 Task: Send an email with the signature Joanna Wilson with the subject Request for feedback and the message Could you provide me with the detailed project schedule? from softage.8@softage.net to softage.1@softage.net and move the email from Sent Items to the folder Donations
Action: Mouse moved to (75, 149)
Screenshot: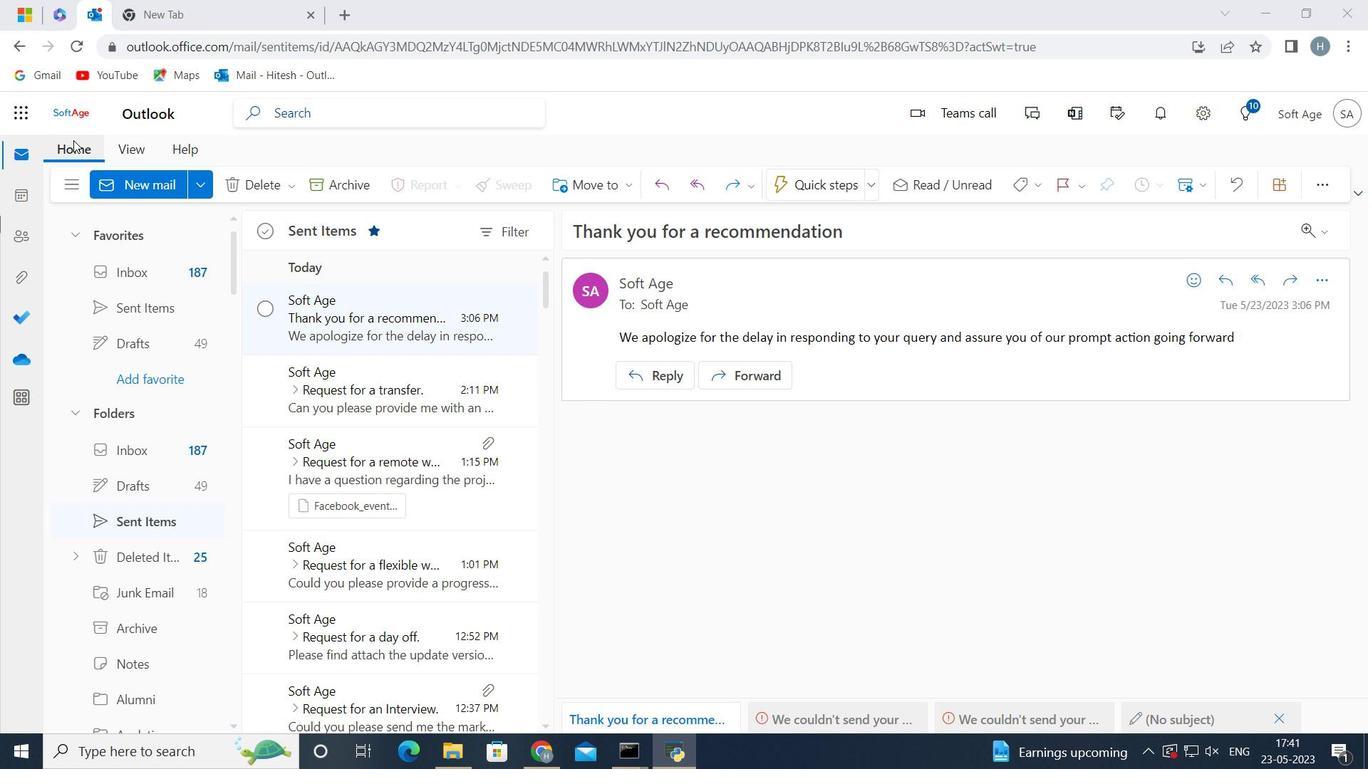 
Action: Mouse pressed left at (75, 149)
Screenshot: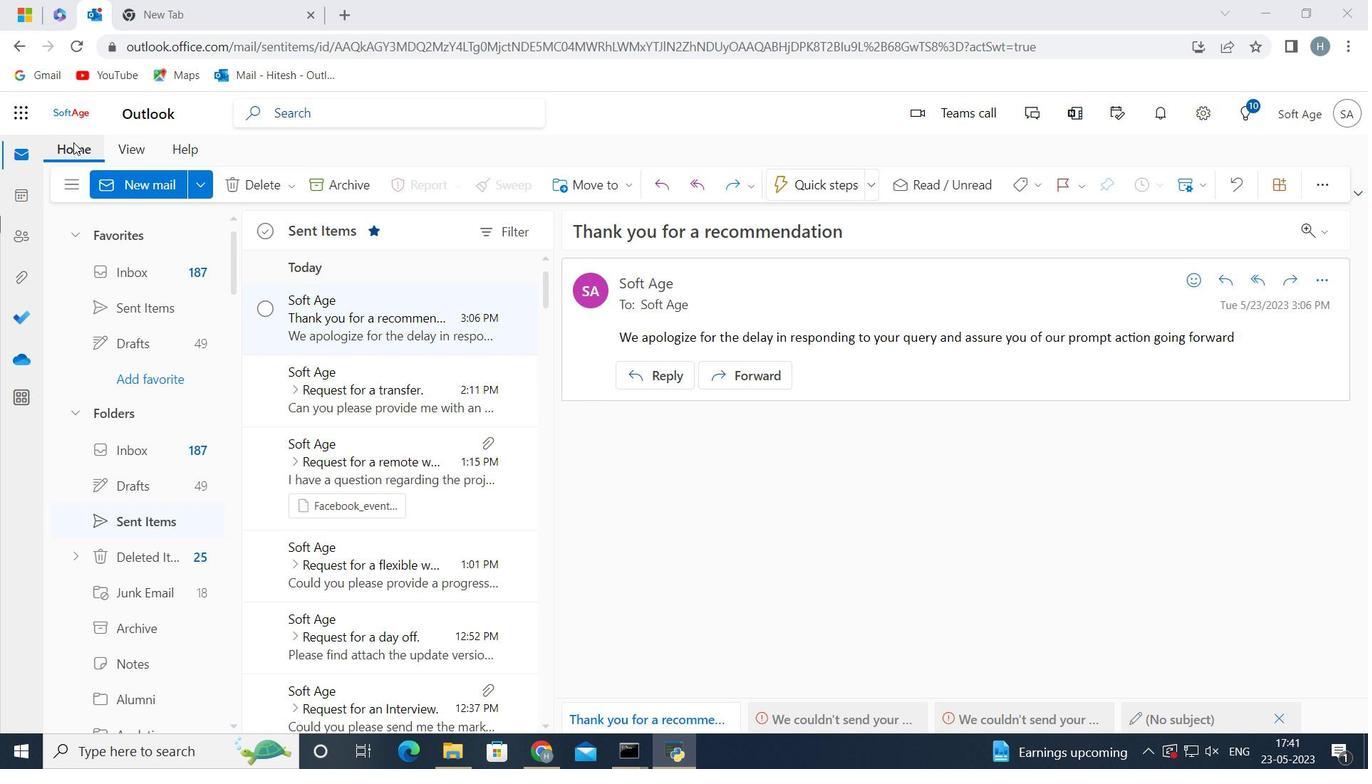 
Action: Mouse moved to (151, 183)
Screenshot: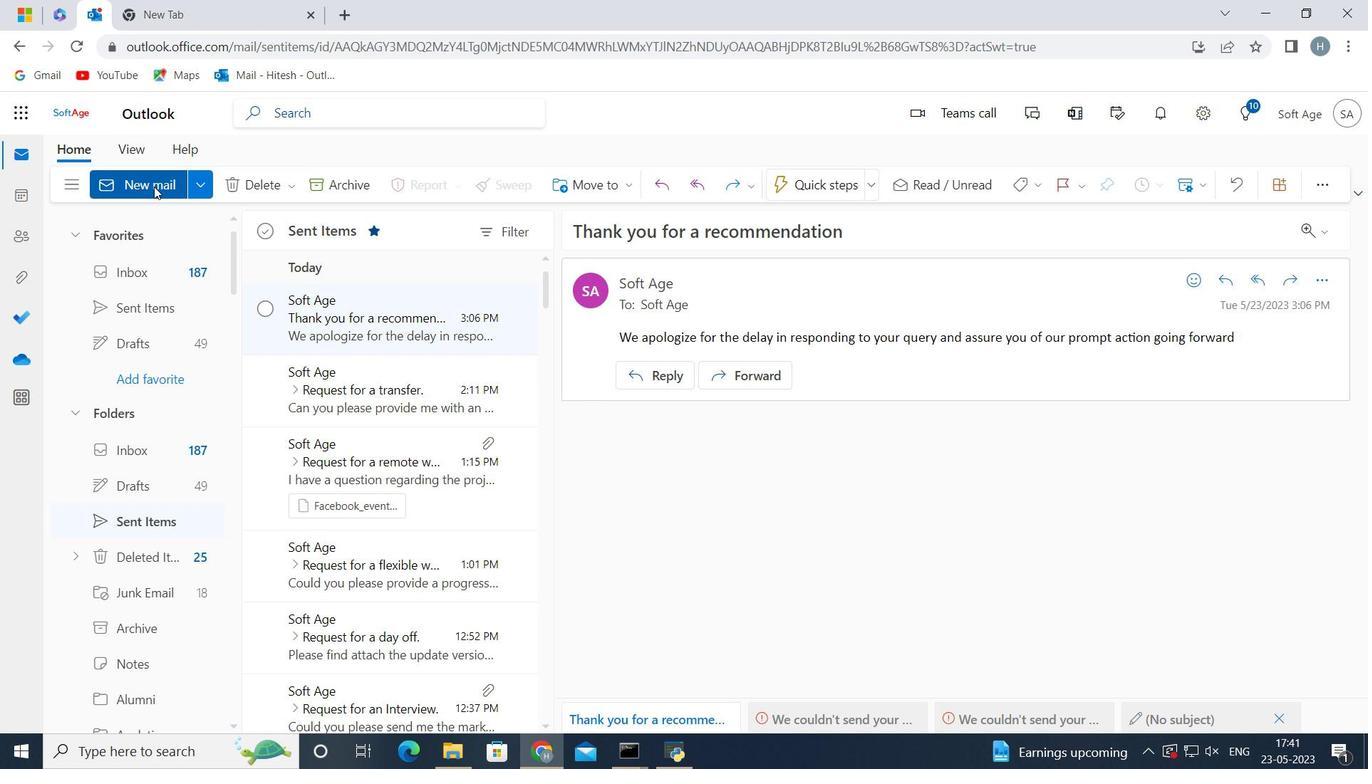 
Action: Mouse pressed left at (151, 183)
Screenshot: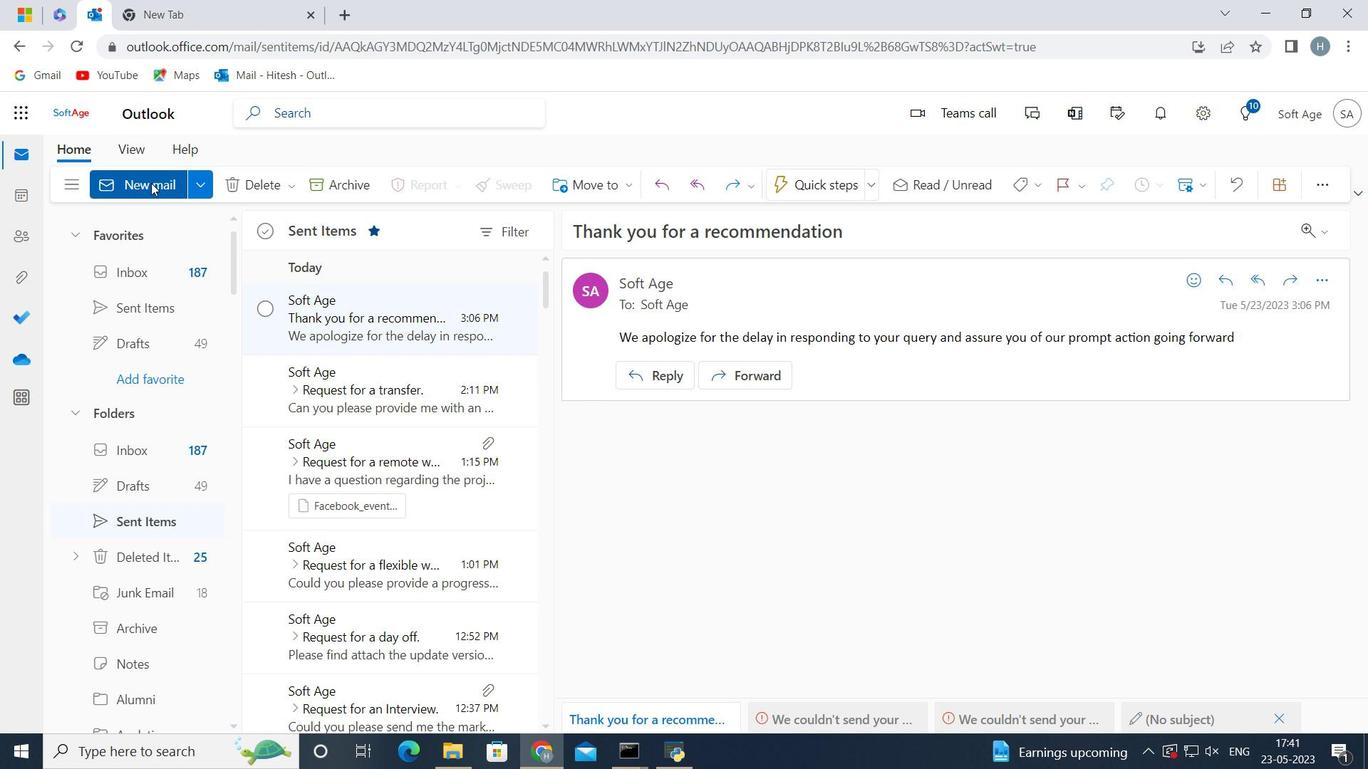 
Action: Mouse moved to (1114, 179)
Screenshot: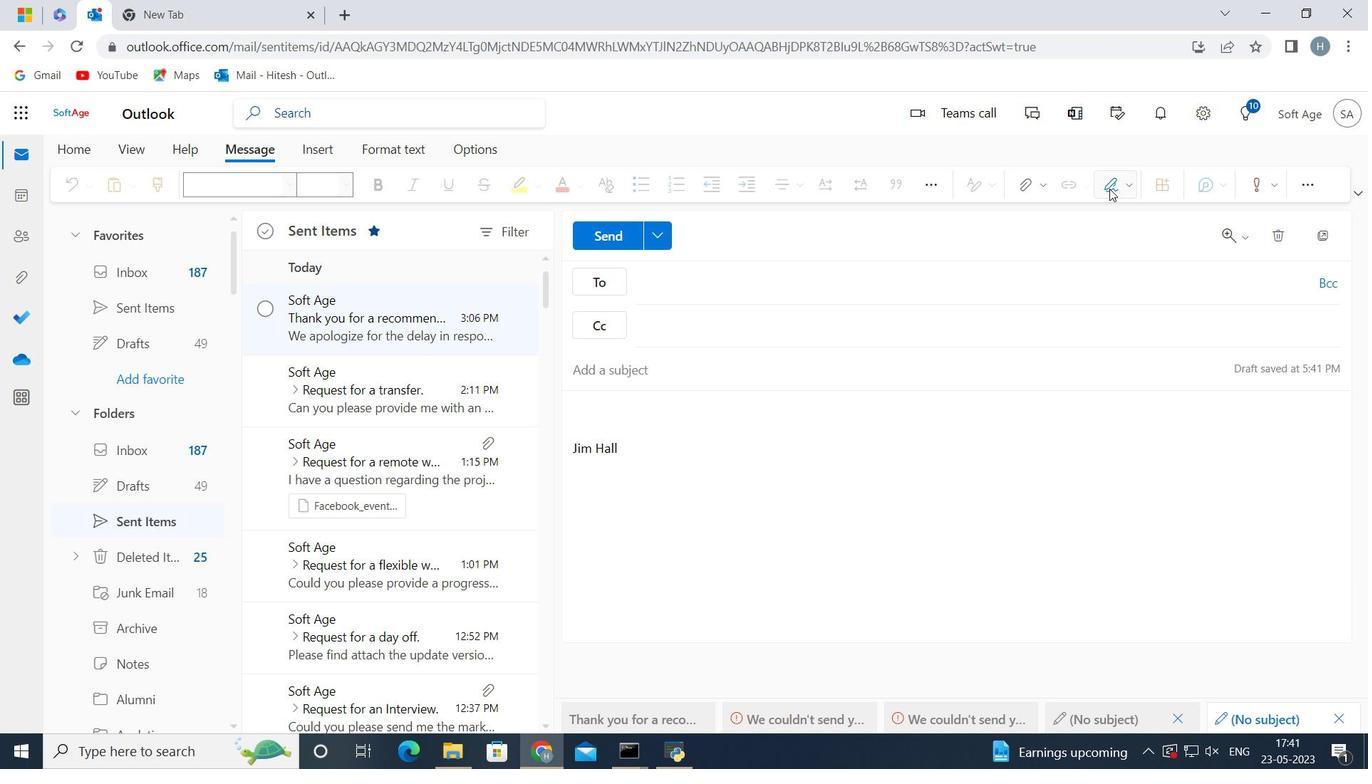 
Action: Mouse pressed left at (1114, 179)
Screenshot: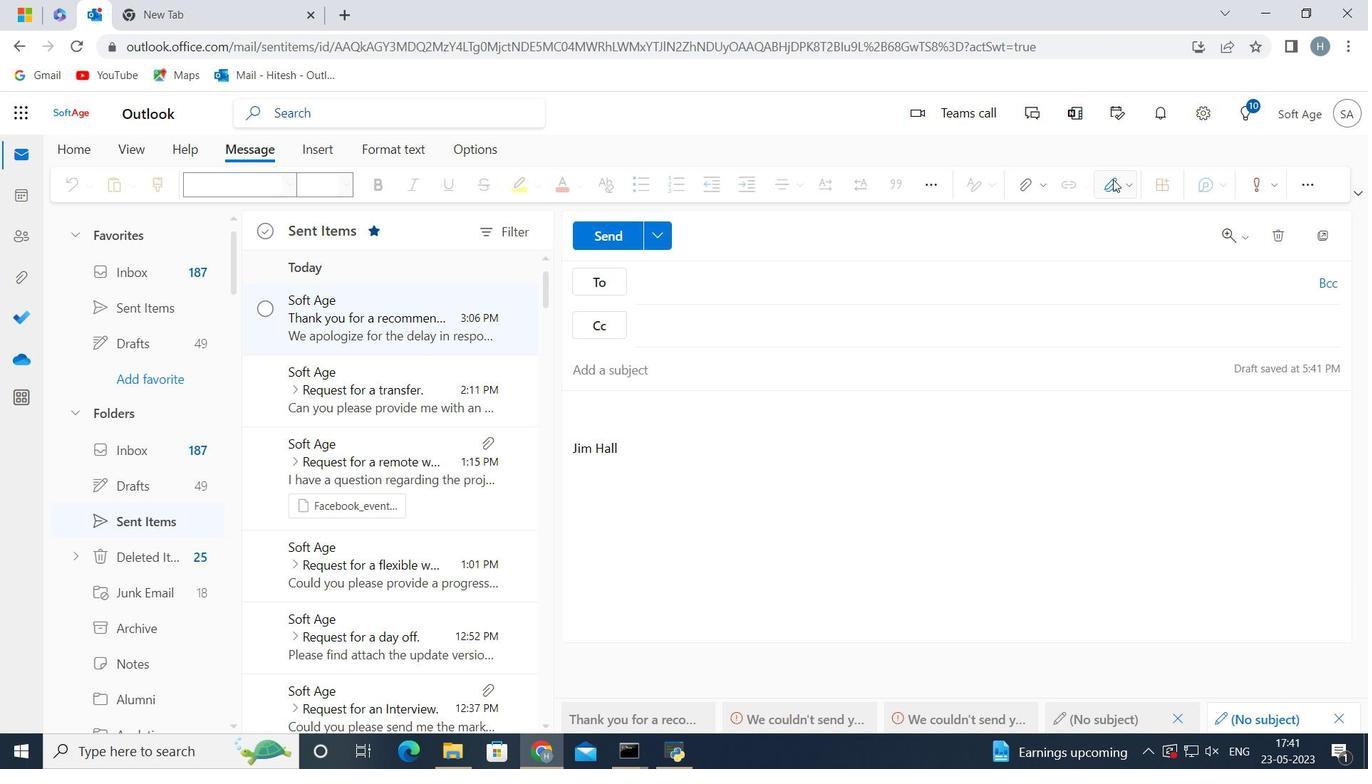 
Action: Mouse moved to (1088, 260)
Screenshot: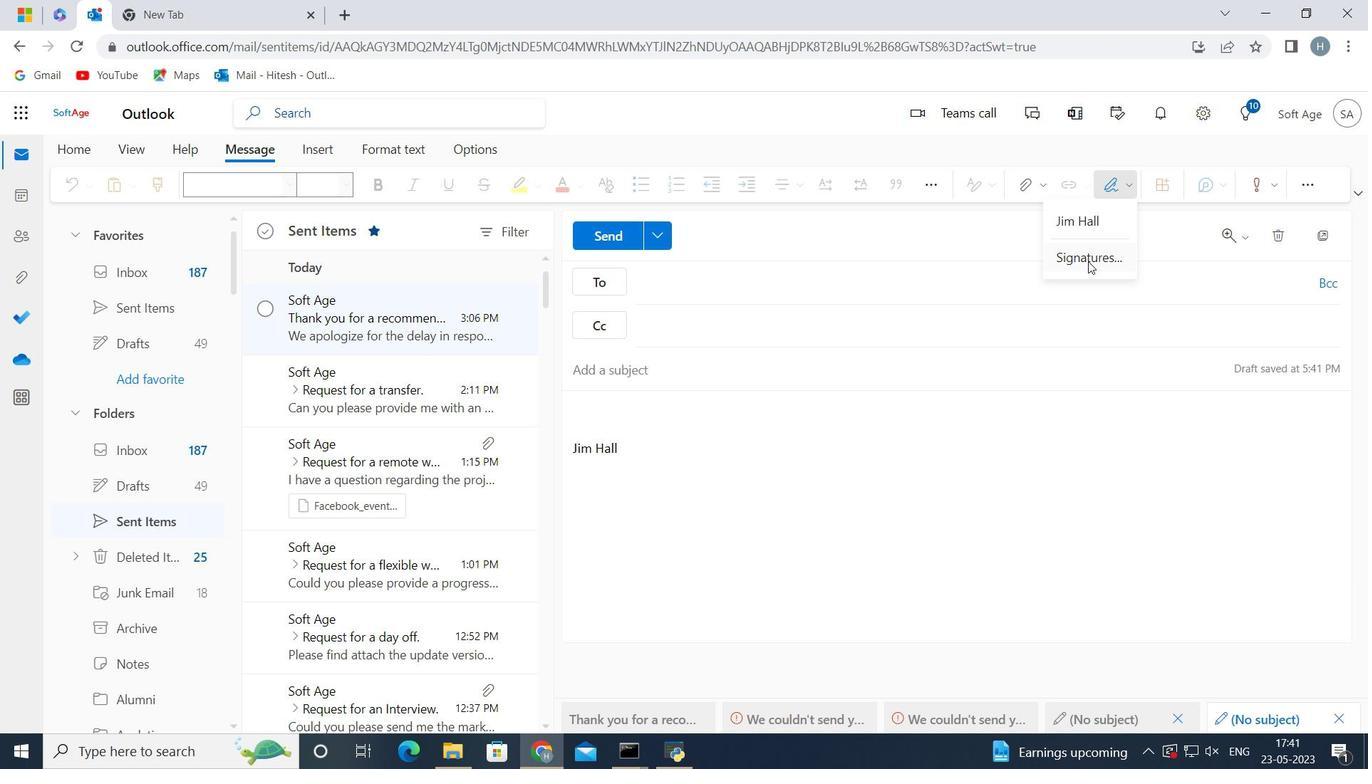 
Action: Mouse pressed left at (1088, 260)
Screenshot: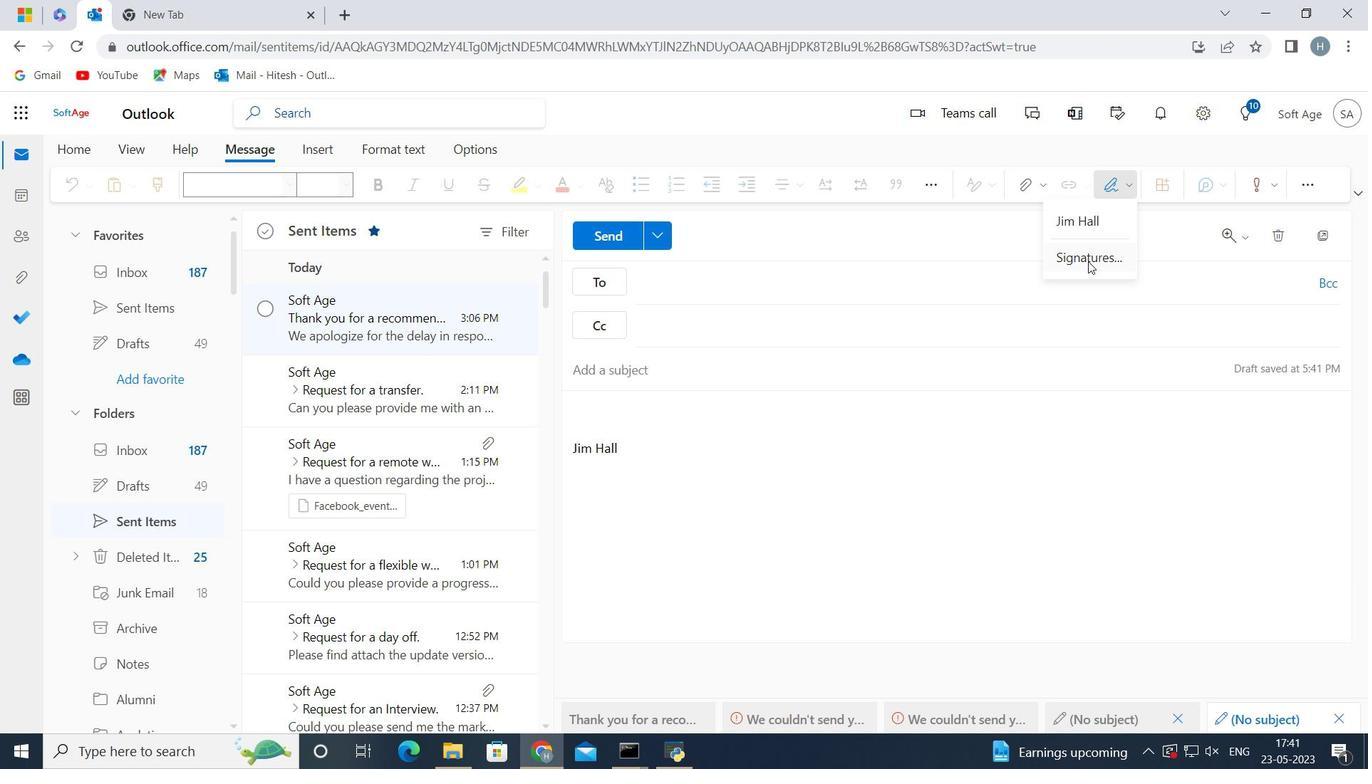 
Action: Mouse moved to (1043, 317)
Screenshot: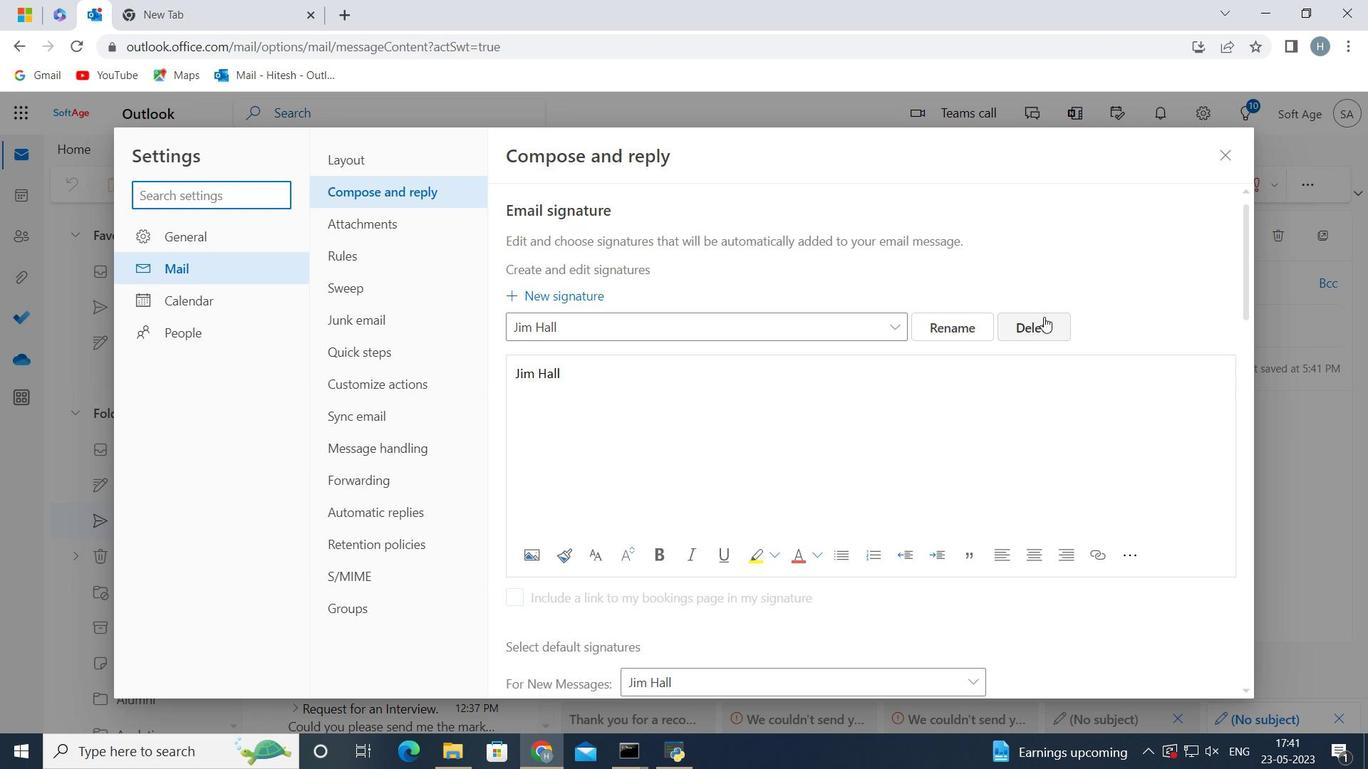 
Action: Mouse pressed left at (1043, 317)
Screenshot: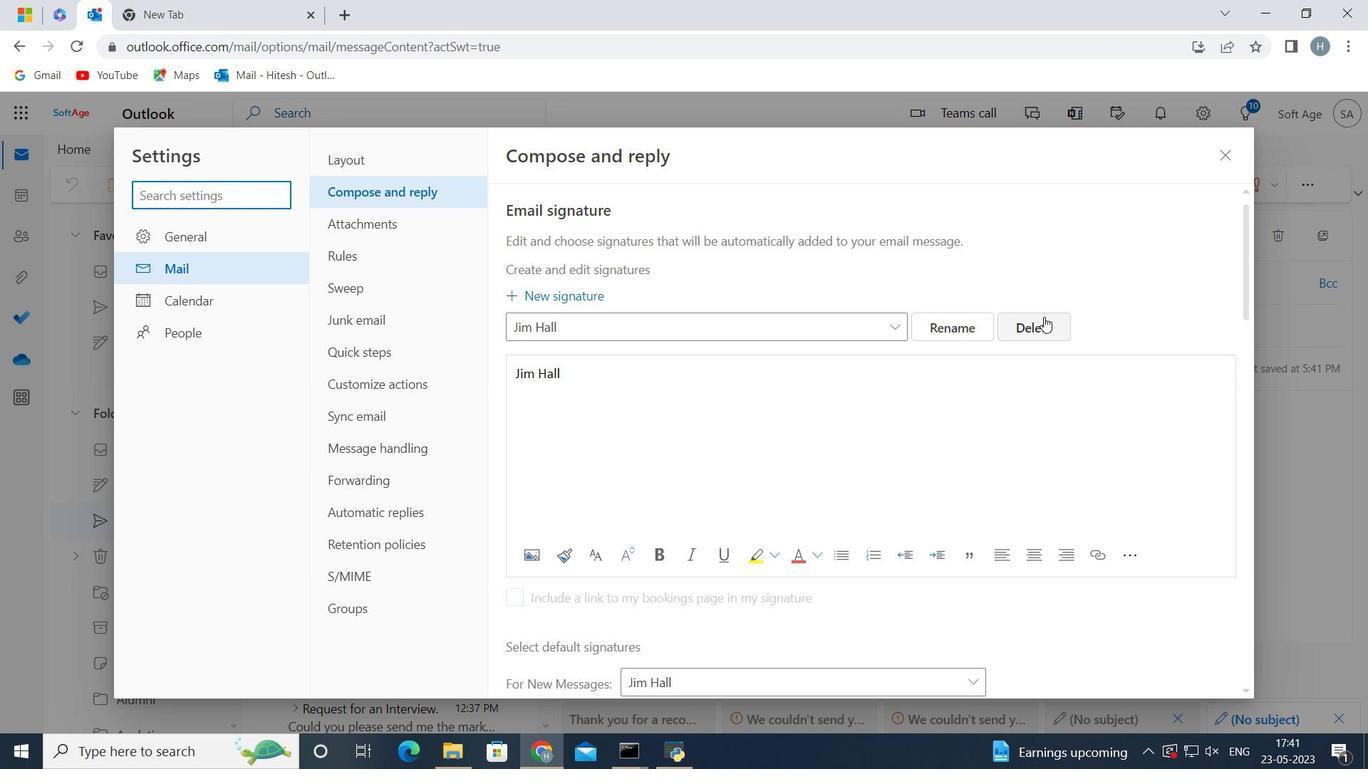 
Action: Mouse moved to (838, 327)
Screenshot: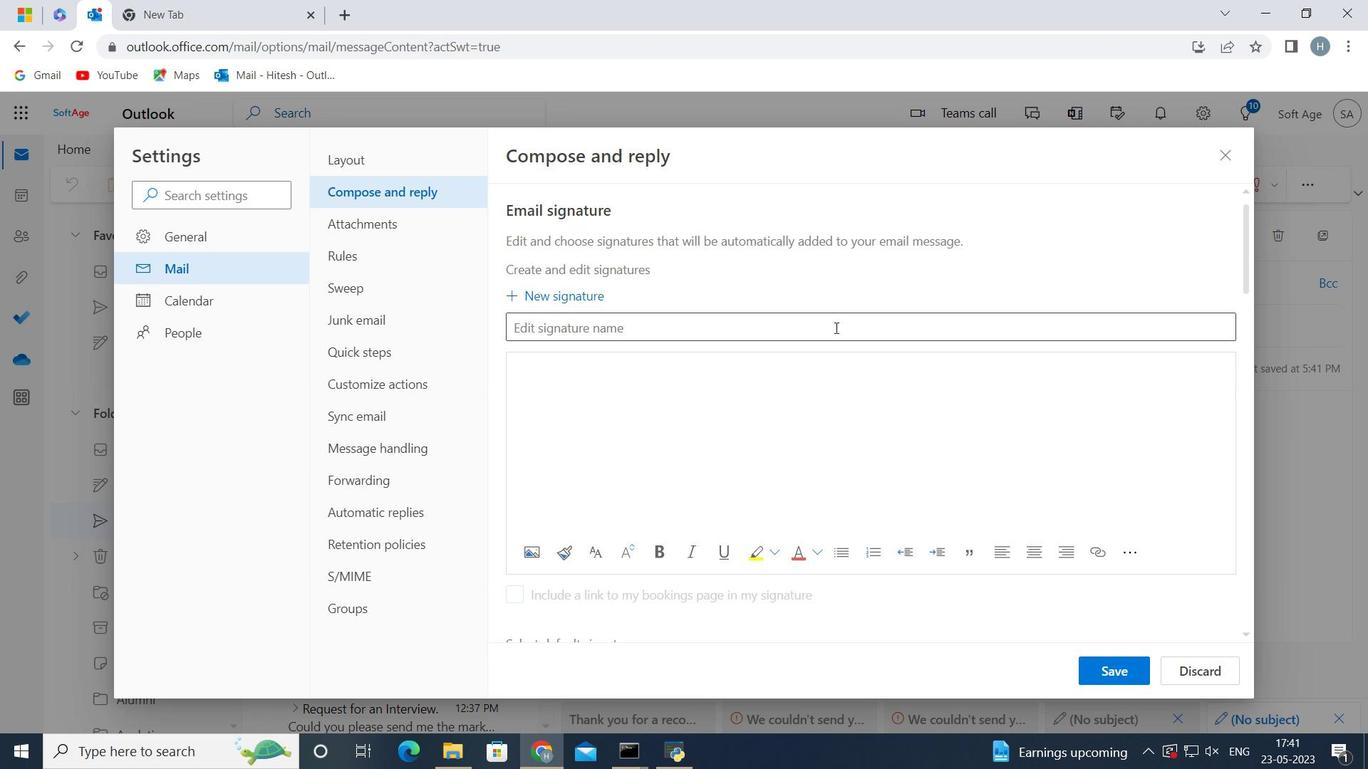 
Action: Mouse pressed left at (838, 327)
Screenshot: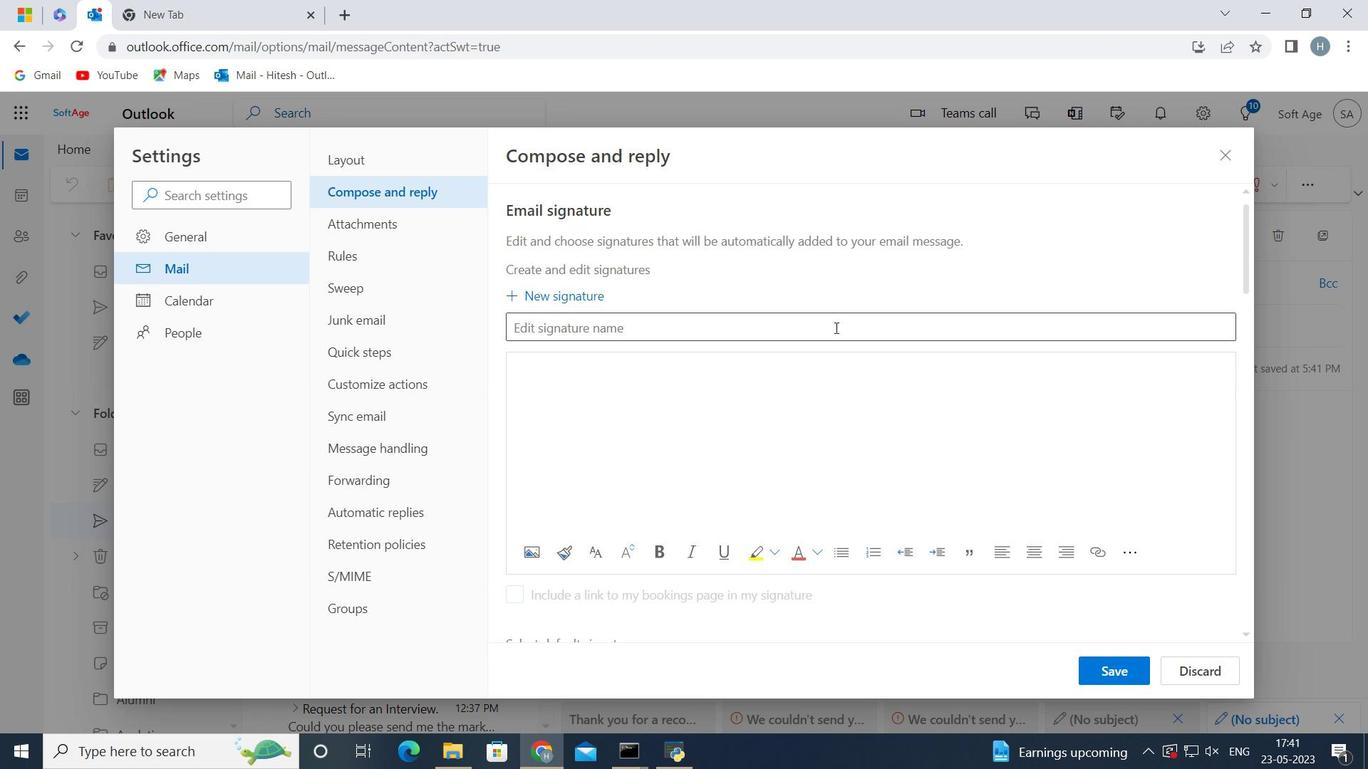 
Action: Mouse moved to (838, 327)
Screenshot: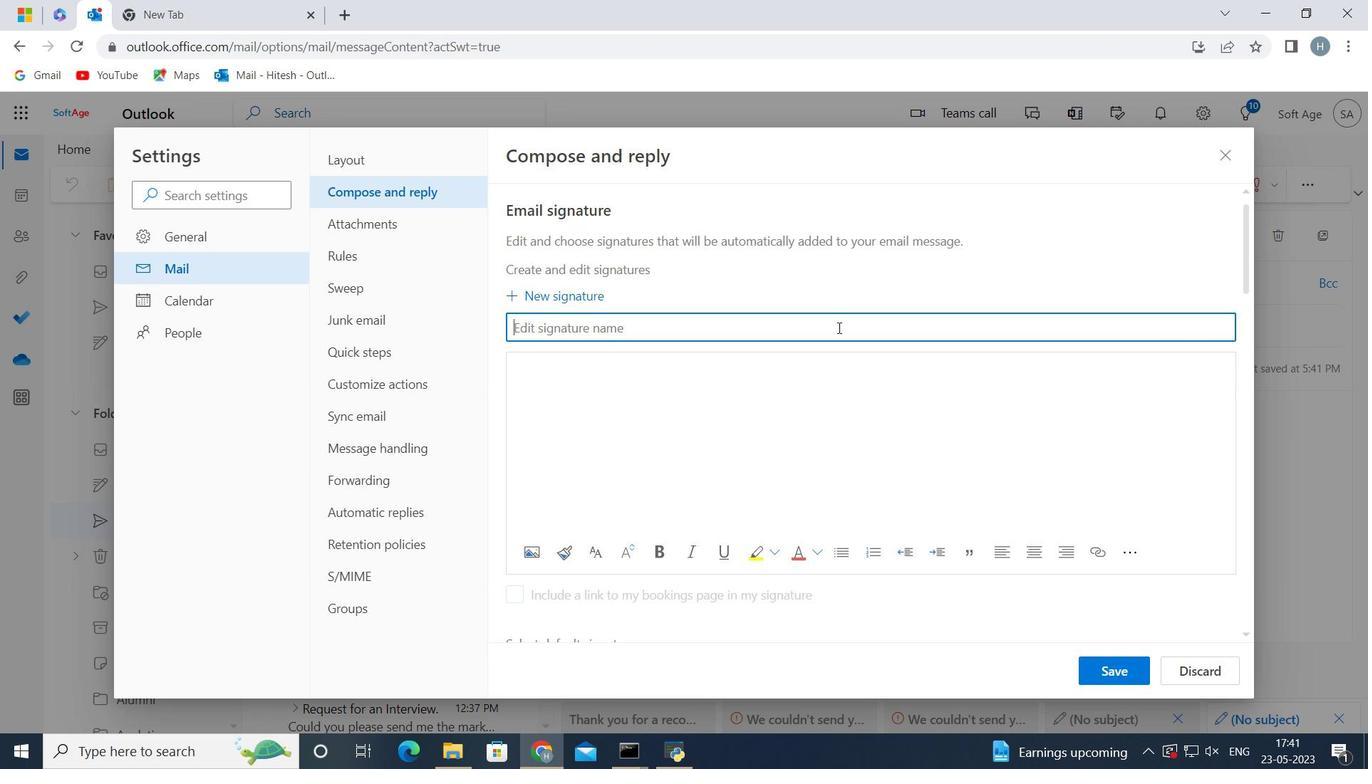 
Action: Key pressed <Key.shift><Key.shift><Key.shift><Key.shift>Joanna<Key.space><Key.shift>Wilson<Key.space>
Screenshot: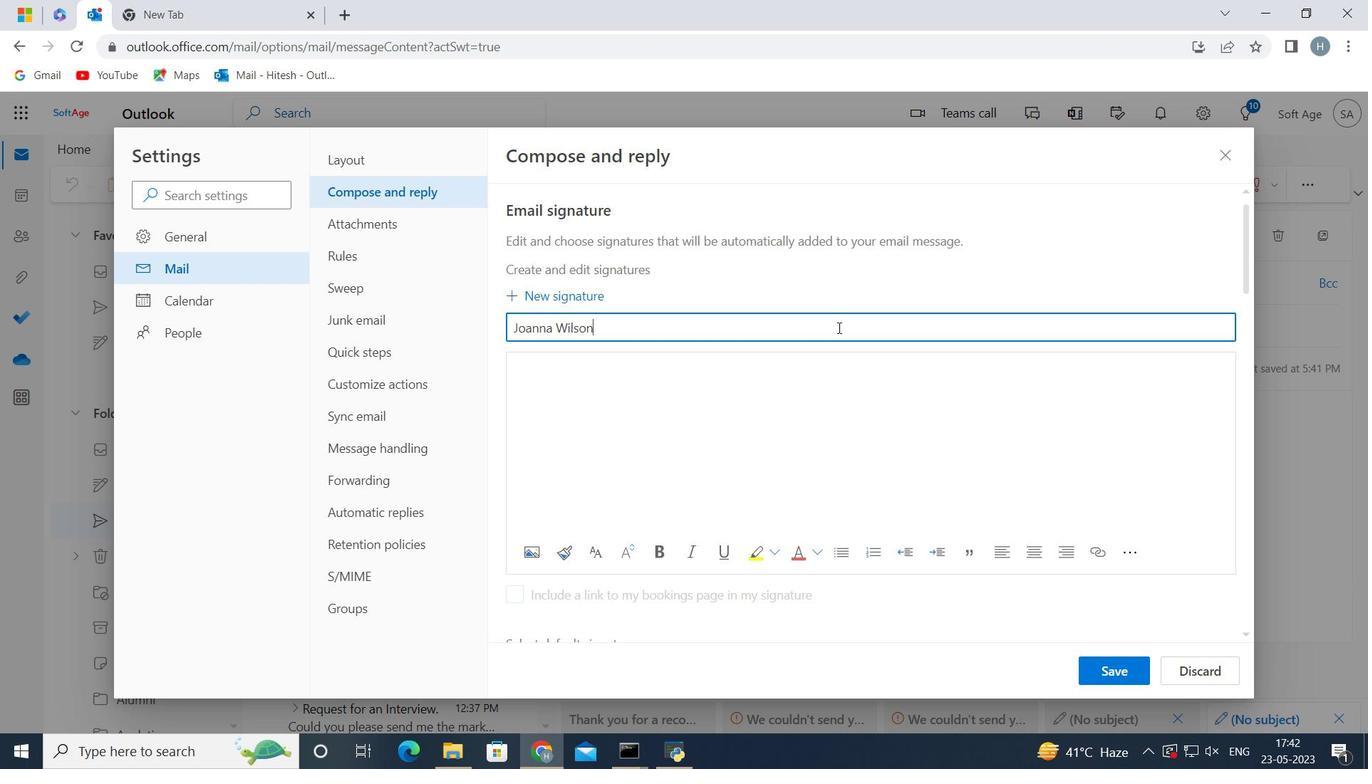 
Action: Mouse moved to (690, 396)
Screenshot: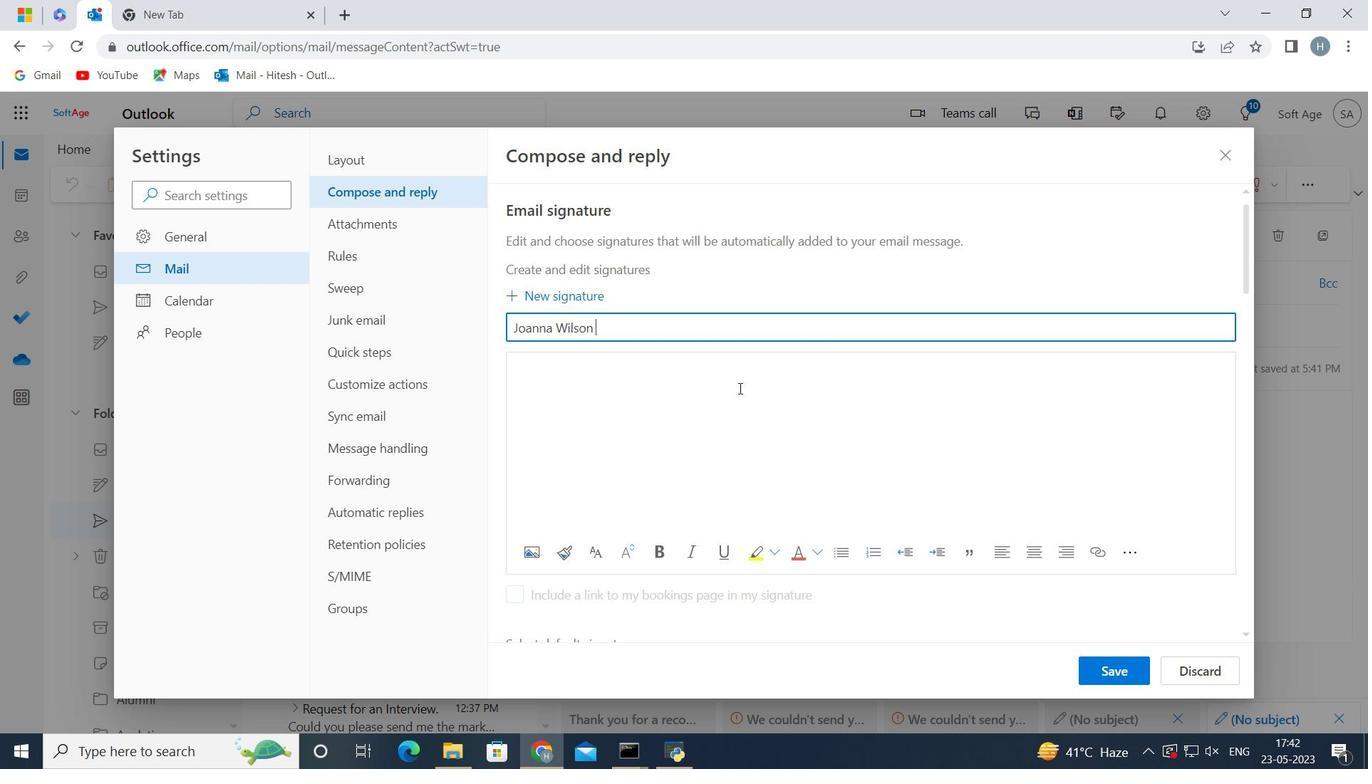 
Action: Mouse pressed left at (690, 396)
Screenshot: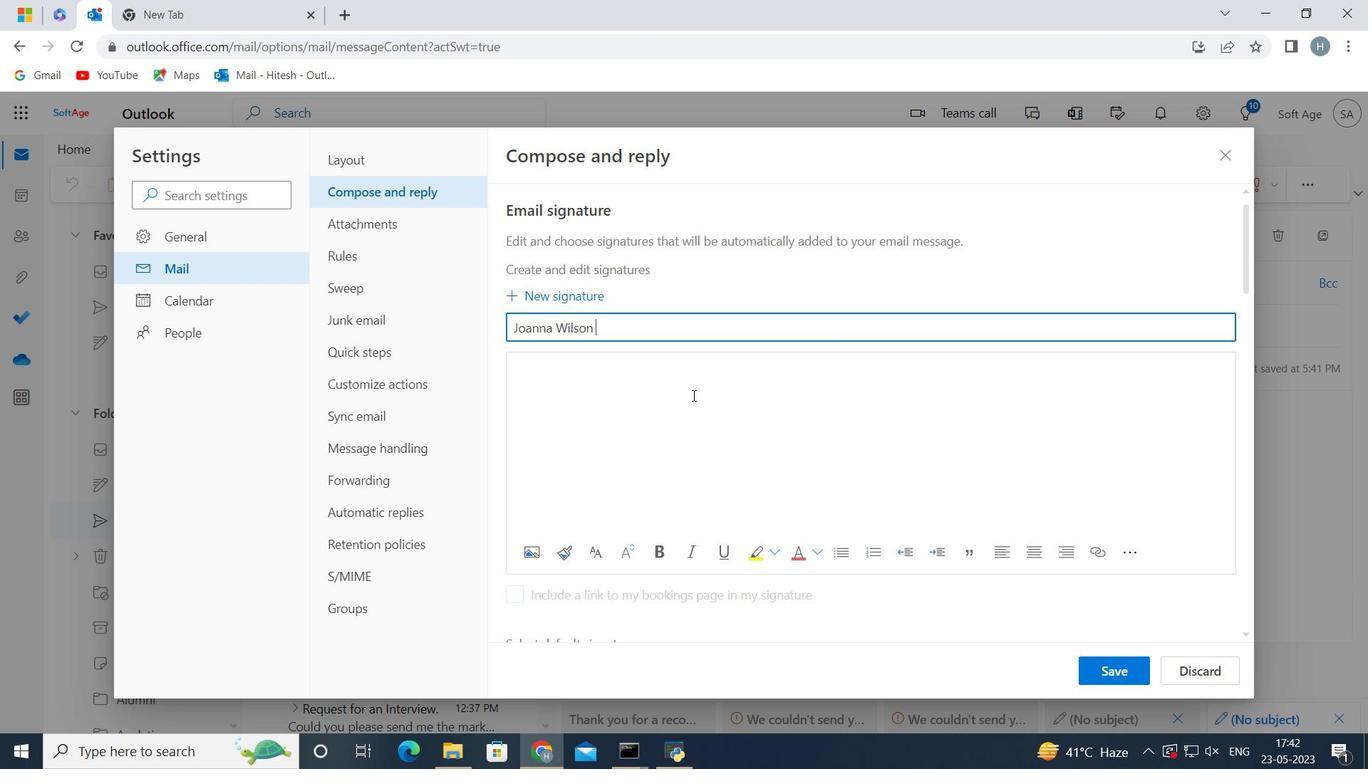 
Action: Key pressed <Key.shift>Joanna<Key.space><Key.shift>Wilson<Key.space>
Screenshot: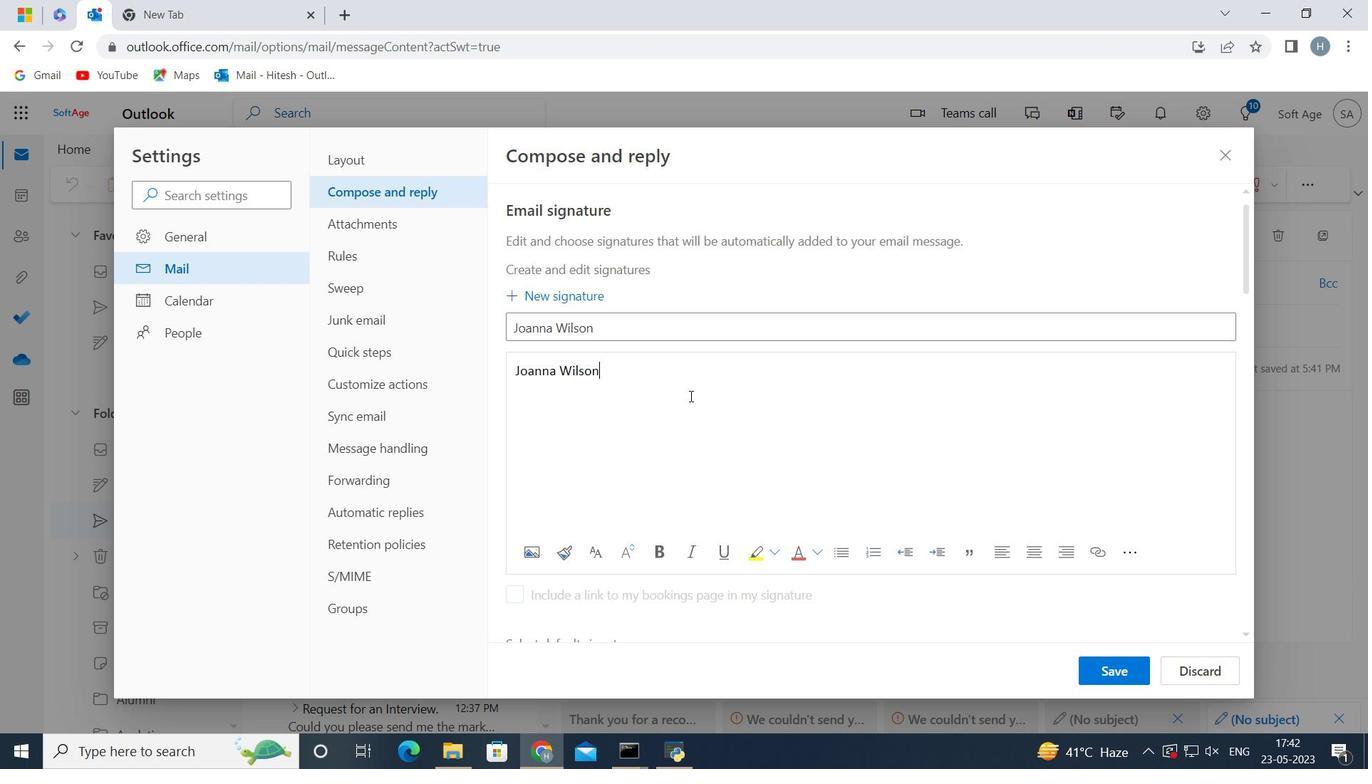 
Action: Mouse moved to (1107, 665)
Screenshot: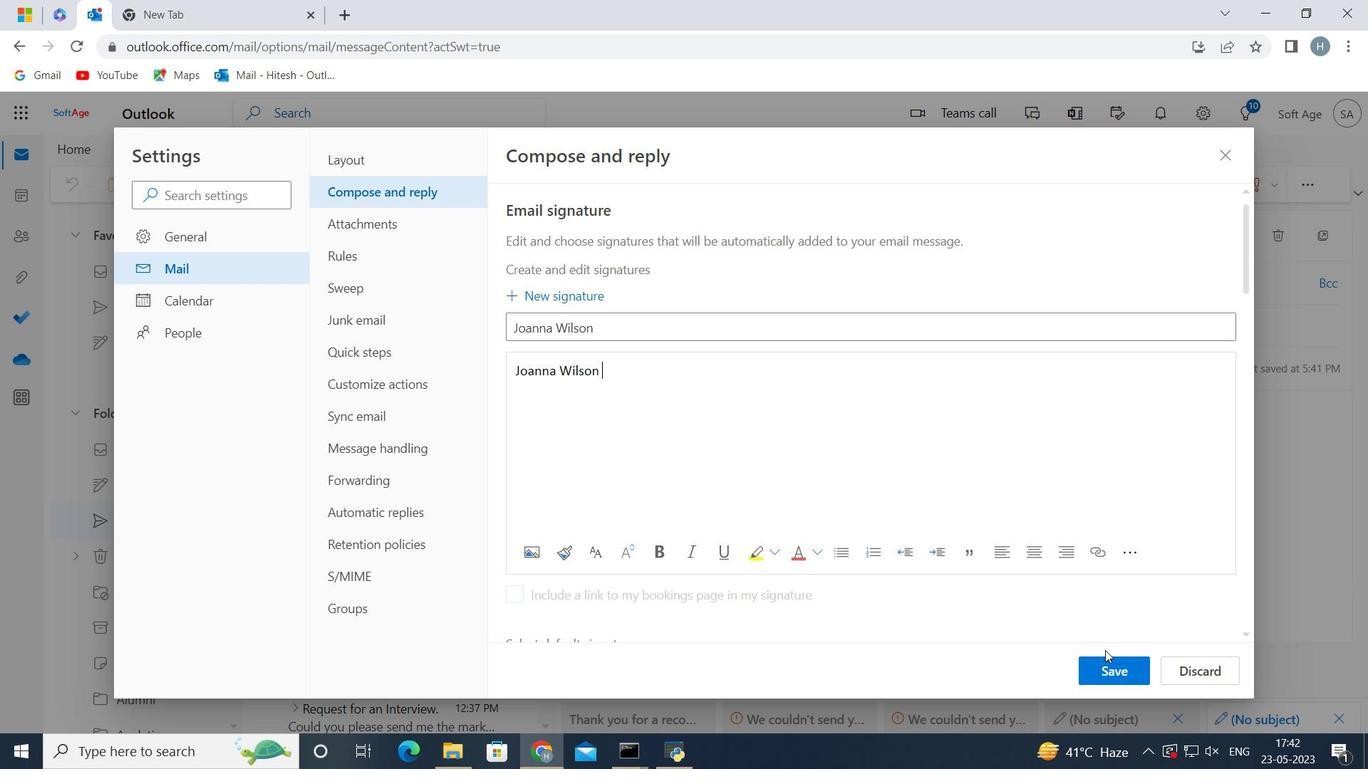 
Action: Mouse pressed left at (1107, 665)
Screenshot: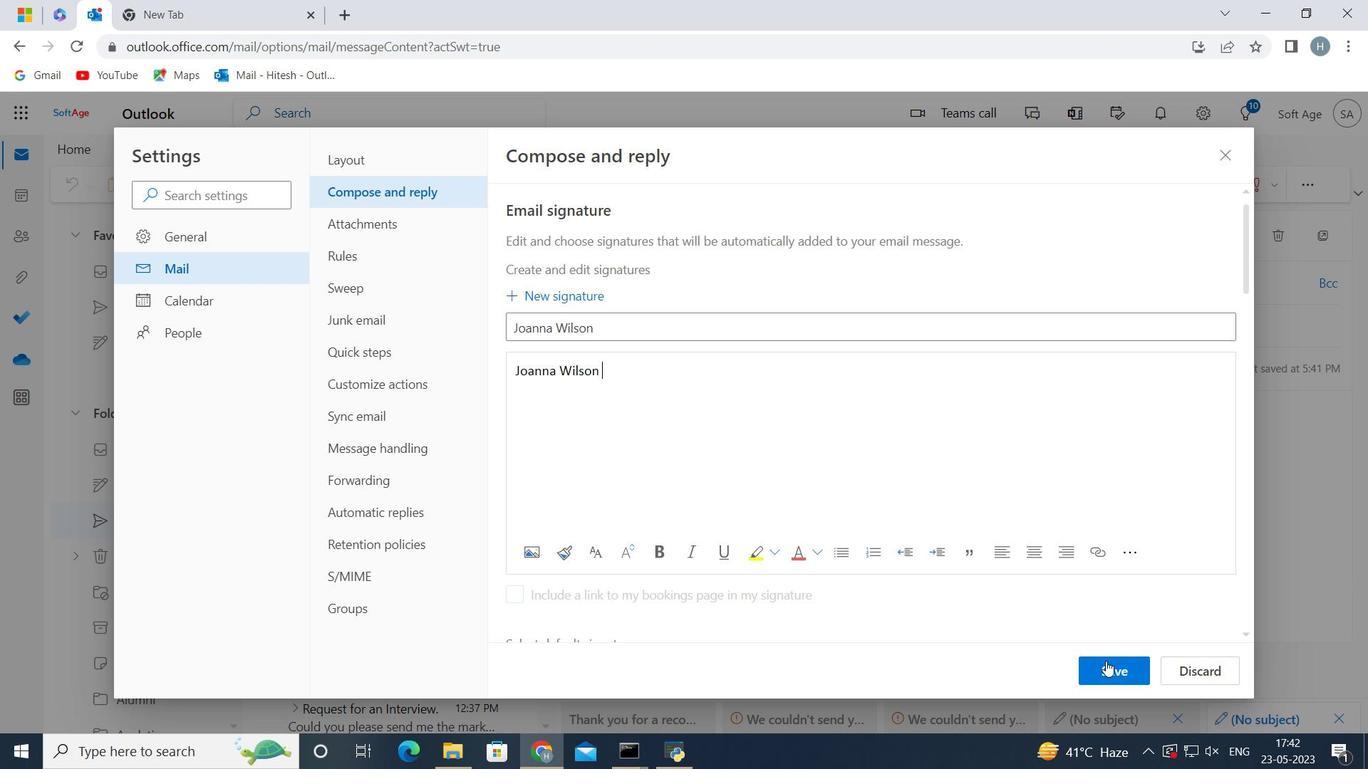 
Action: Mouse moved to (1011, 414)
Screenshot: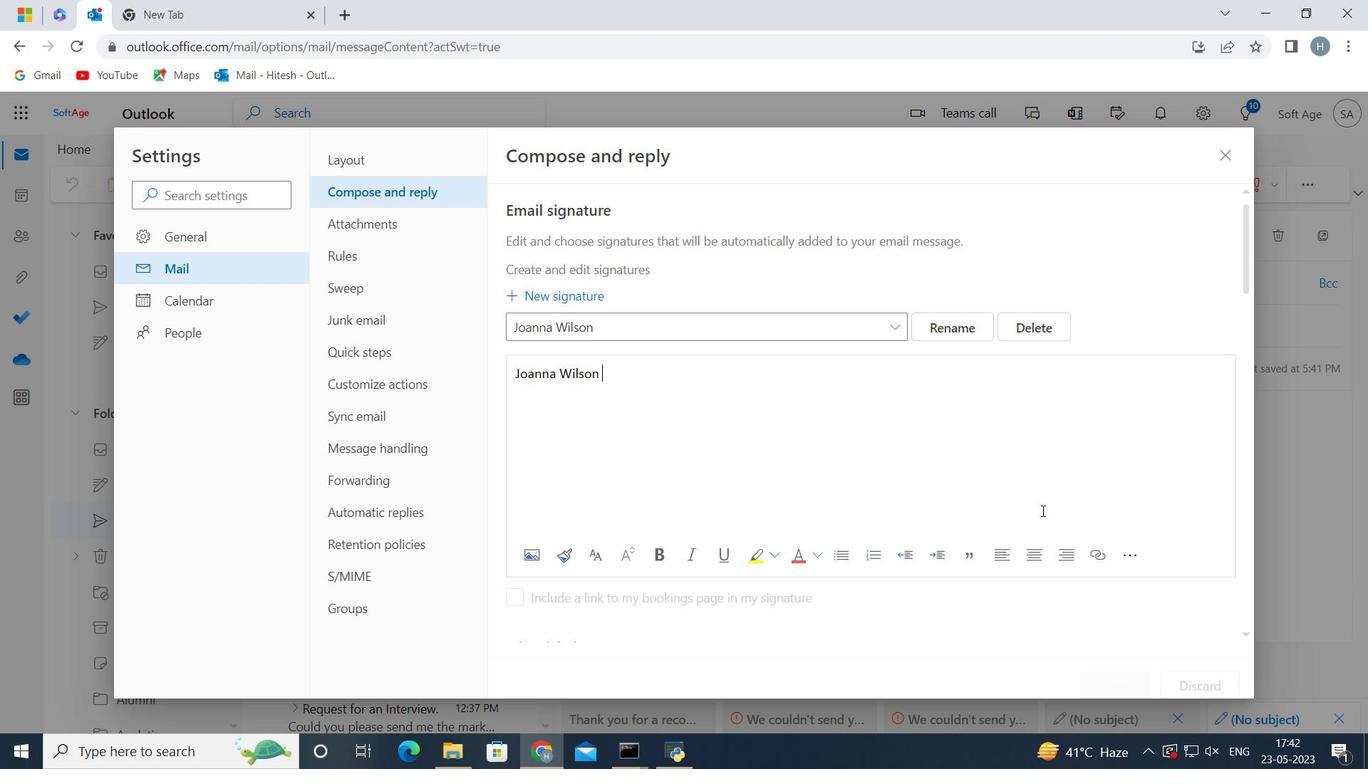 
Action: Mouse scrolled (1011, 413) with delta (0, 0)
Screenshot: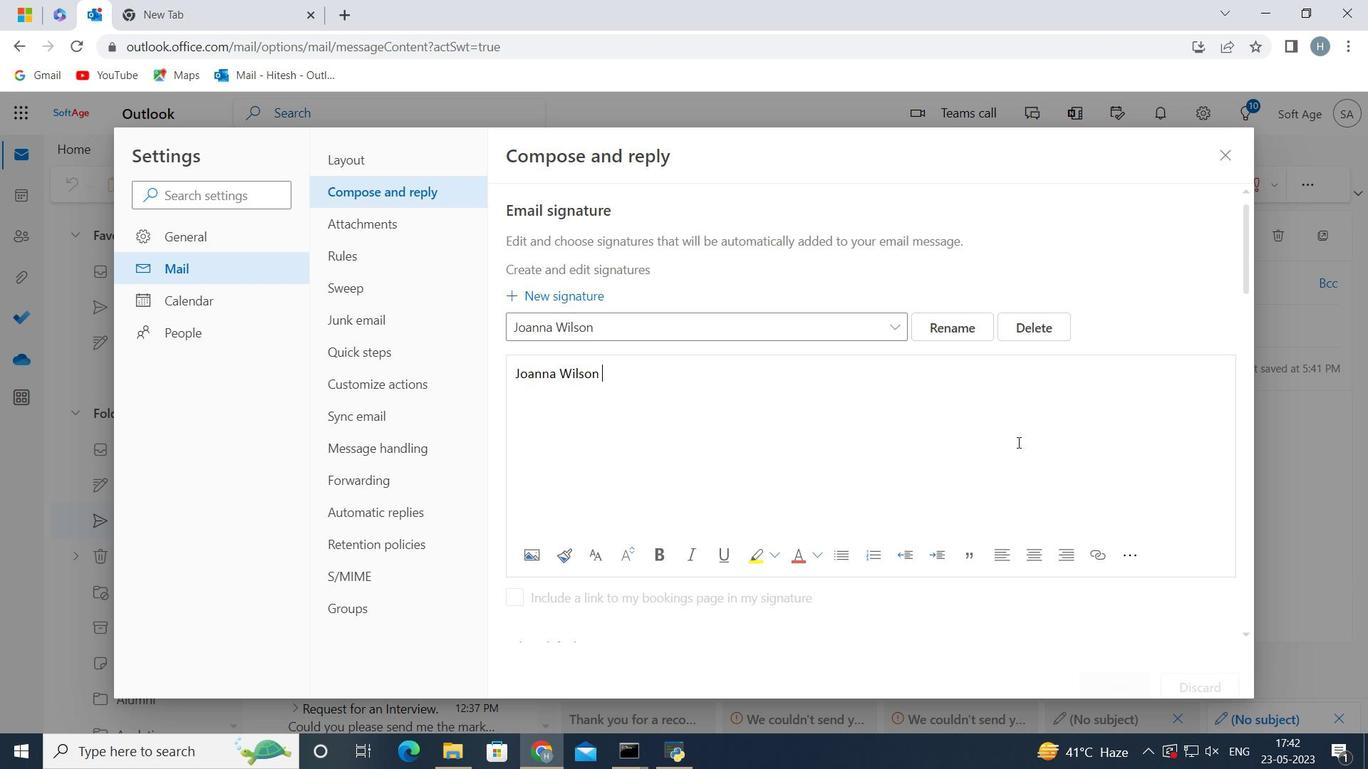 
Action: Mouse moved to (1010, 413)
Screenshot: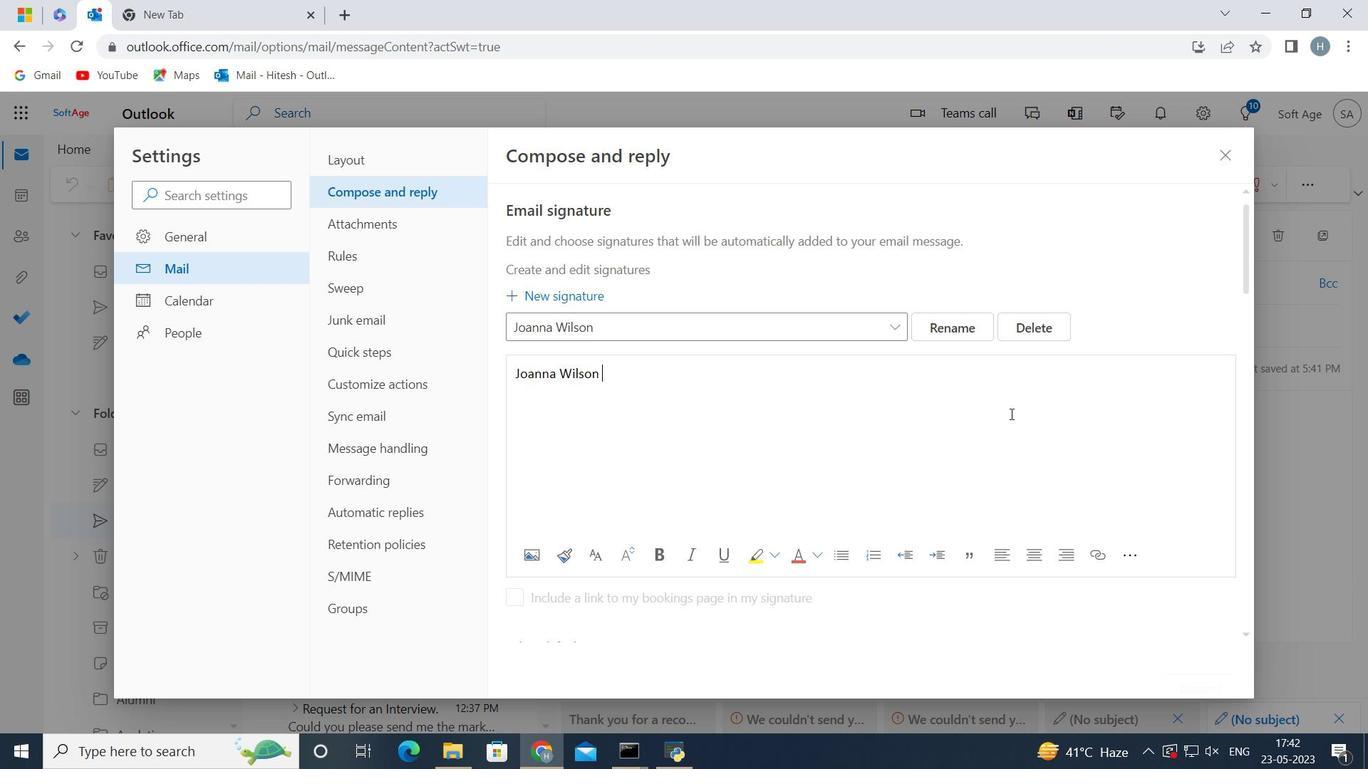 
Action: Mouse scrolled (1010, 412) with delta (0, 0)
Screenshot: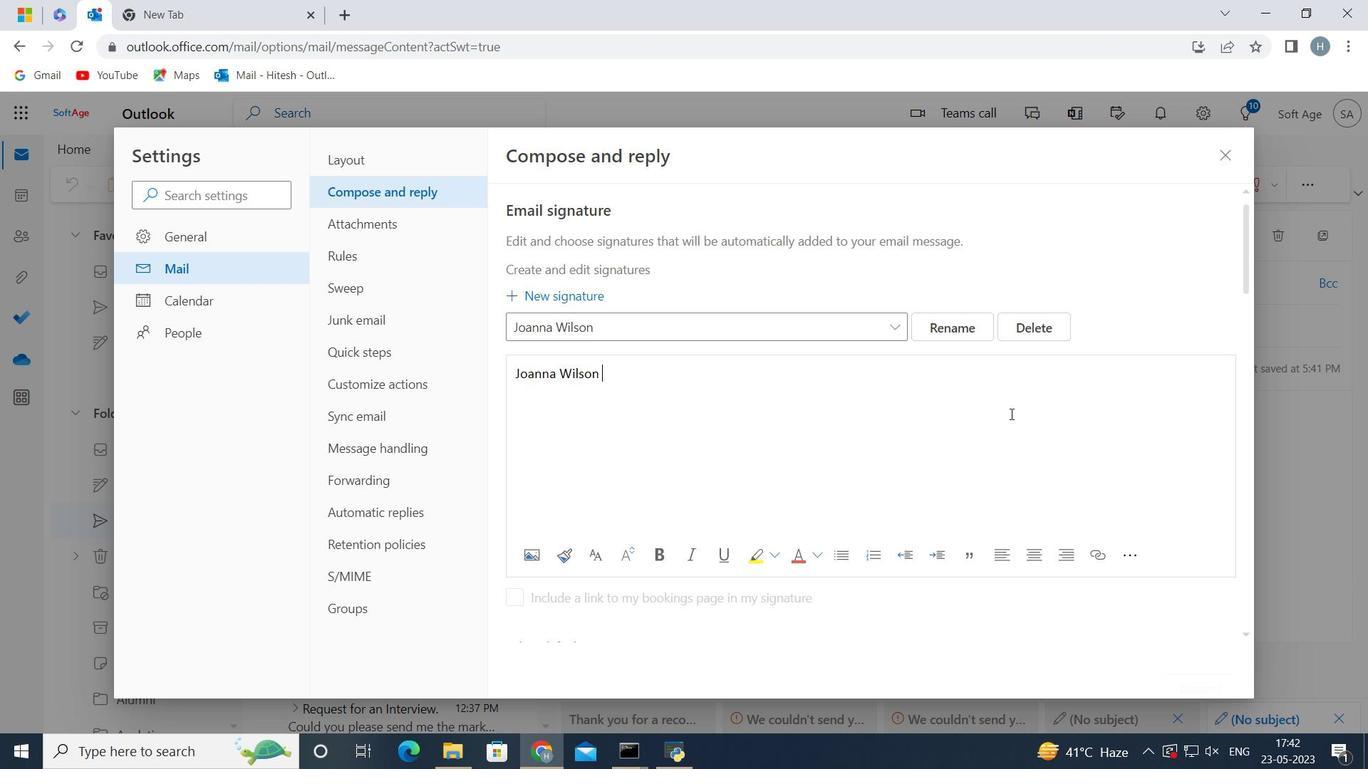 
Action: Mouse moved to (1010, 413)
Screenshot: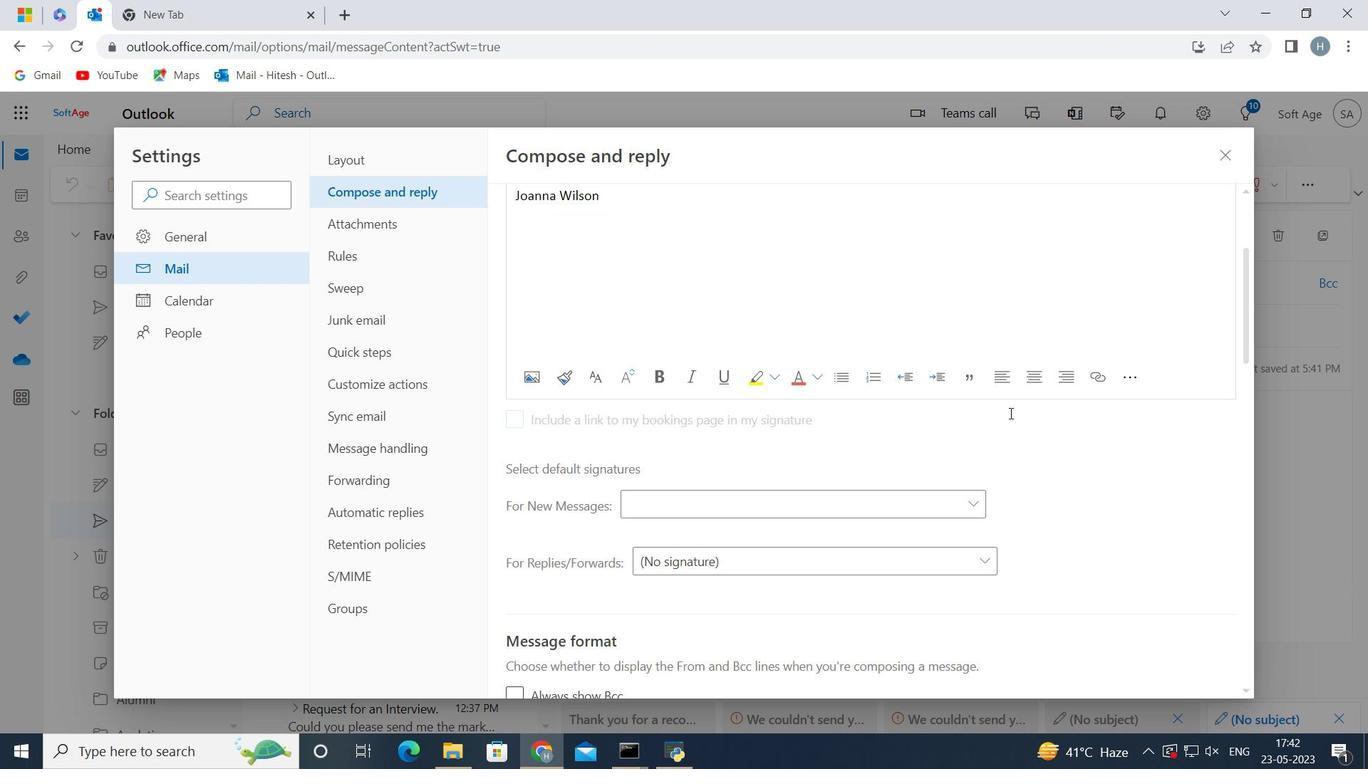 
Action: Mouse scrolled (1010, 412) with delta (0, 0)
Screenshot: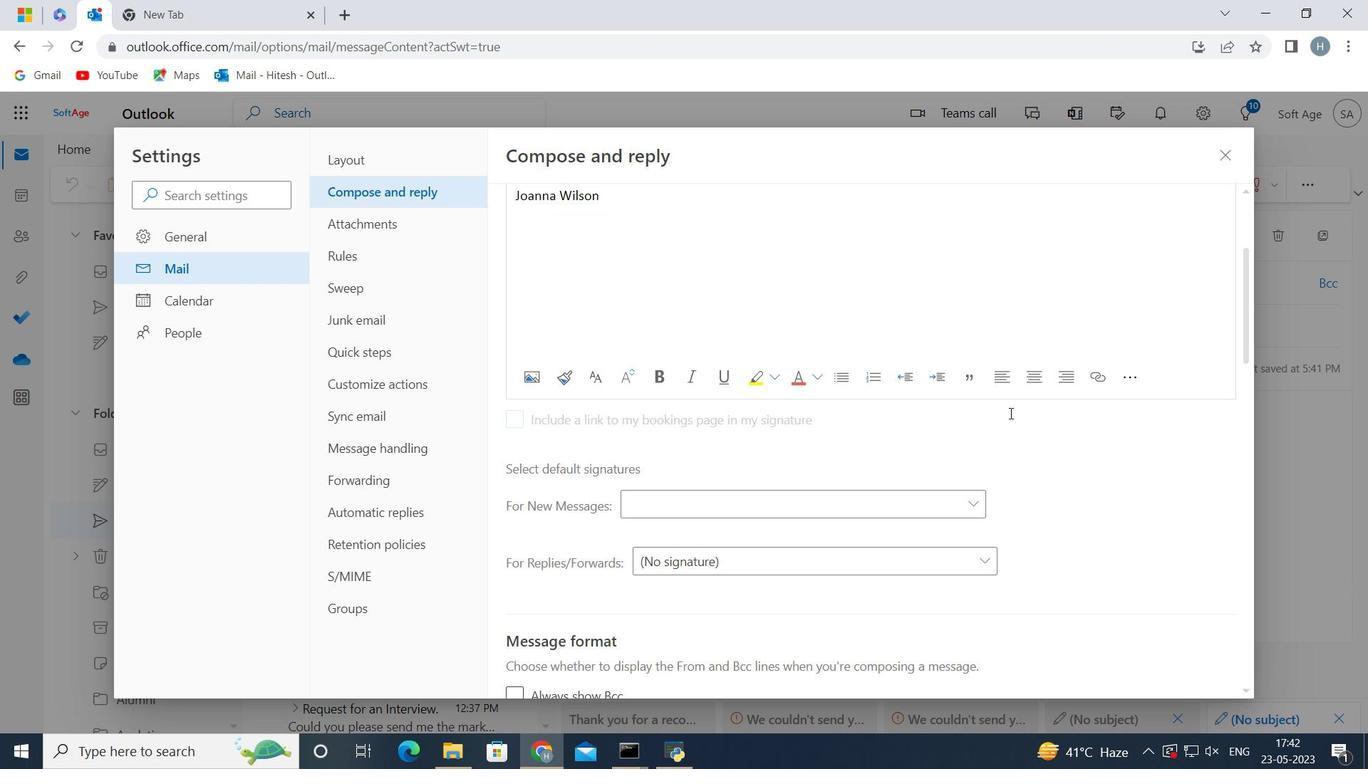 
Action: Mouse moved to (960, 412)
Screenshot: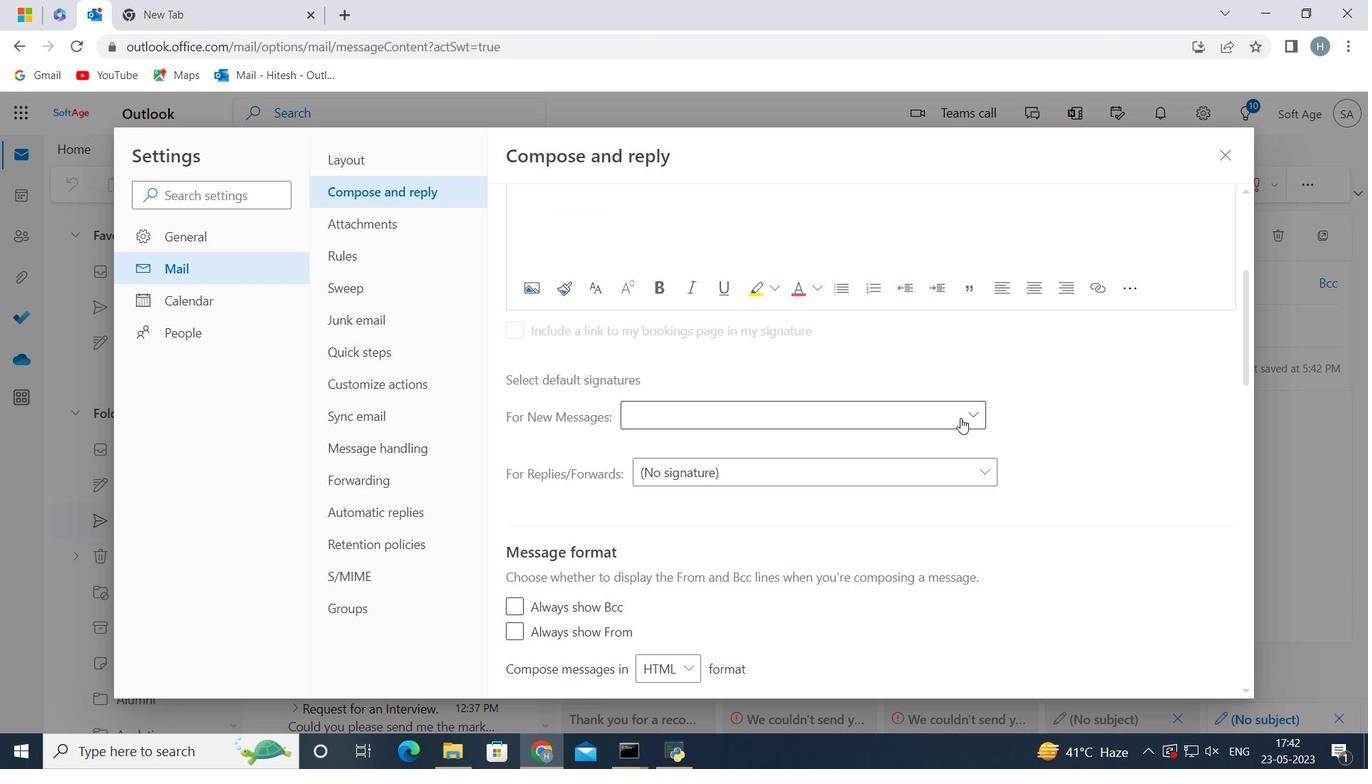 
Action: Mouse pressed left at (960, 412)
Screenshot: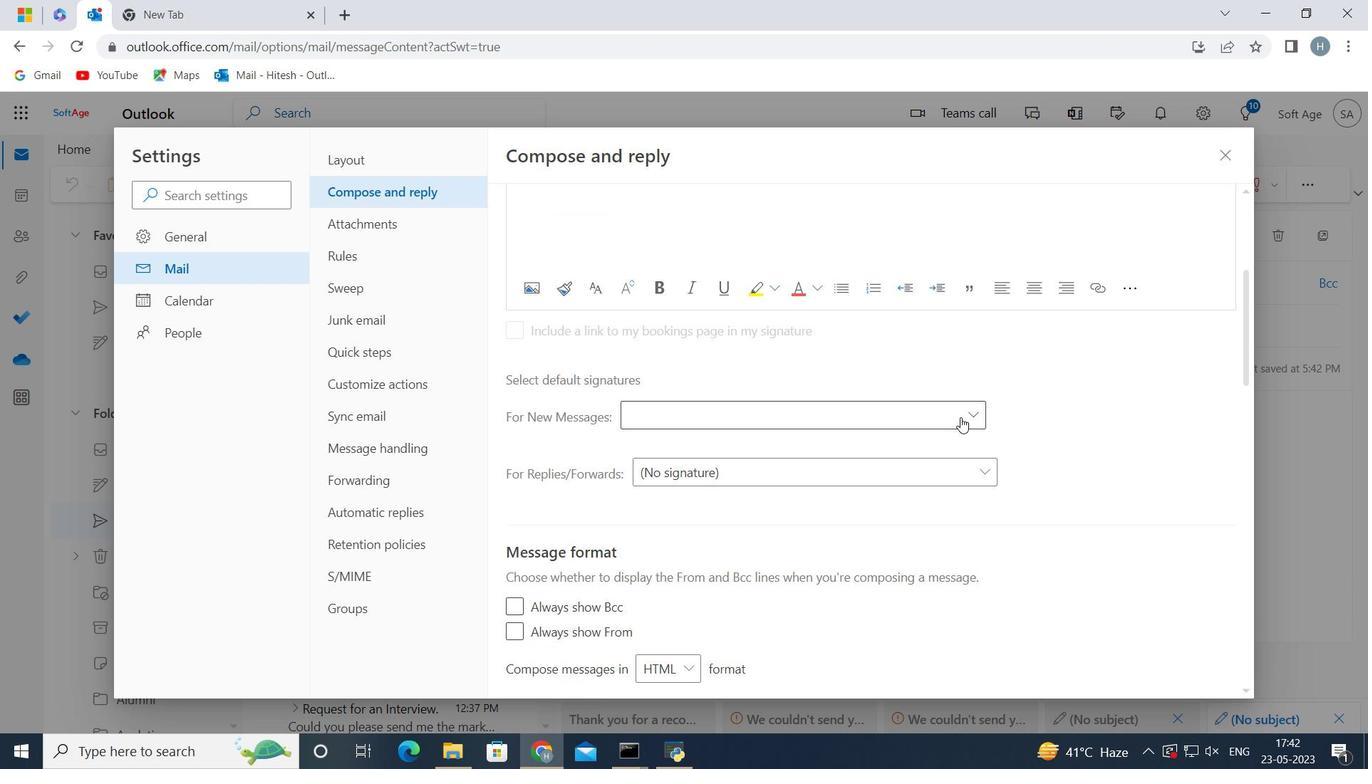 
Action: Mouse moved to (936, 471)
Screenshot: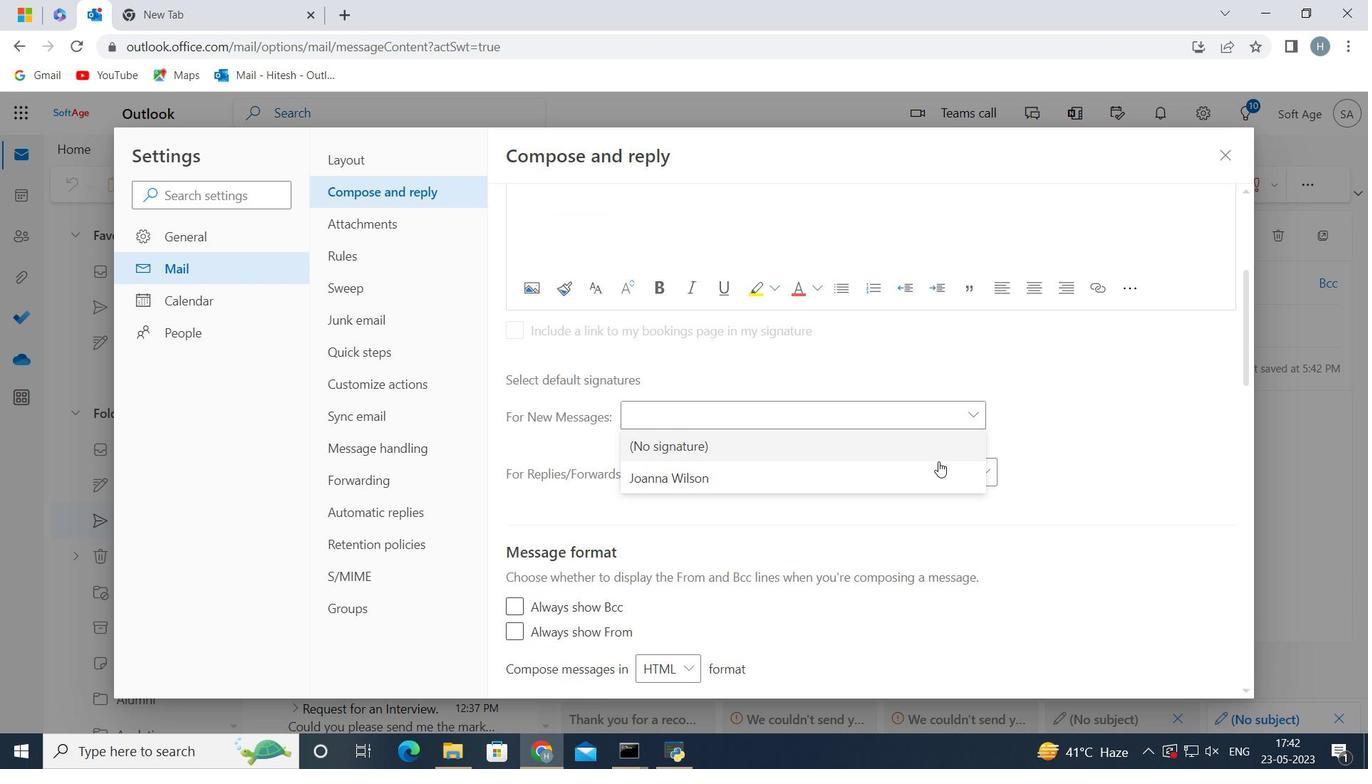 
Action: Mouse pressed left at (936, 471)
Screenshot: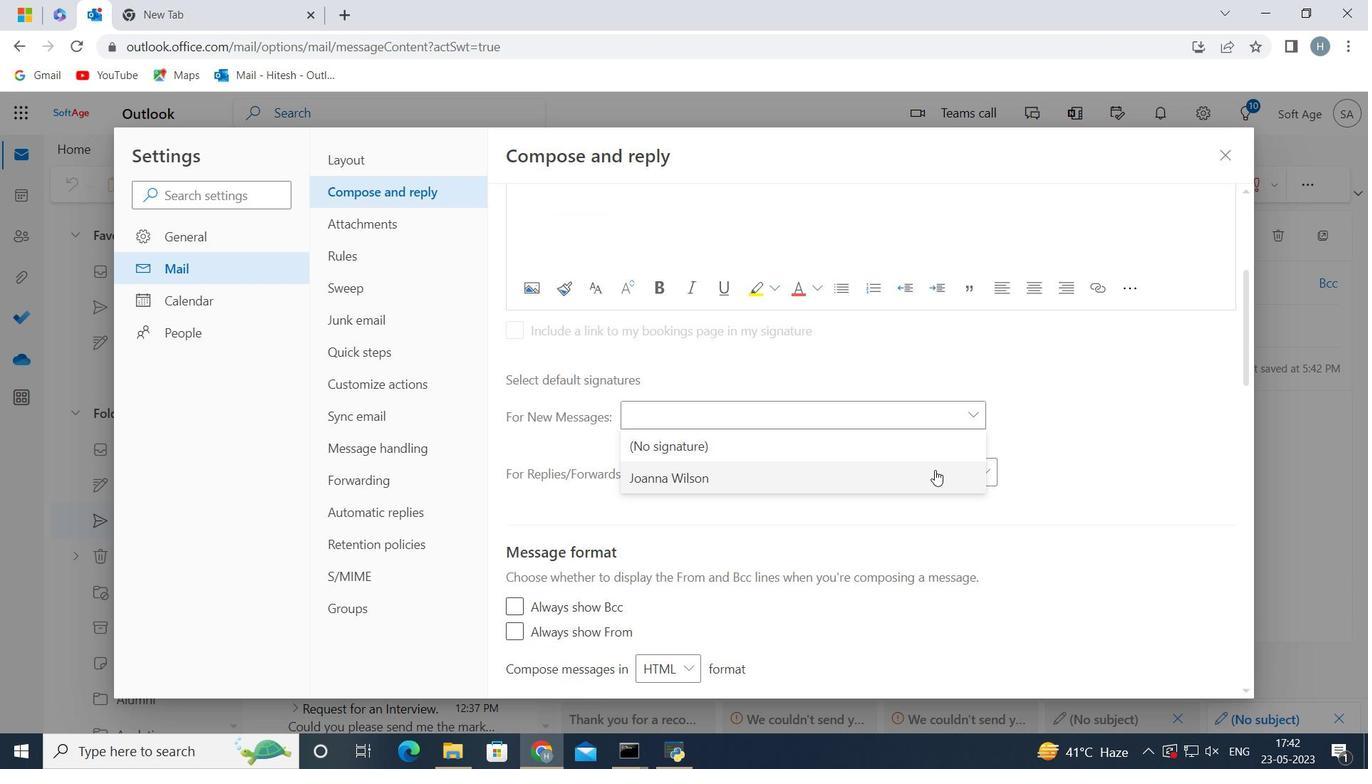 
Action: Mouse moved to (1106, 406)
Screenshot: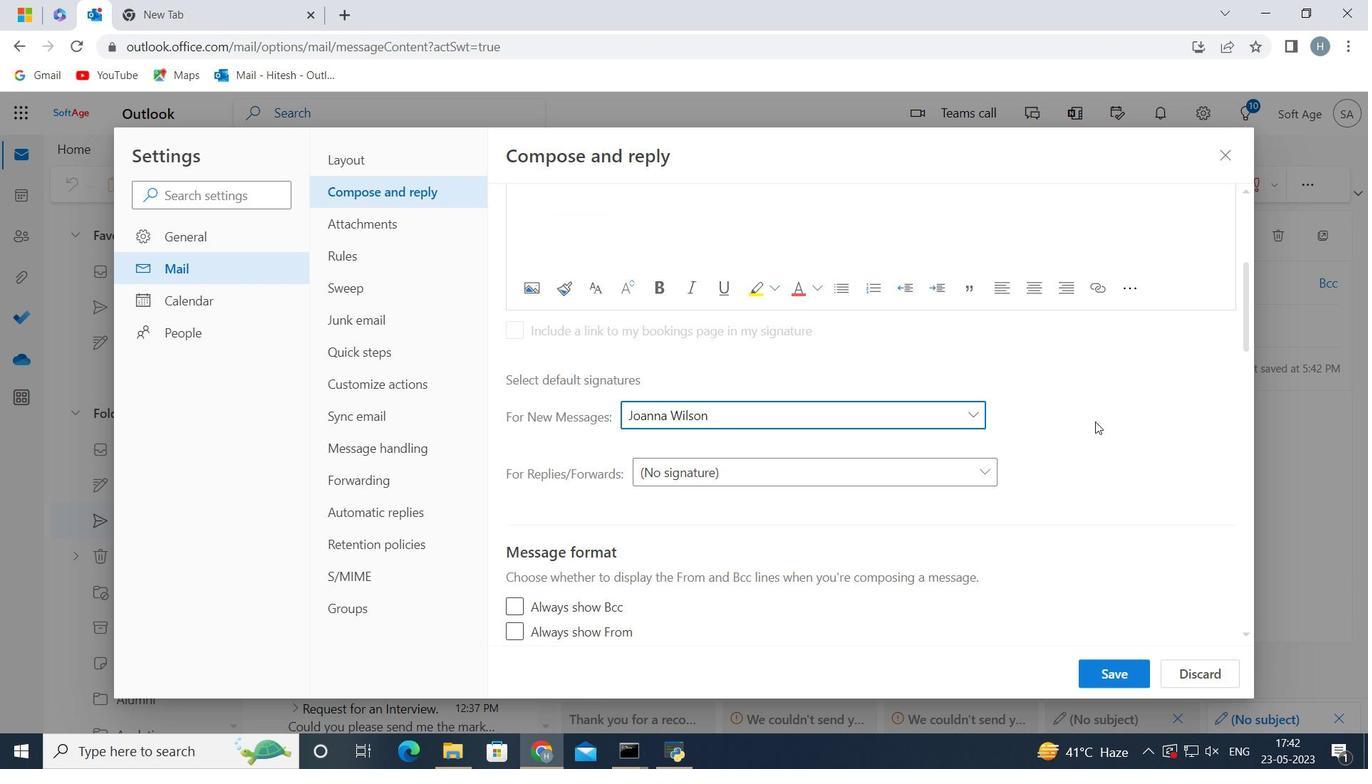 
Action: Mouse scrolled (1106, 405) with delta (0, 0)
Screenshot: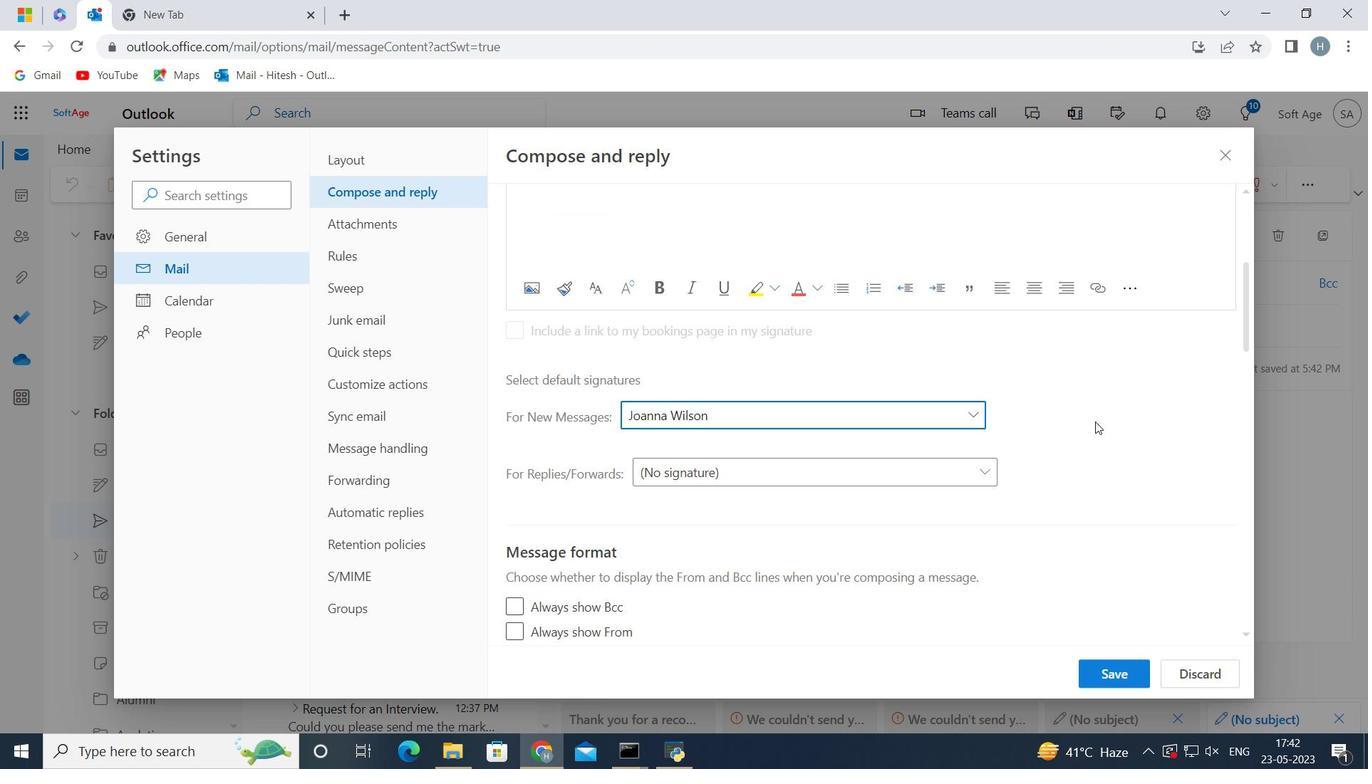 
Action: Mouse moved to (1106, 406)
Screenshot: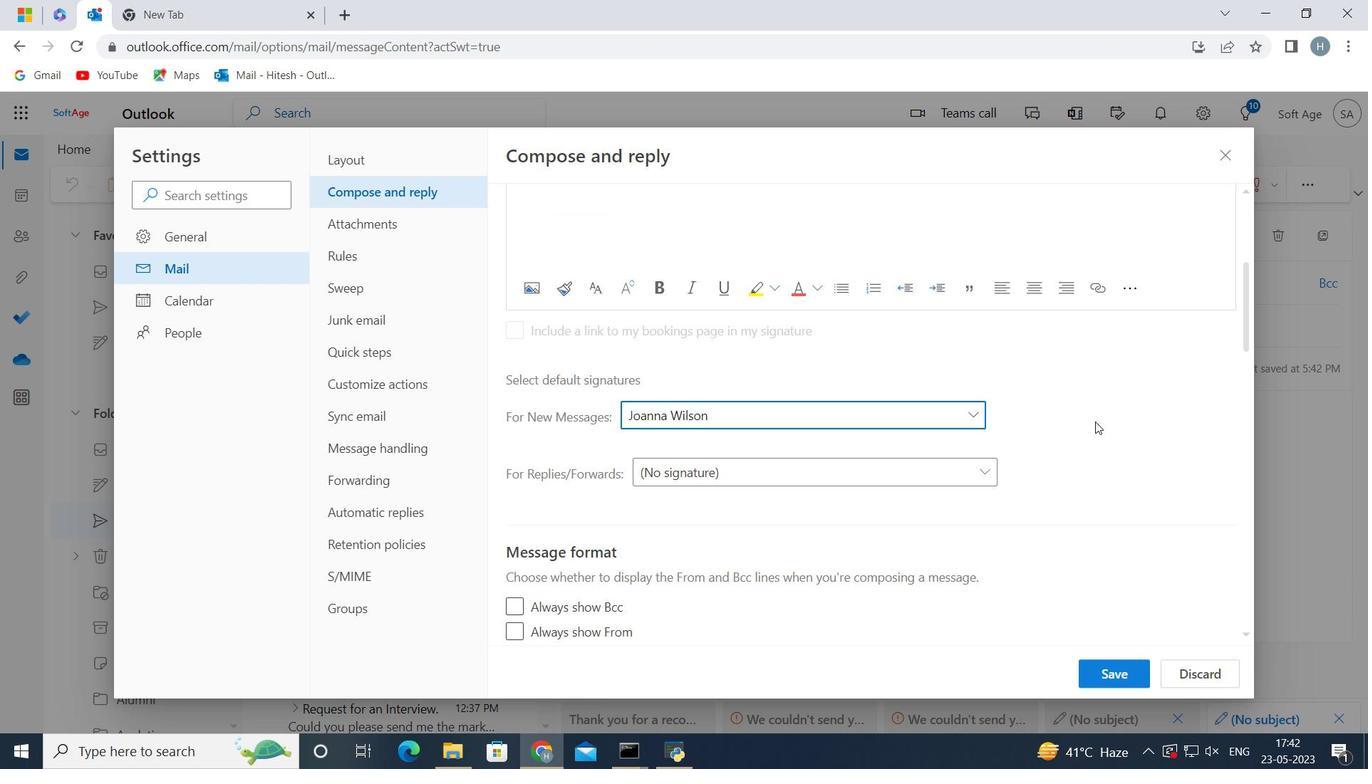 
Action: Mouse scrolled (1106, 405) with delta (0, 0)
Screenshot: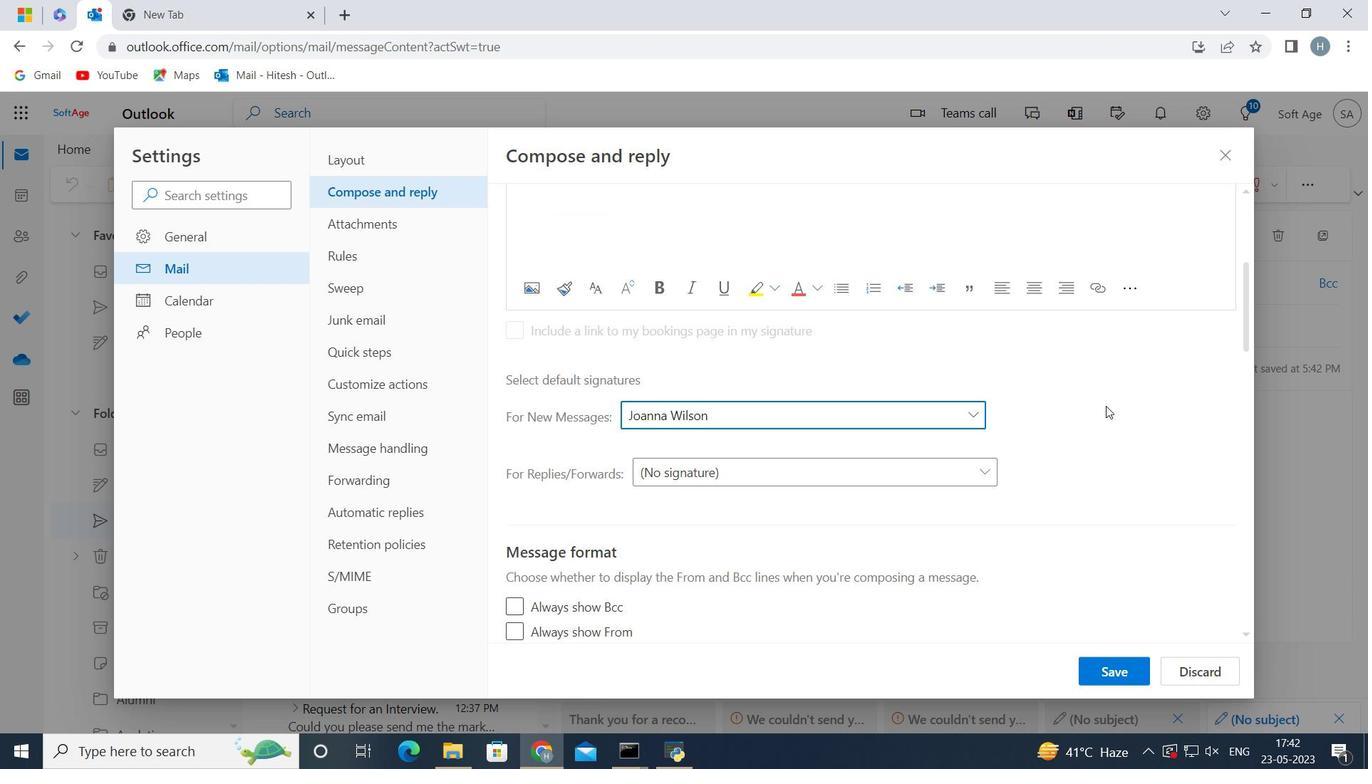 
Action: Mouse scrolled (1106, 405) with delta (0, 0)
Screenshot: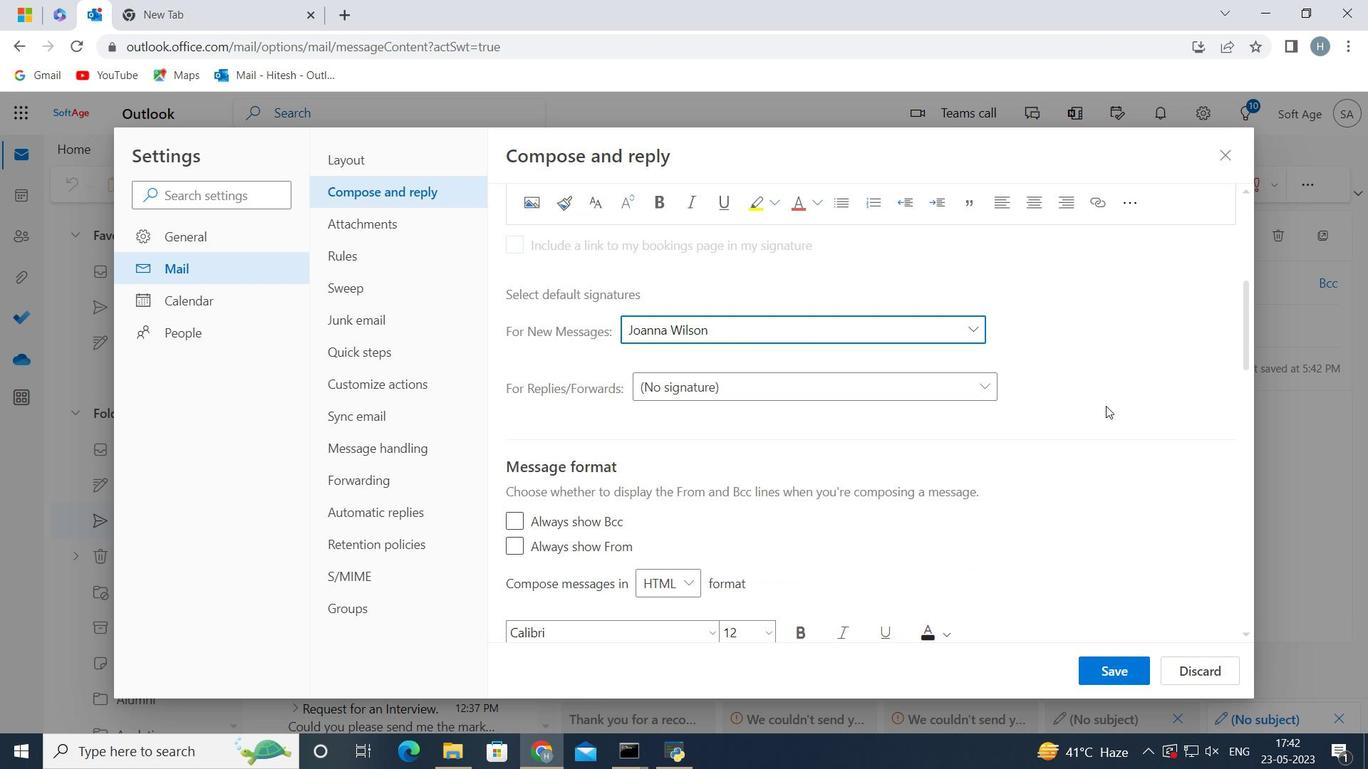 
Action: Mouse scrolled (1106, 405) with delta (0, 0)
Screenshot: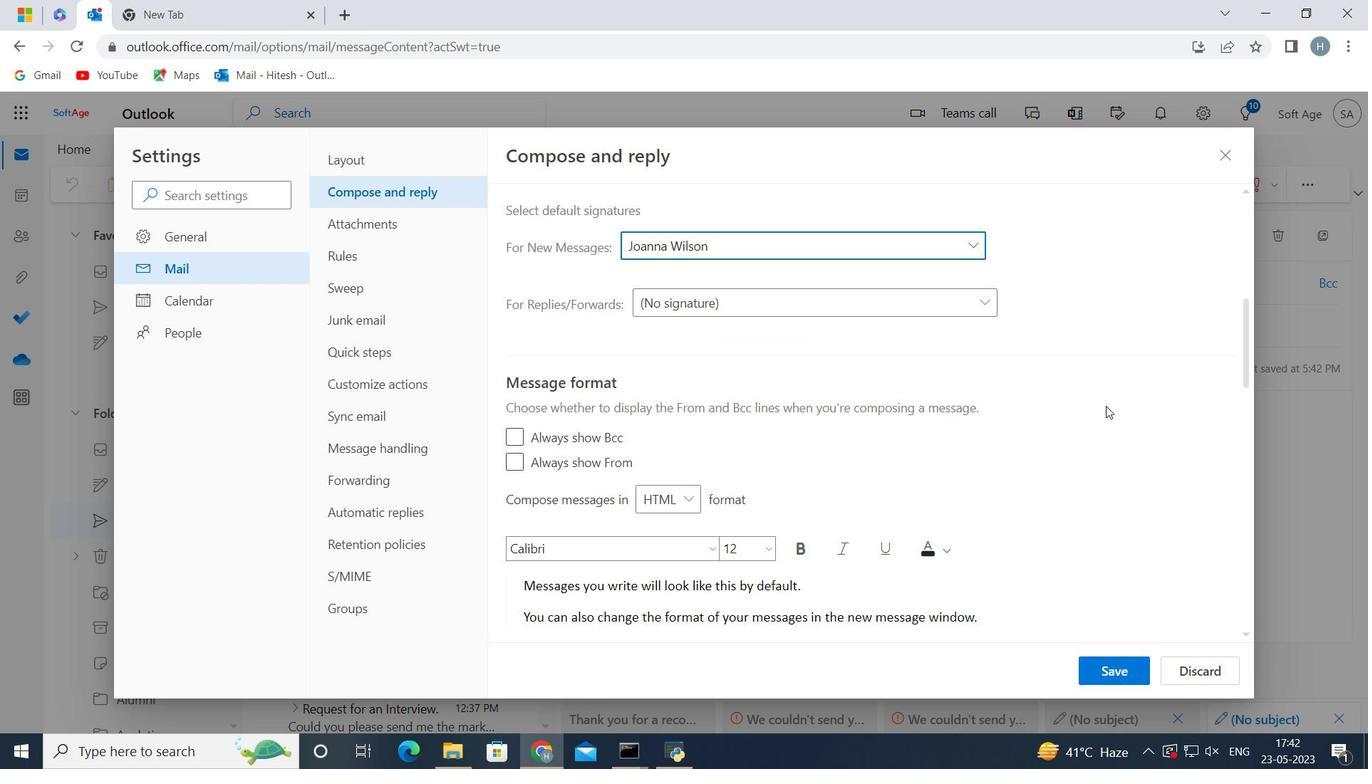 
Action: Mouse moved to (1121, 666)
Screenshot: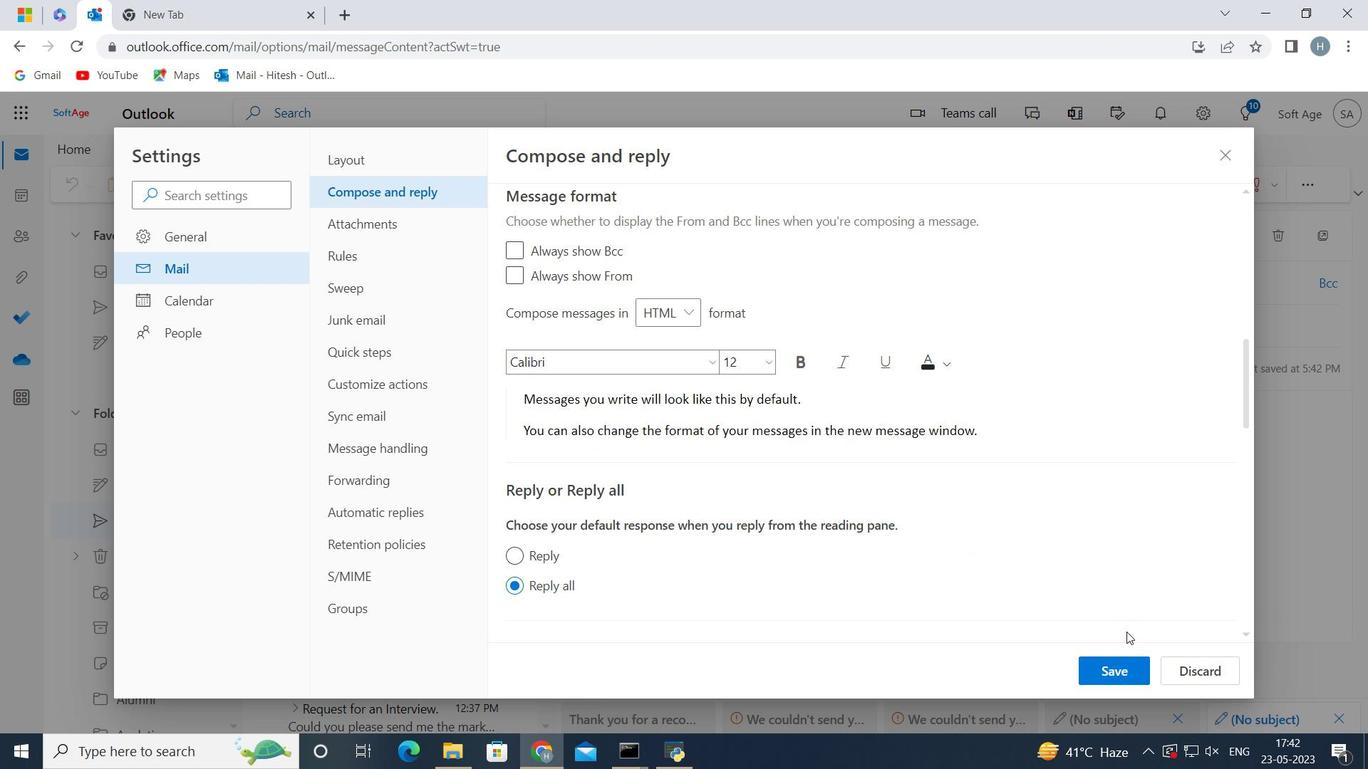 
Action: Mouse pressed left at (1121, 666)
Screenshot: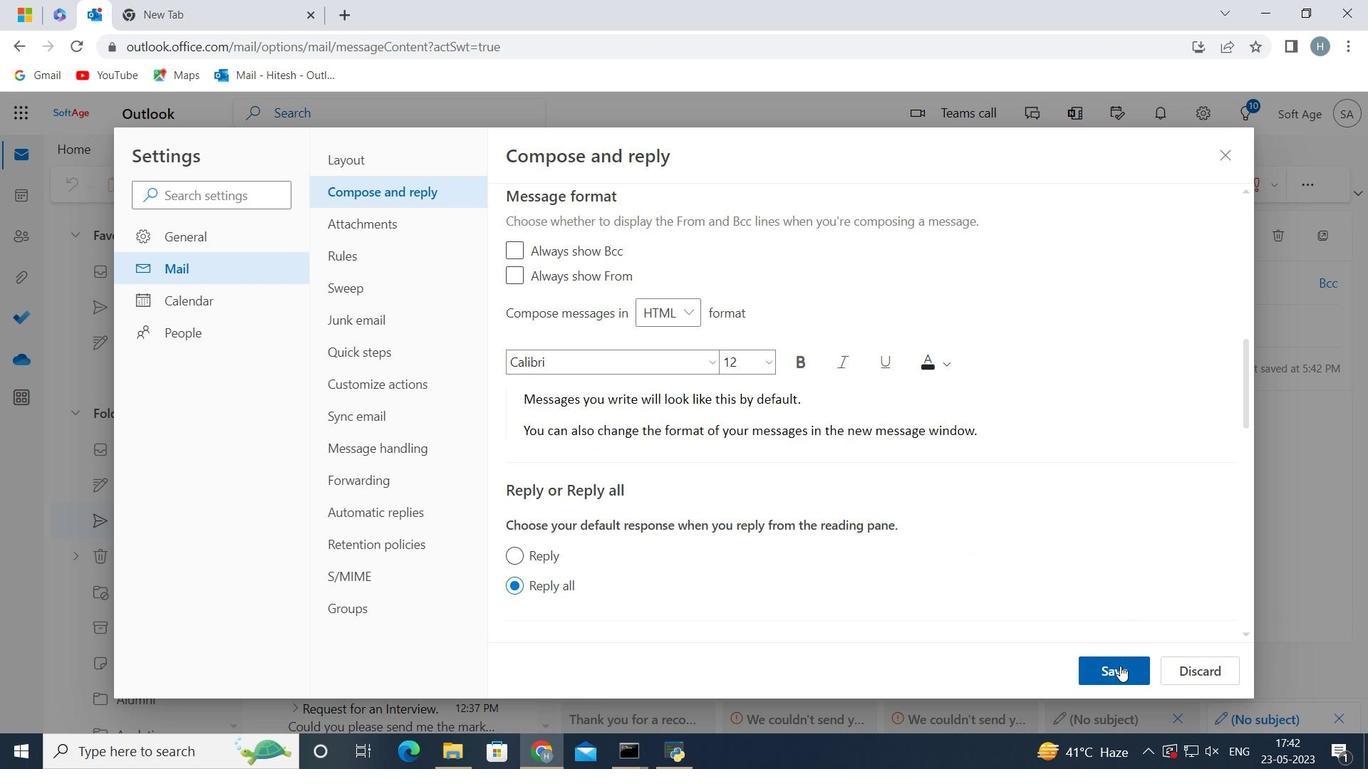 
Action: Mouse moved to (1223, 158)
Screenshot: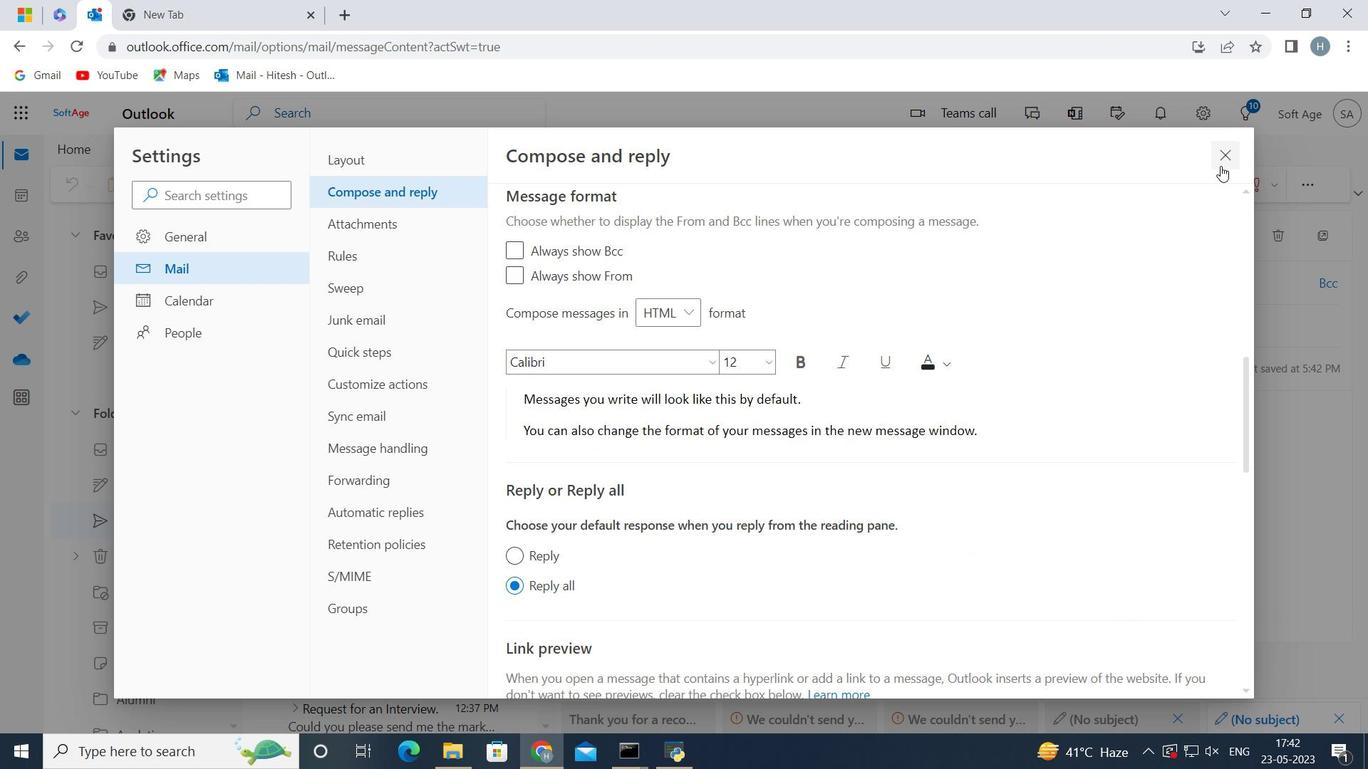 
Action: Mouse pressed left at (1223, 158)
Screenshot: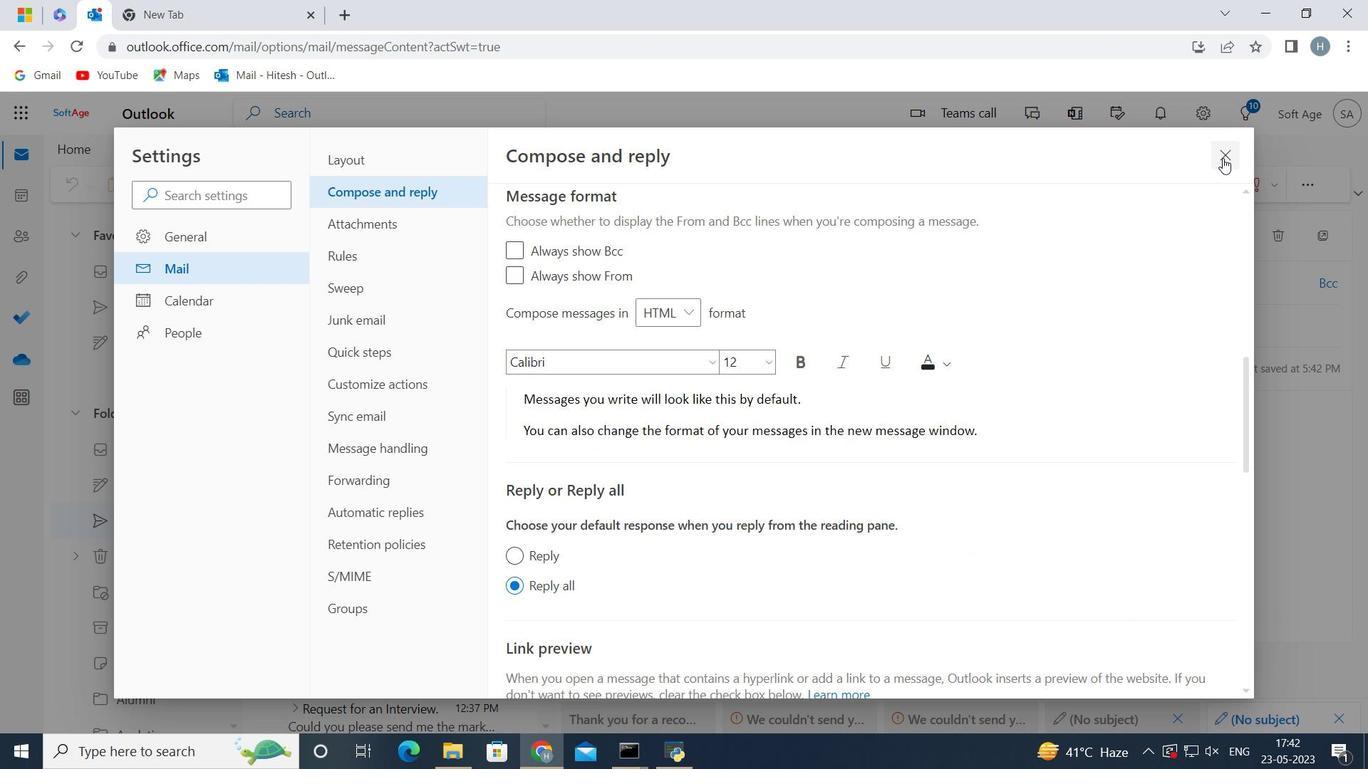 
Action: Mouse moved to (712, 365)
Screenshot: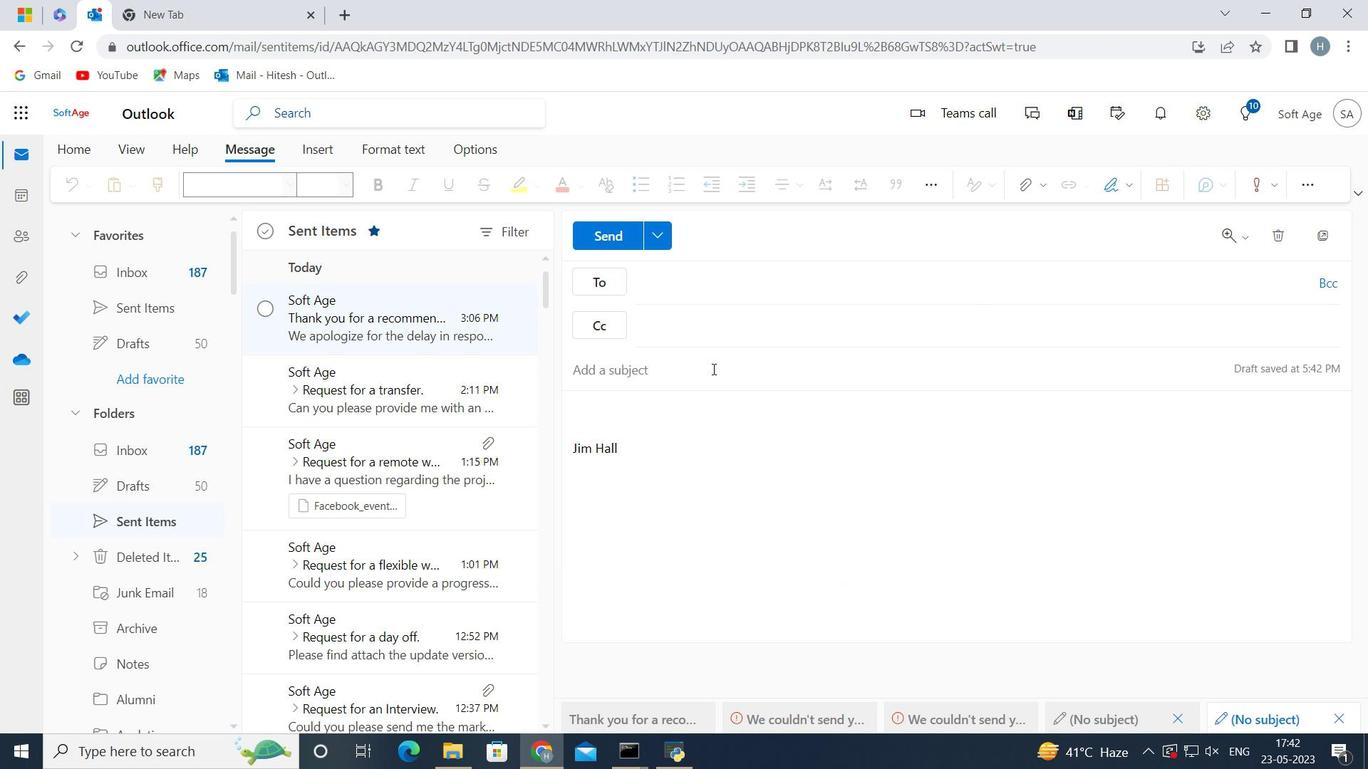 
Action: Mouse pressed left at (712, 365)
Screenshot: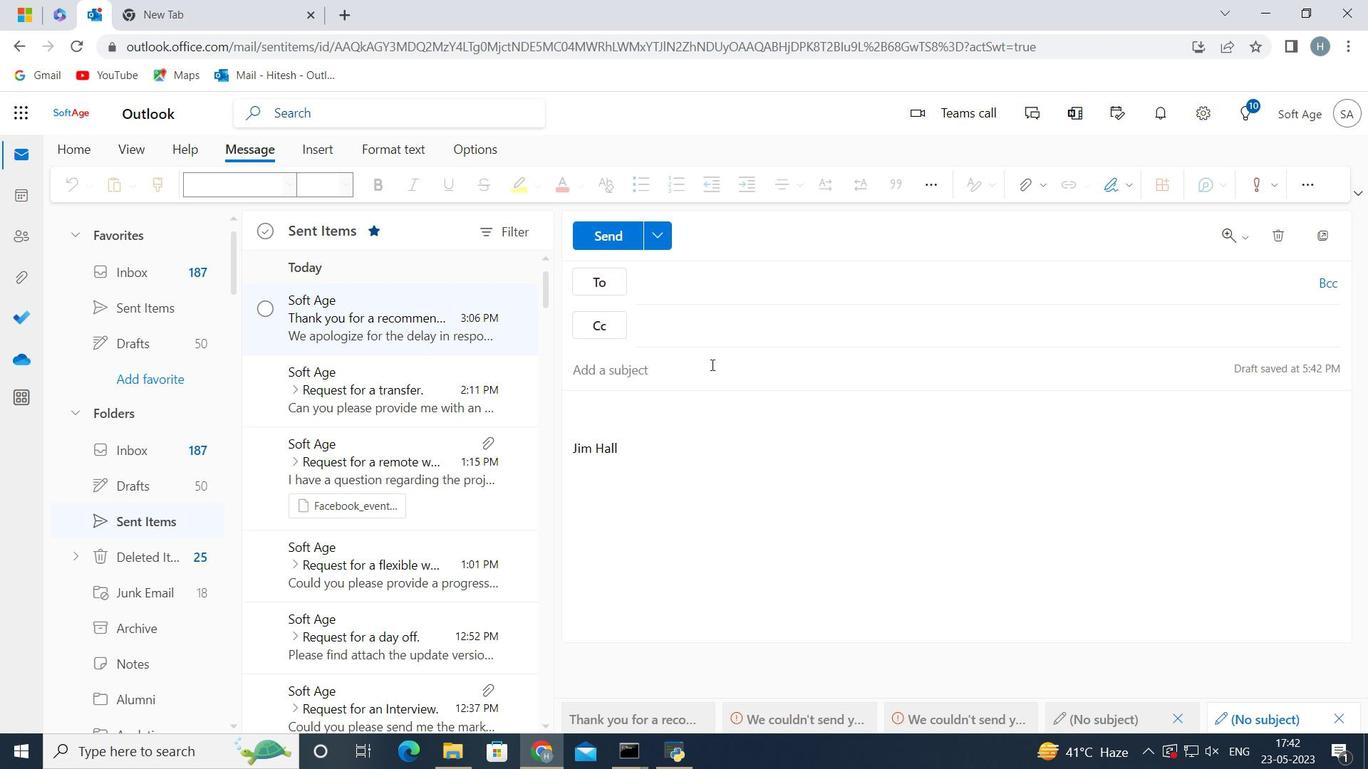 
Action: Mouse moved to (711, 365)
Screenshot: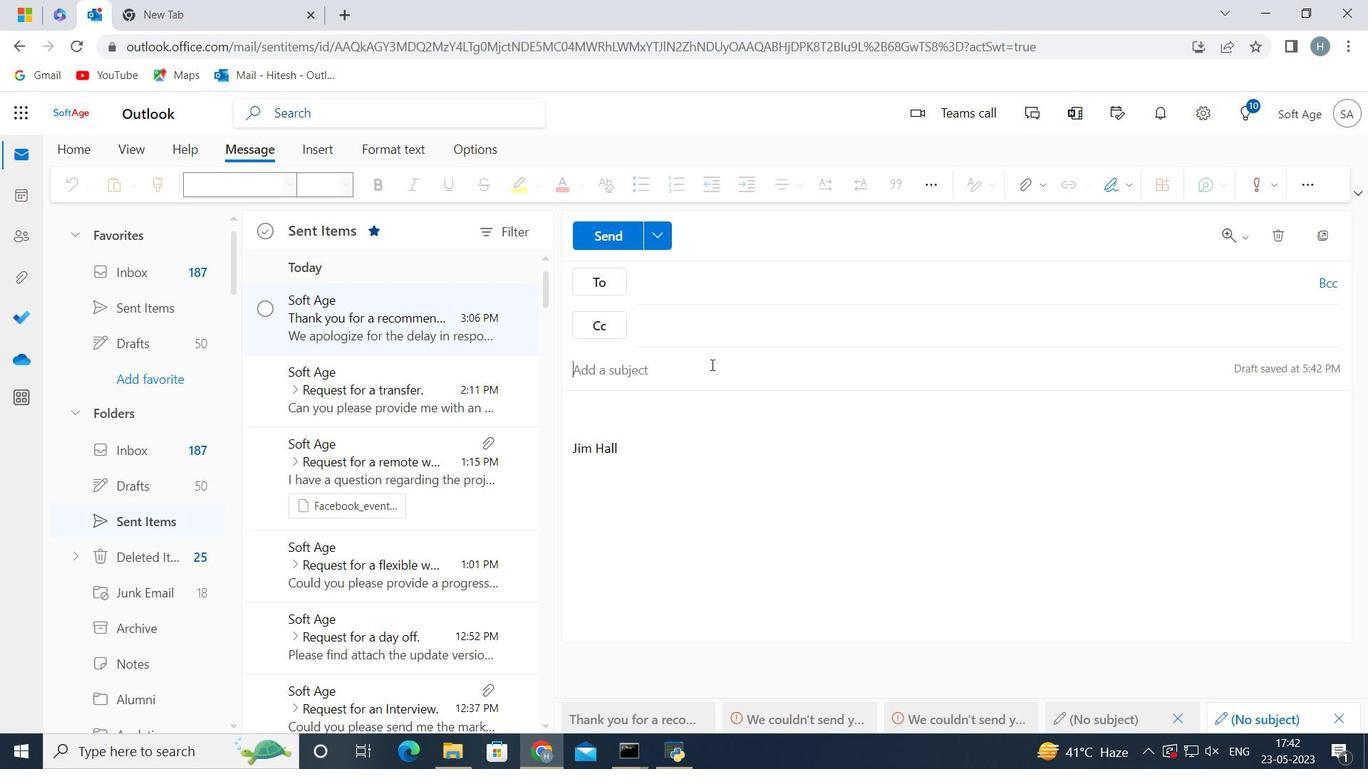 
Action: Key pressed <Key.shift>Request<Key.space>for<Key.space>feedback<Key.space>
Screenshot: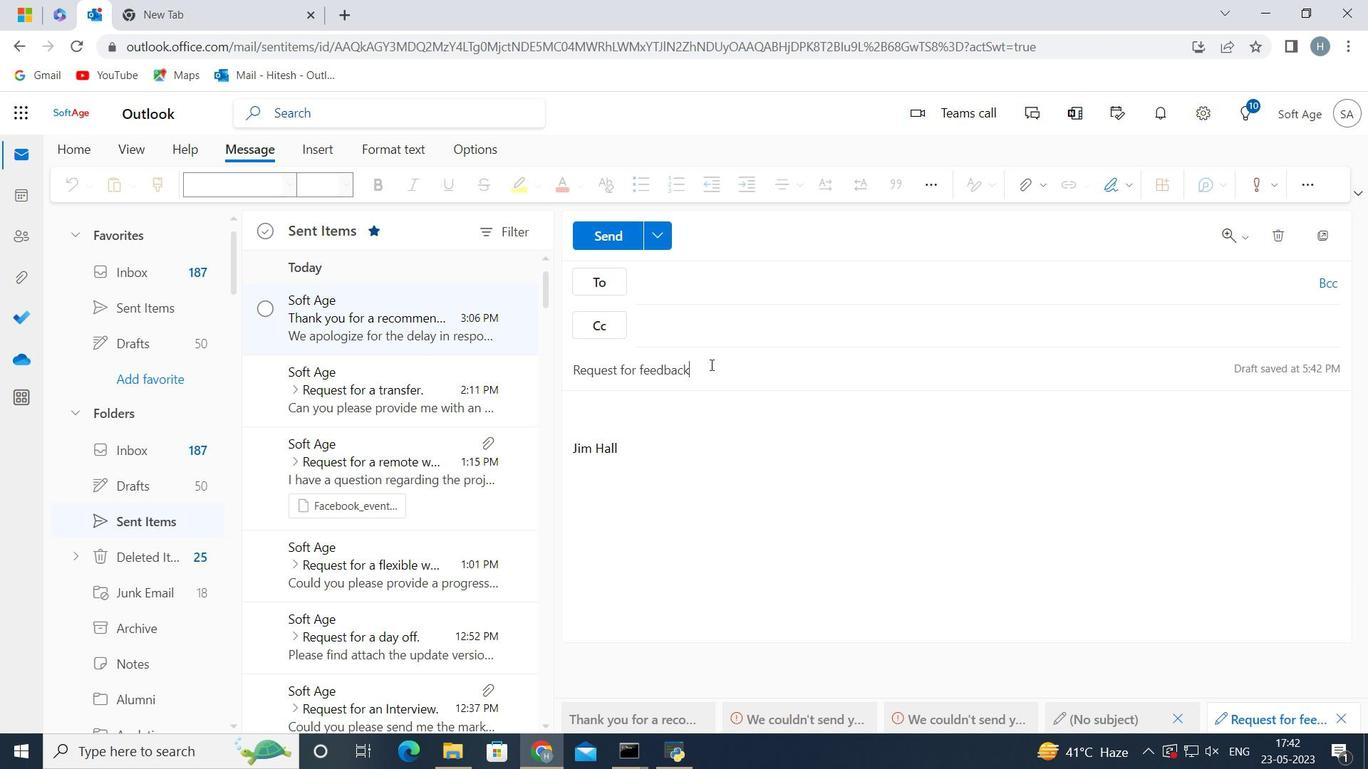 
Action: Mouse moved to (654, 448)
Screenshot: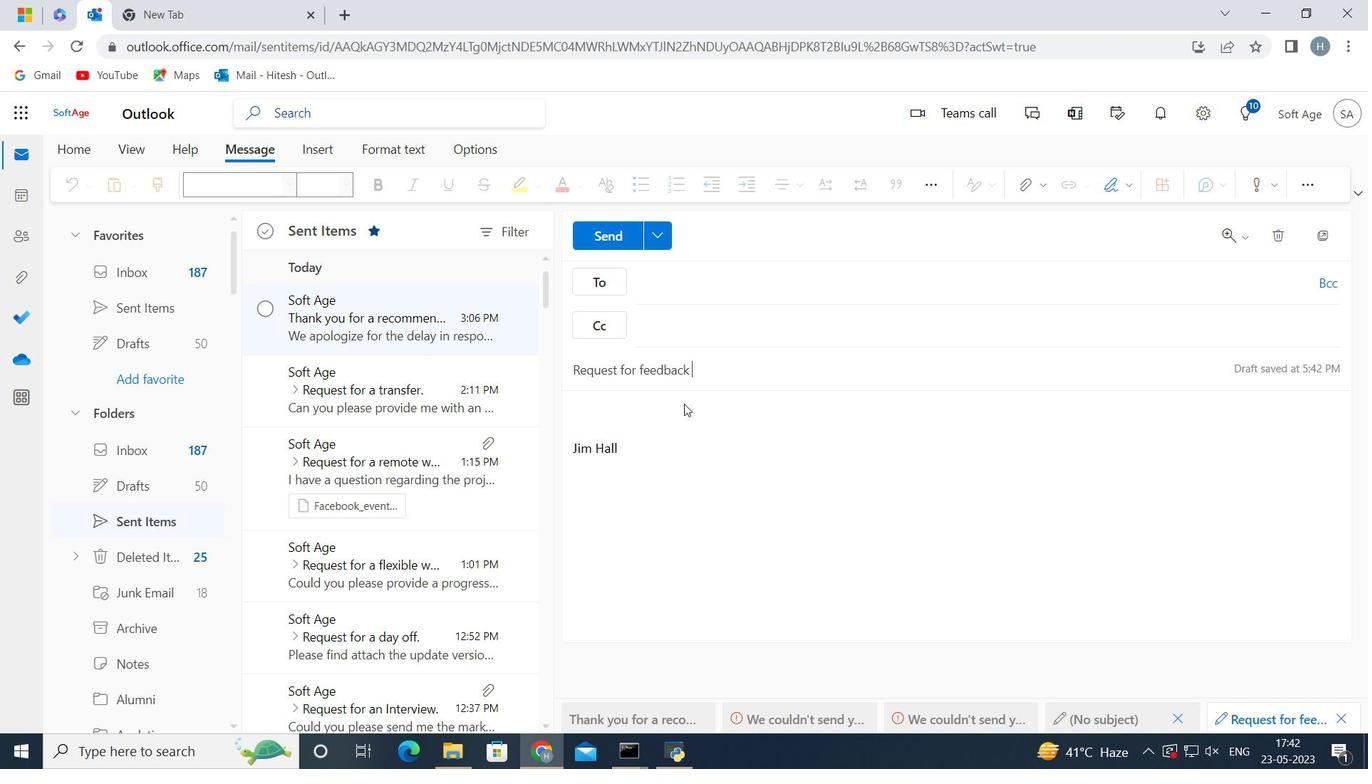 
Action: Mouse pressed left at (654, 448)
Screenshot: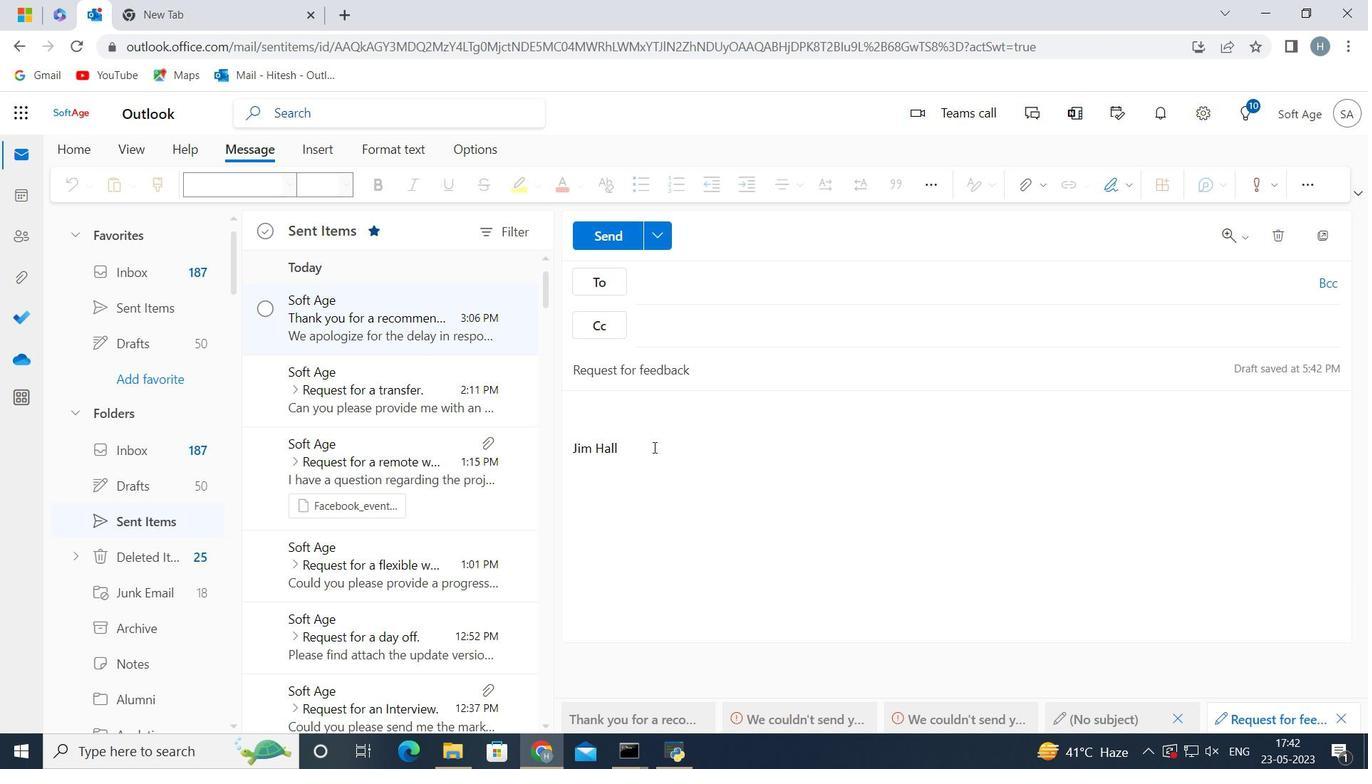 
Action: Key pressed <Key.backspace><Key.backspace><Key.backspace><Key.backspace><Key.backspace><Key.backspace><Key.backspace><Key.backspace><Key.backspace><Key.backspace><Key.backspace><Key.backspace><Key.backspace><Key.backspace><Key.backspace><Key.backspace><Key.backspace><Key.backspace><Key.backspace><Key.shift>Could<Key.space>you<Key.space>pl<Key.backspace>rovide<Key.space>me<Key.space>with<Key.space>the<Key.space>detailes<Key.backspace>d<Key.space>project<Key.space>schedule<Key.space>
Screenshot: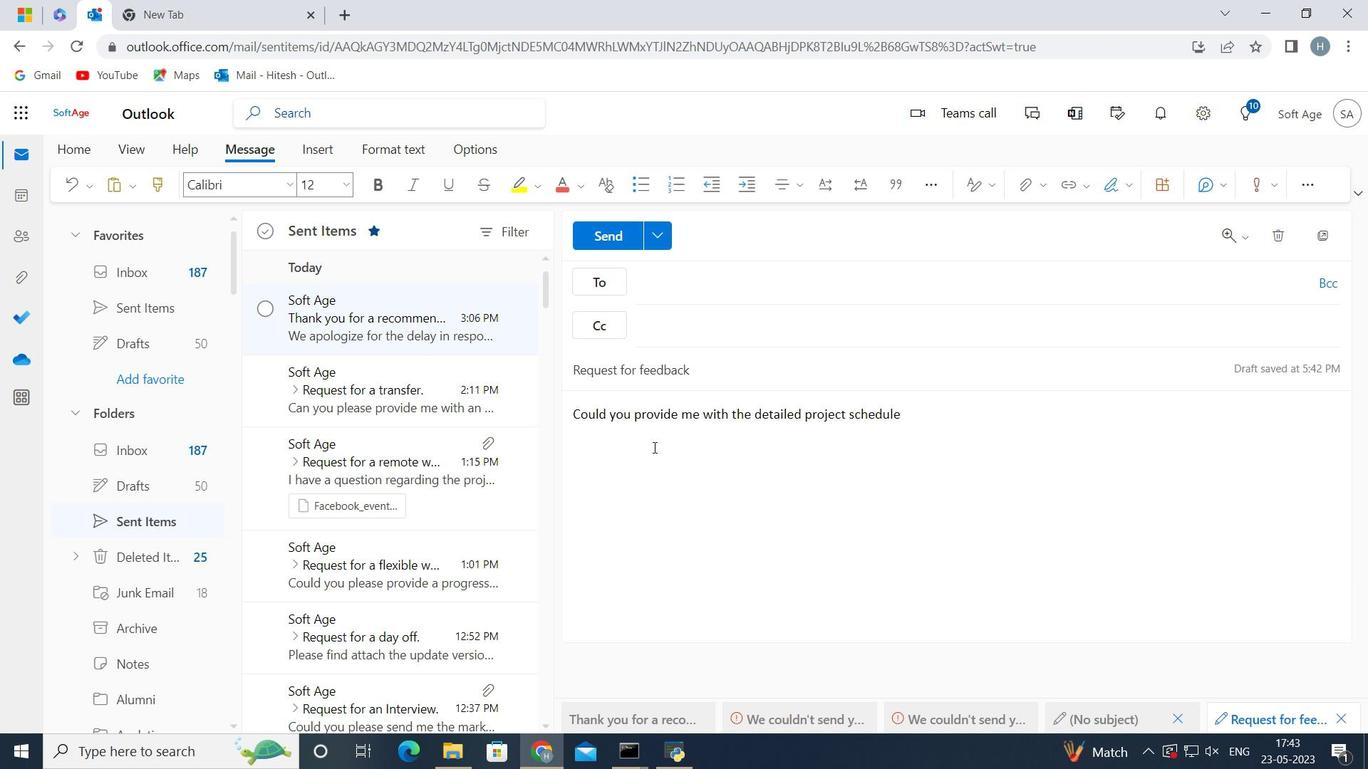 
Action: Mouse moved to (697, 290)
Screenshot: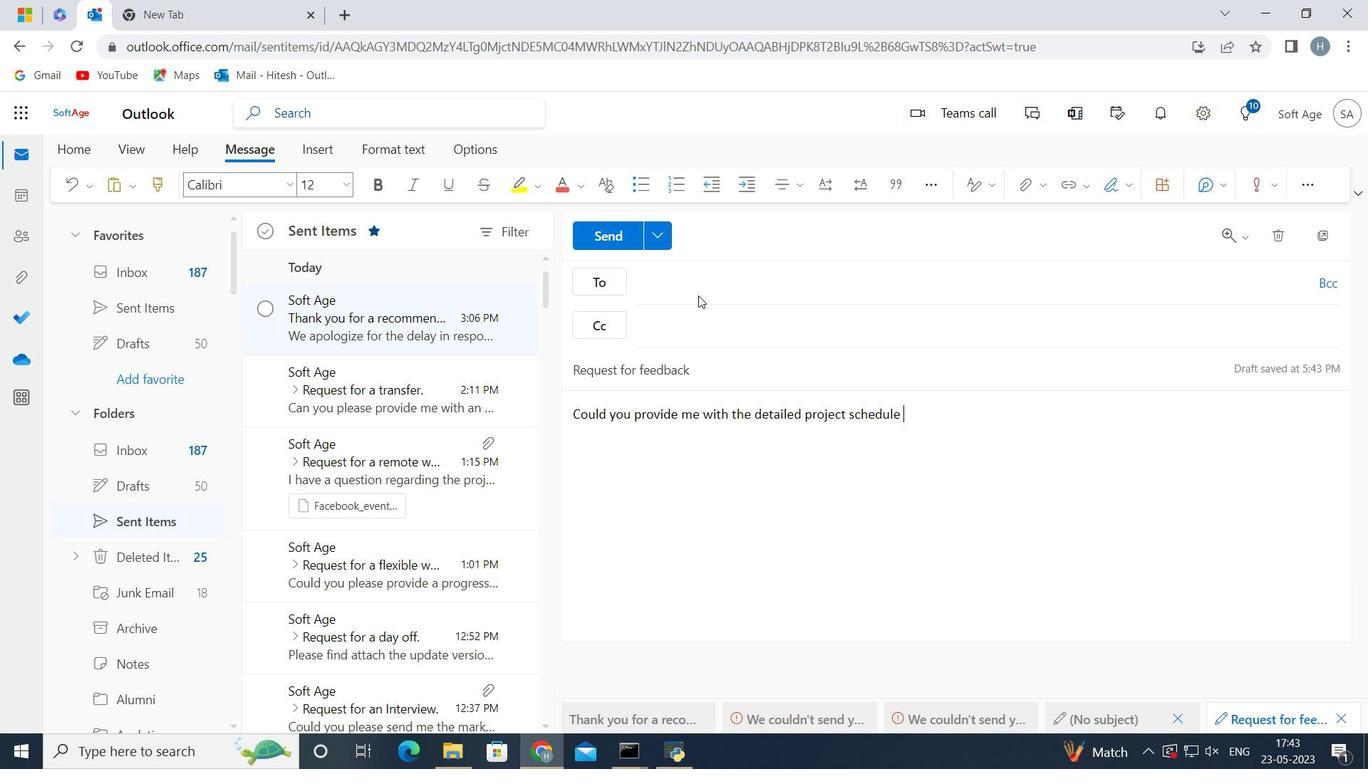
Action: Mouse pressed left at (697, 290)
Screenshot: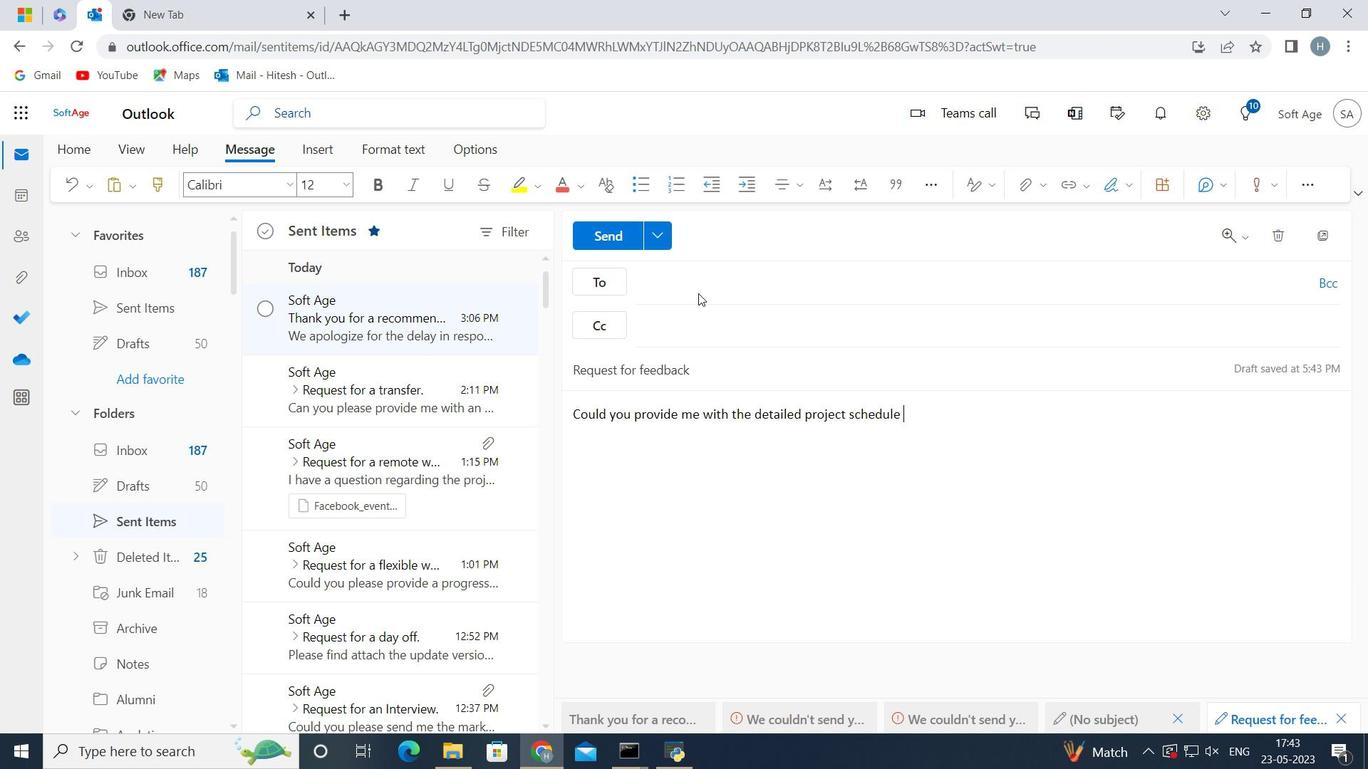 
Action: Key pressed softage.1<Key.shift>@softage.net
Screenshot: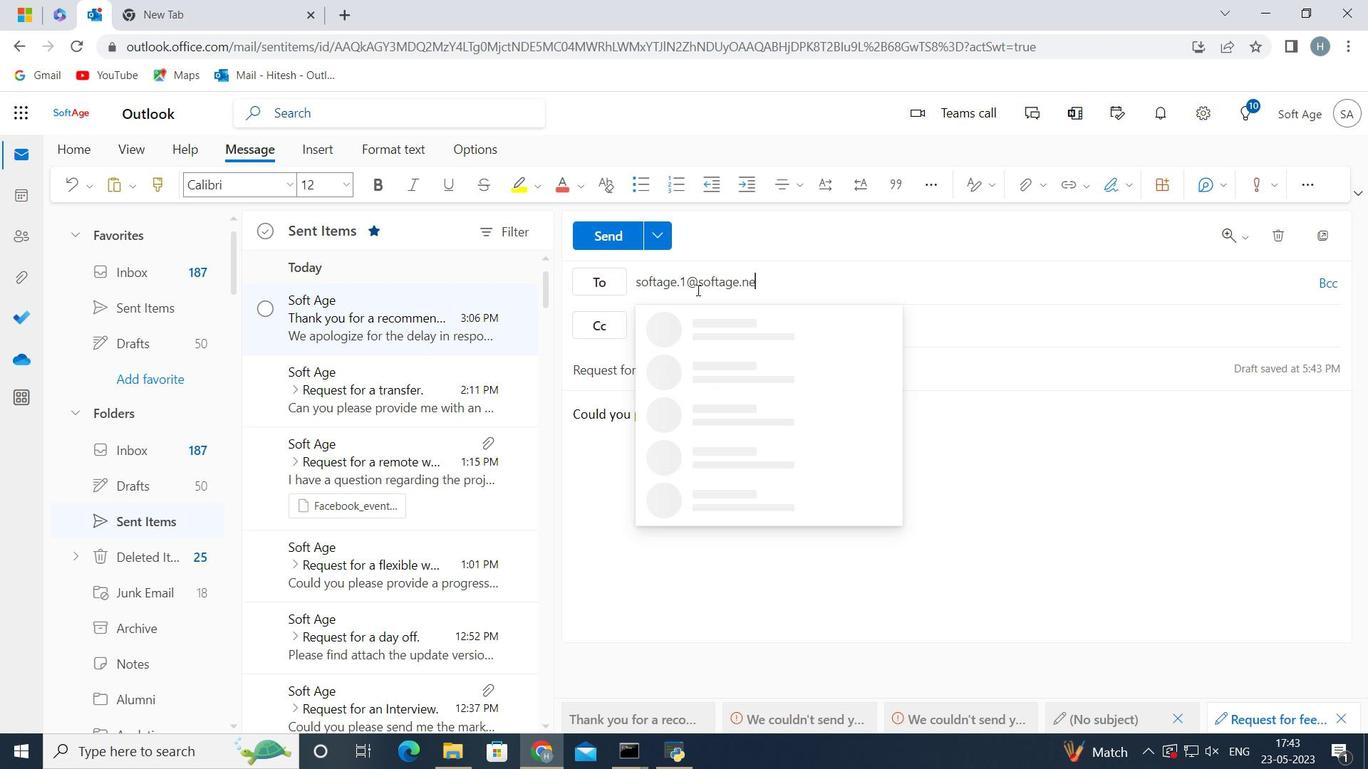 
Action: Mouse moved to (705, 320)
Screenshot: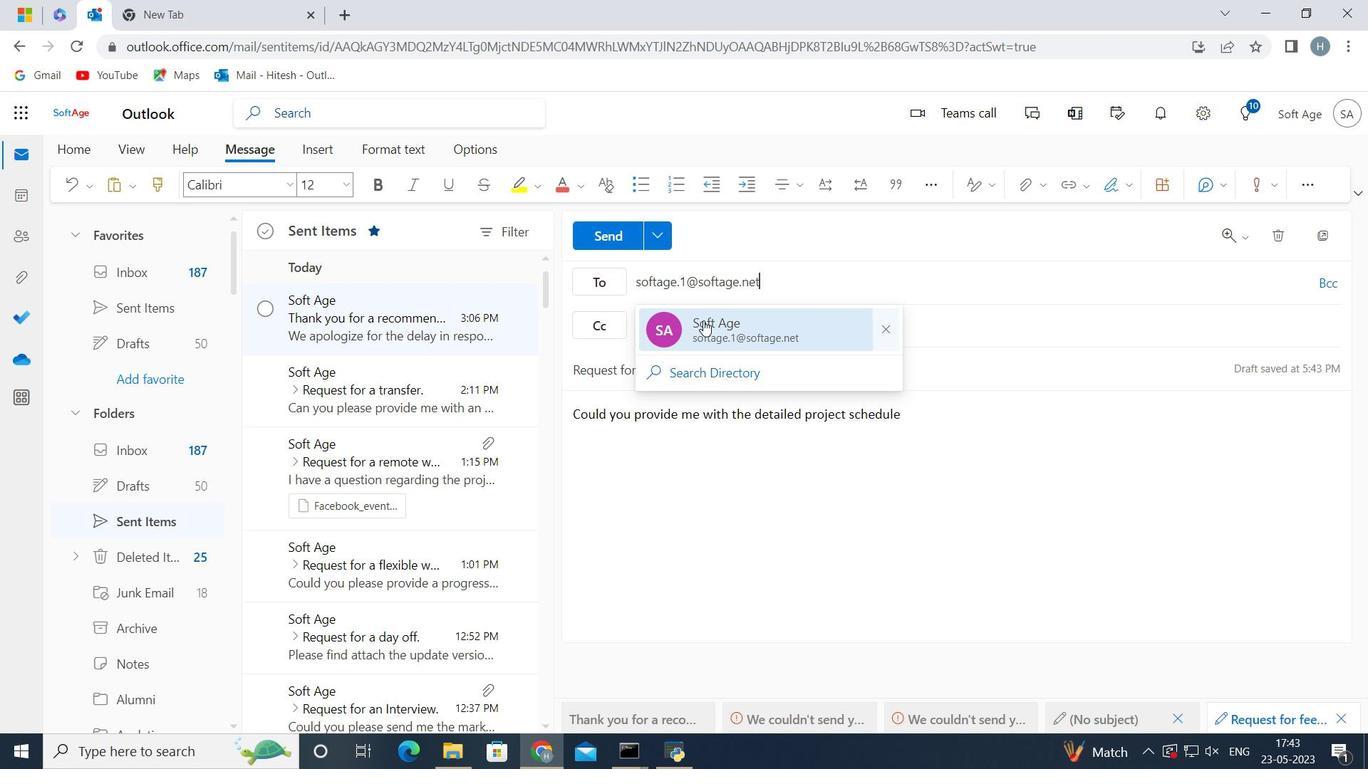 
Action: Mouse pressed left at (705, 320)
Screenshot: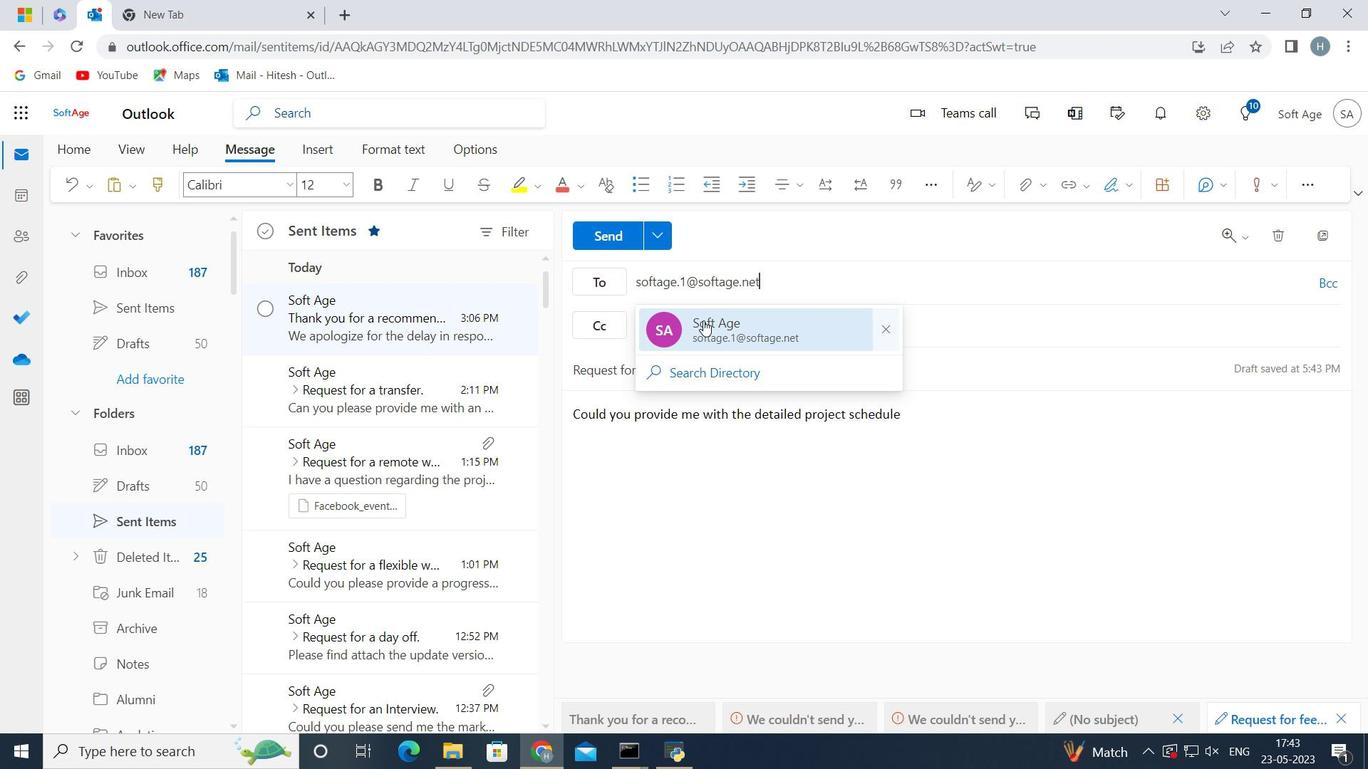 
Action: Mouse moved to (601, 235)
Screenshot: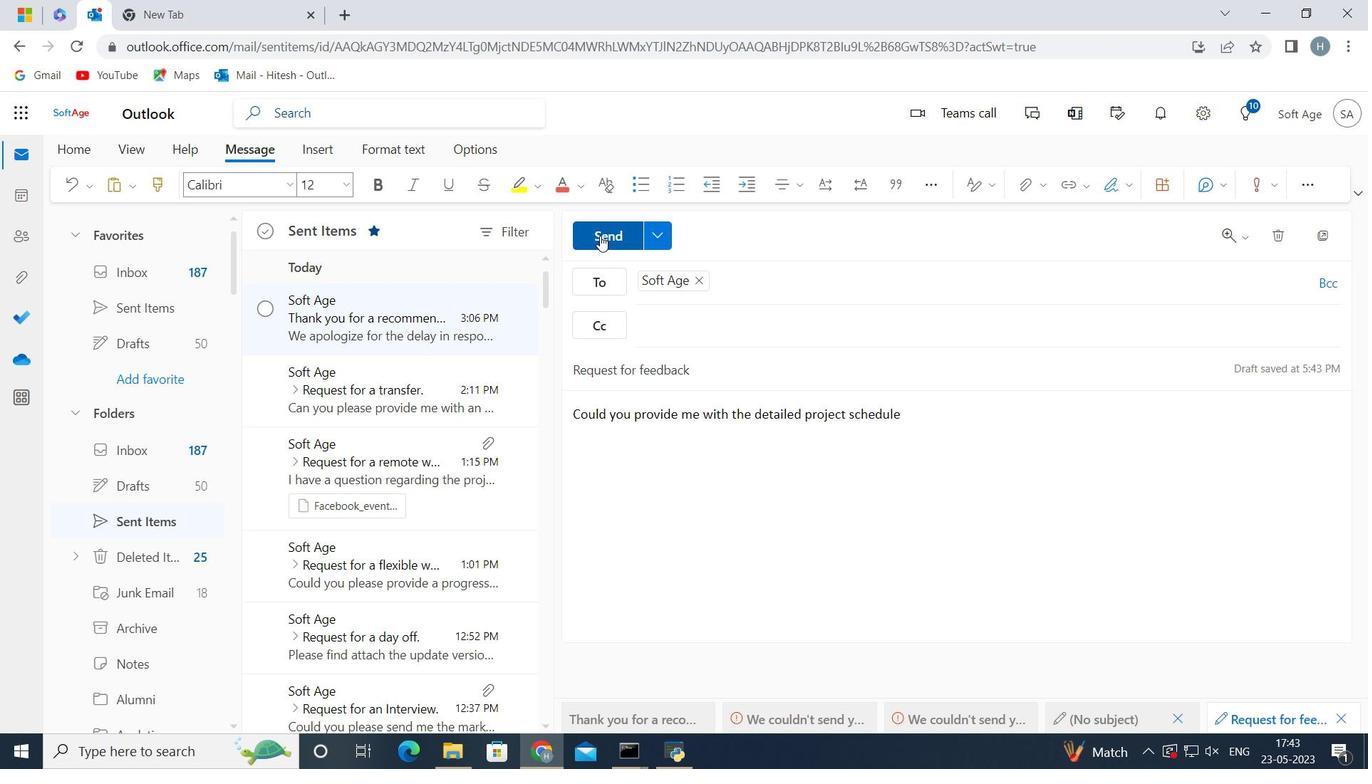 
Action: Mouse pressed left at (601, 235)
Screenshot: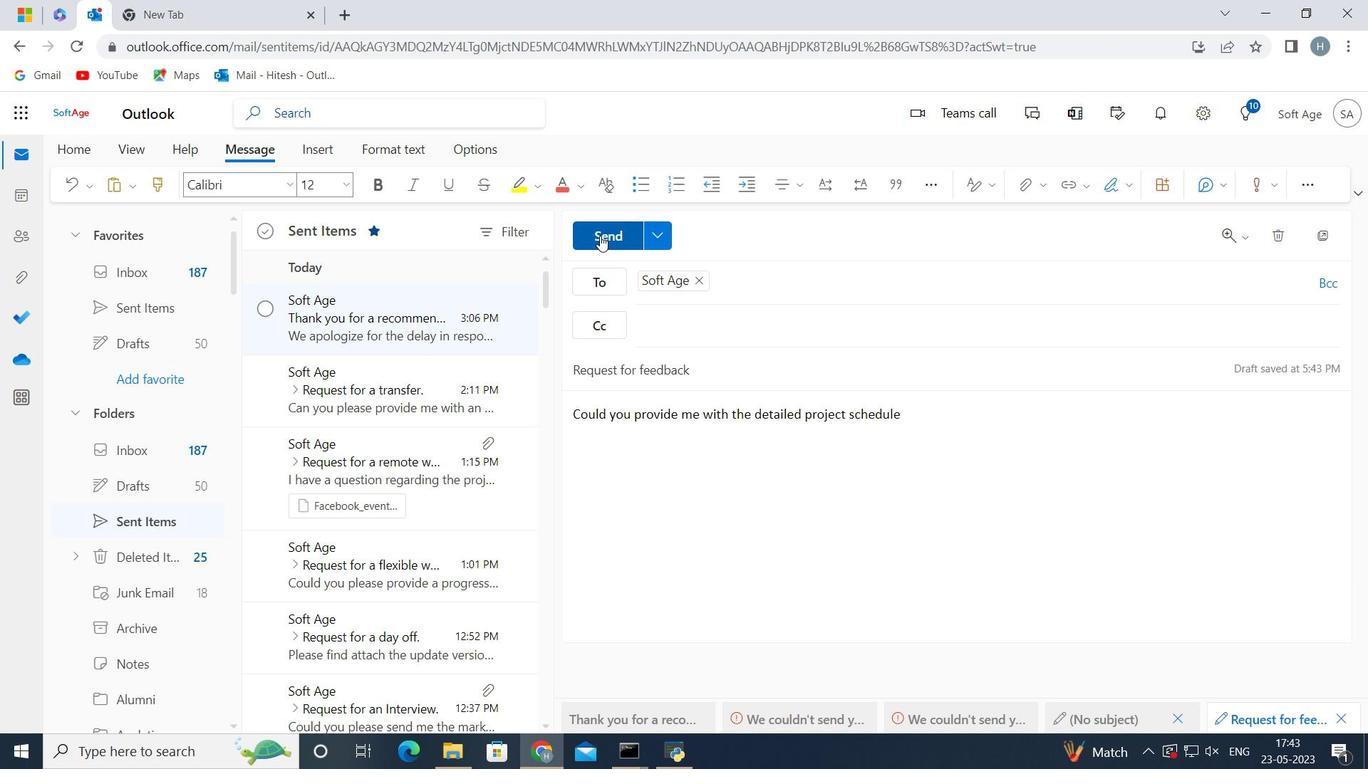 
Action: Mouse moved to (394, 320)
Screenshot: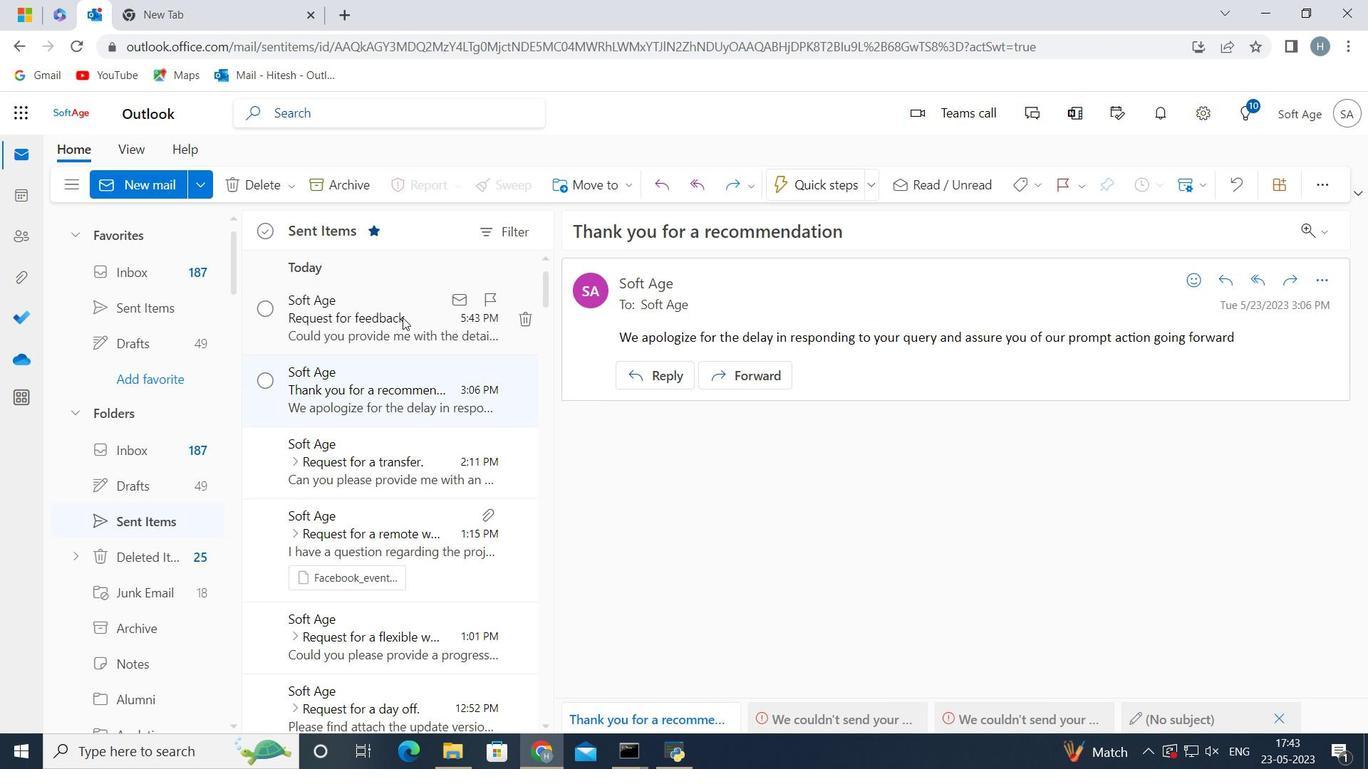 
Action: Mouse pressed left at (394, 320)
Screenshot: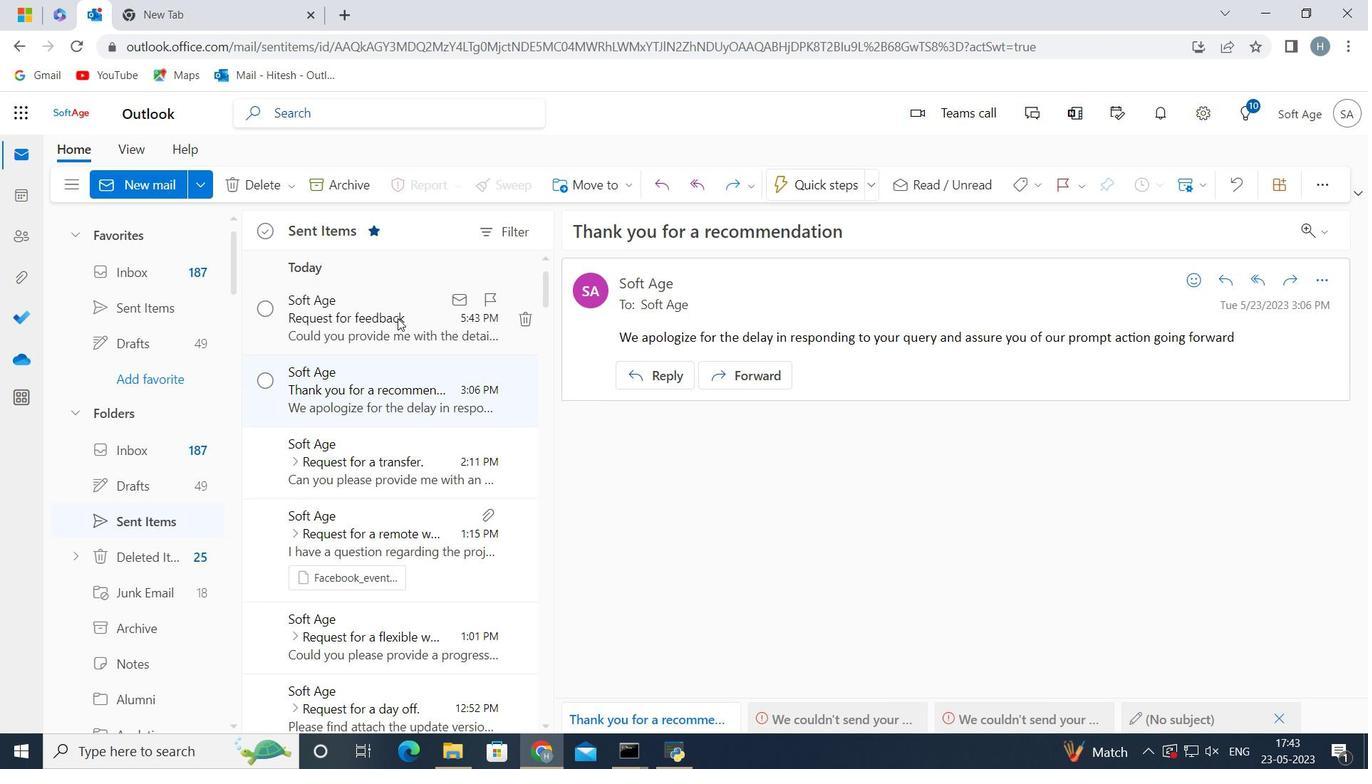 
Action: Mouse moved to (603, 181)
Screenshot: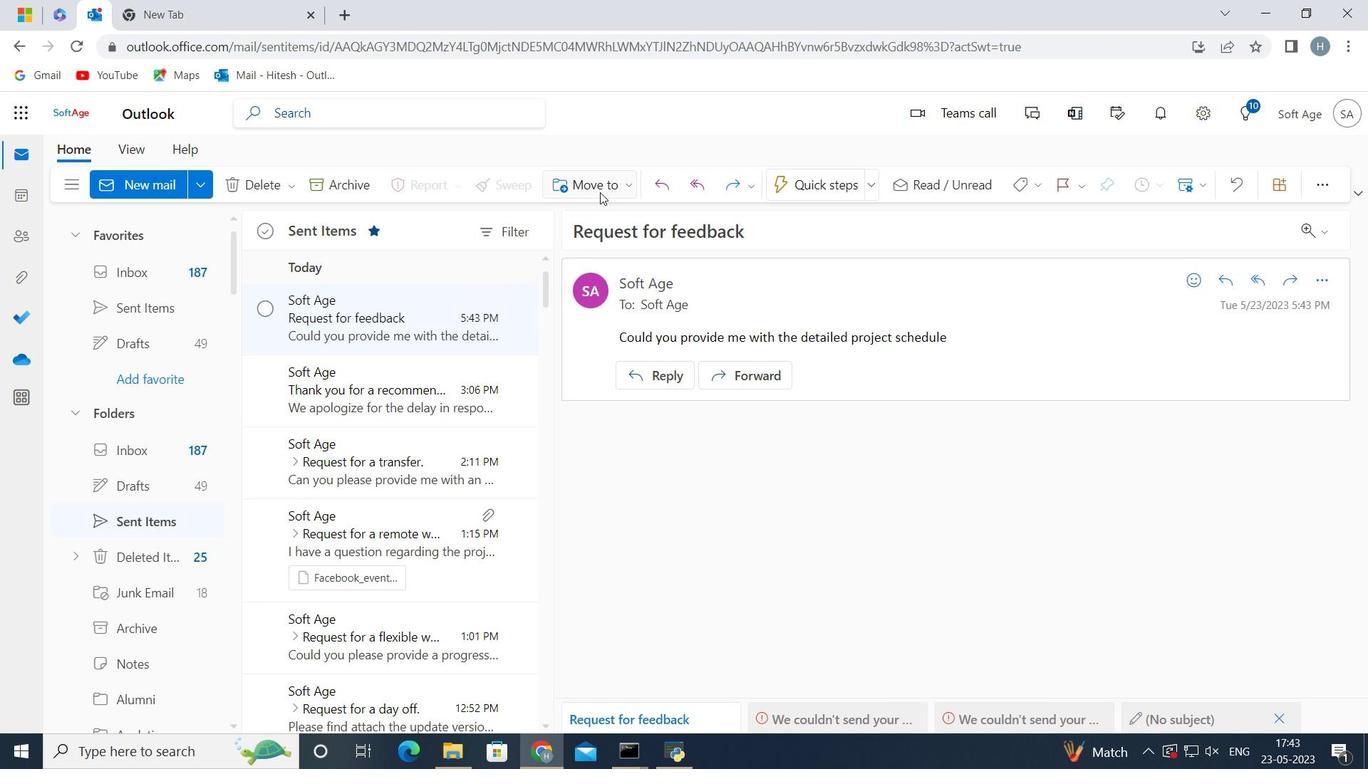 
Action: Mouse pressed left at (603, 181)
Screenshot: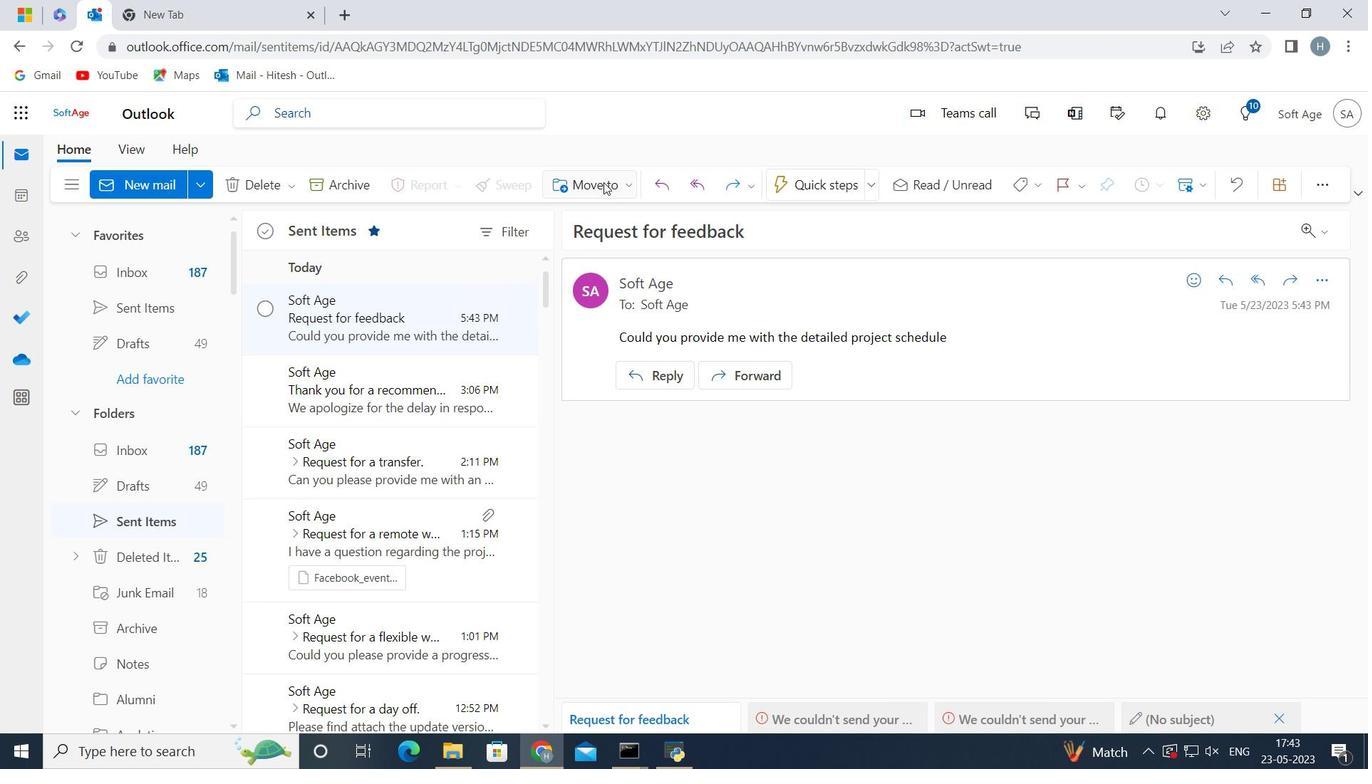 
Action: Mouse moved to (612, 215)
Screenshot: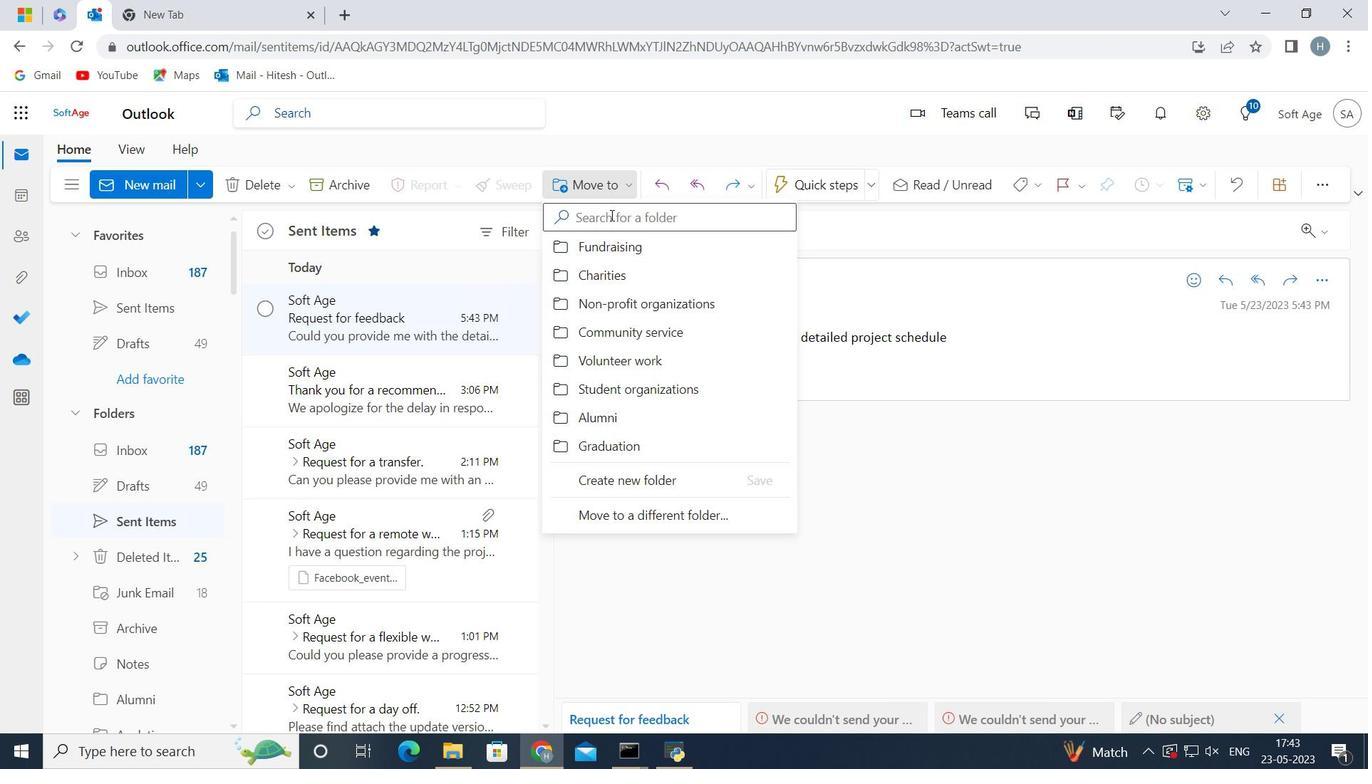 
Action: Mouse pressed left at (612, 215)
Screenshot: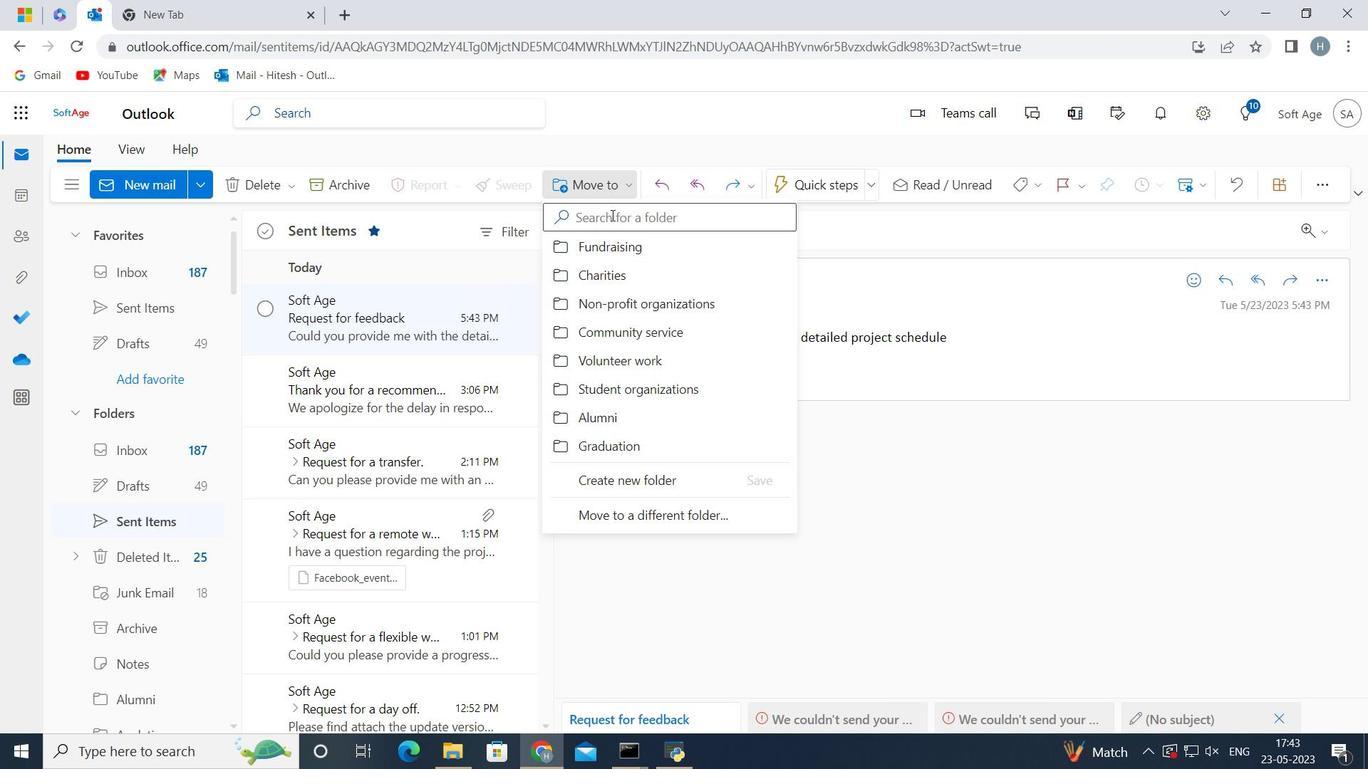 
Action: Mouse moved to (614, 215)
Screenshot: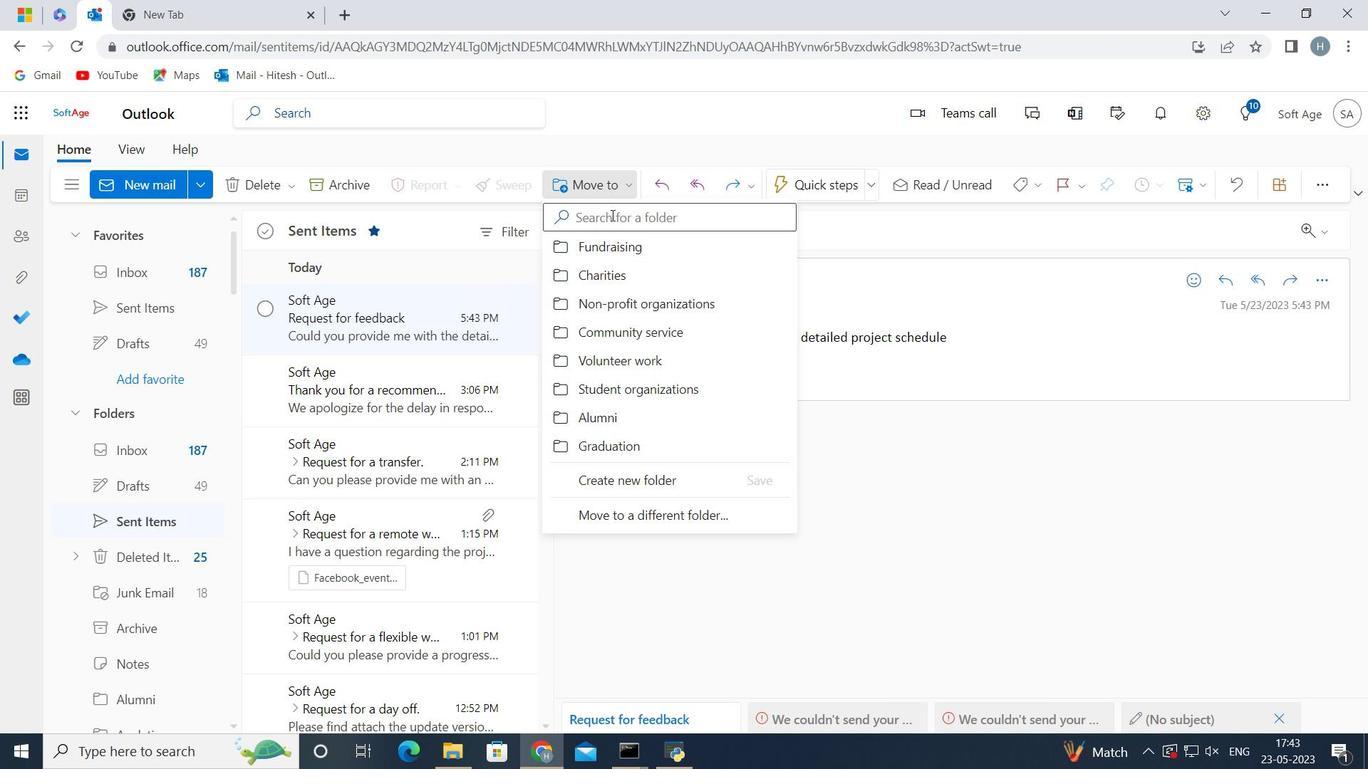 
Action: Key pressed <Key.shift><Key.shift>Do
Screenshot: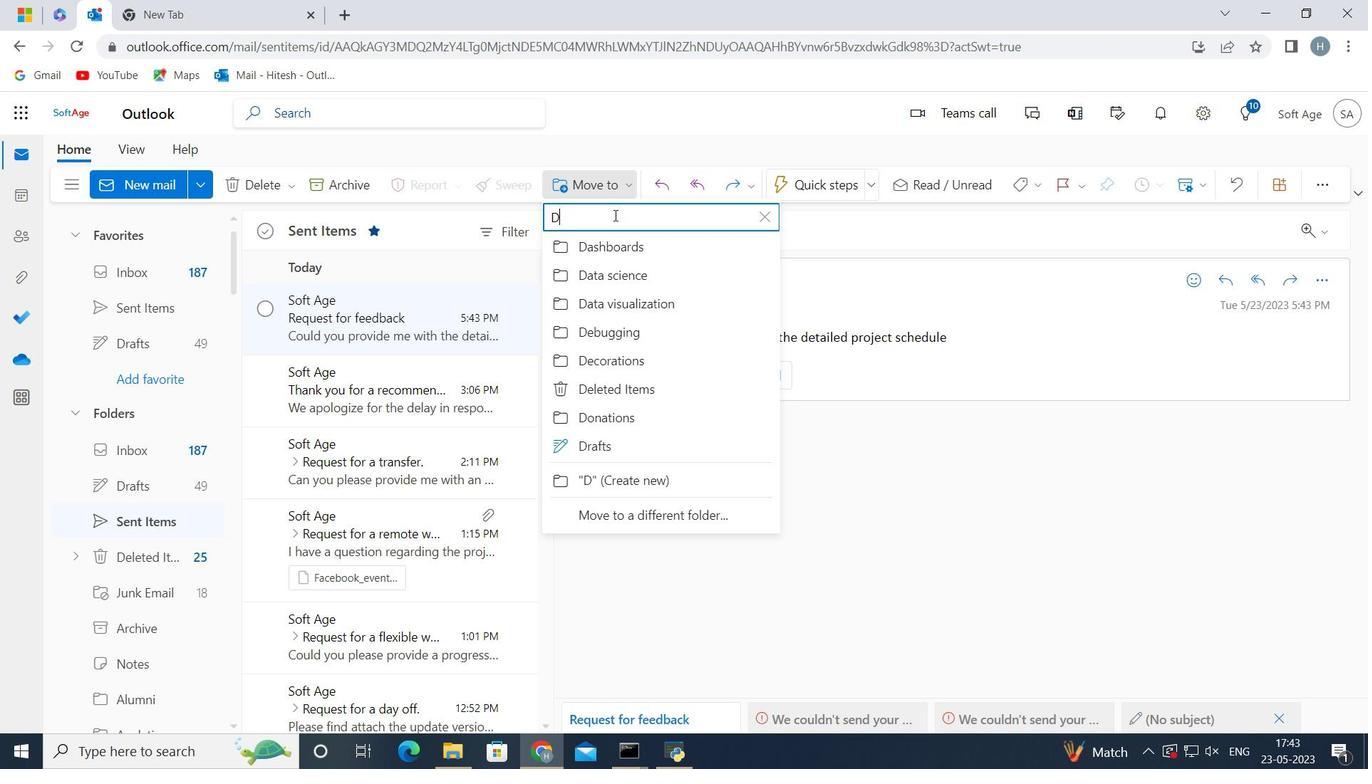 
Action: Mouse moved to (615, 215)
Screenshot: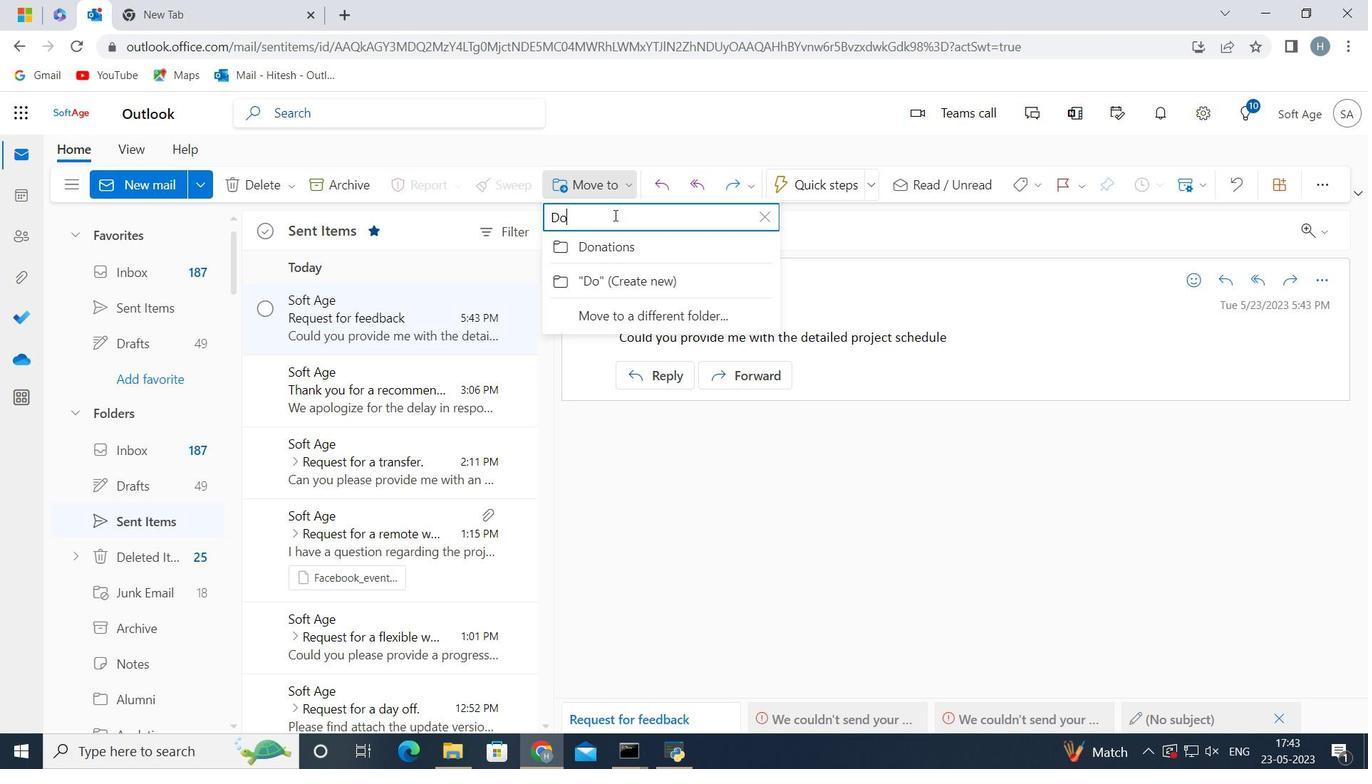 
Action: Key pressed n
Screenshot: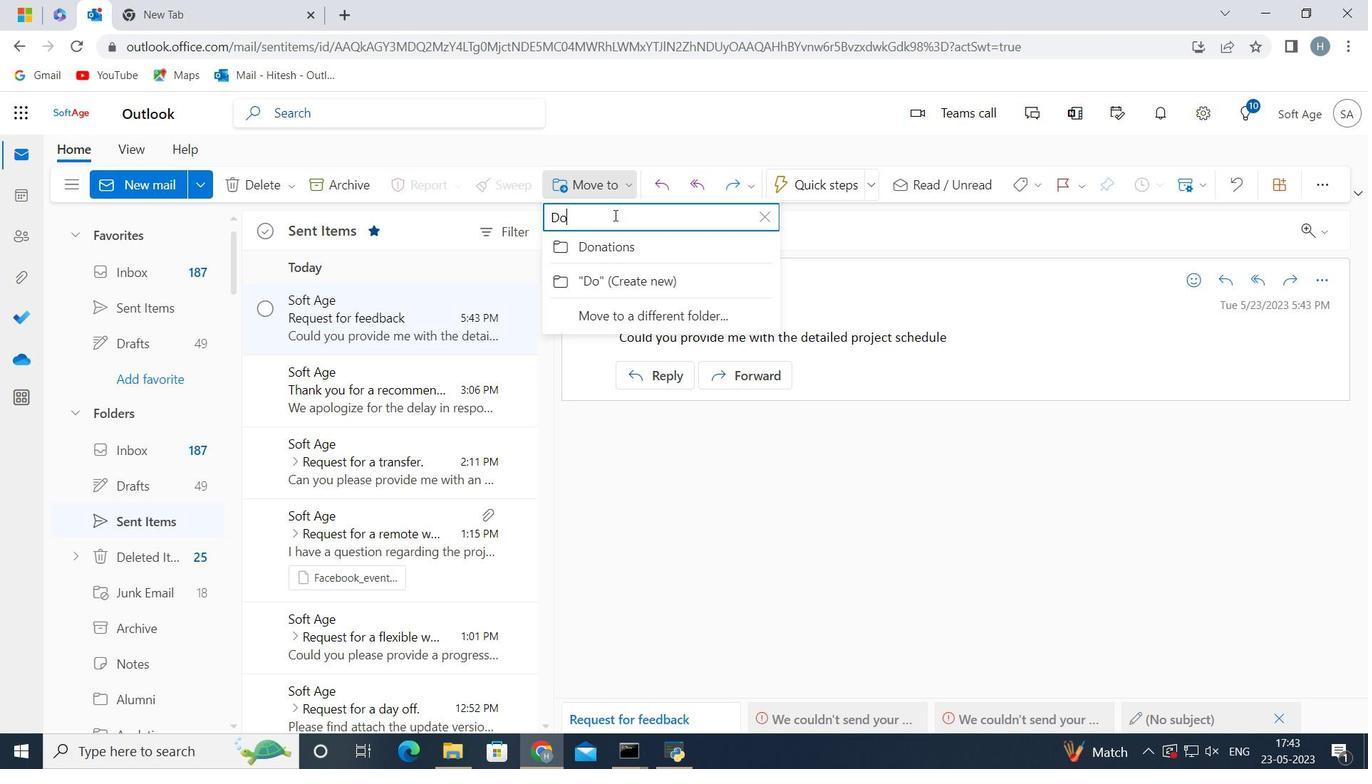 
Action: Mouse moved to (608, 221)
Screenshot: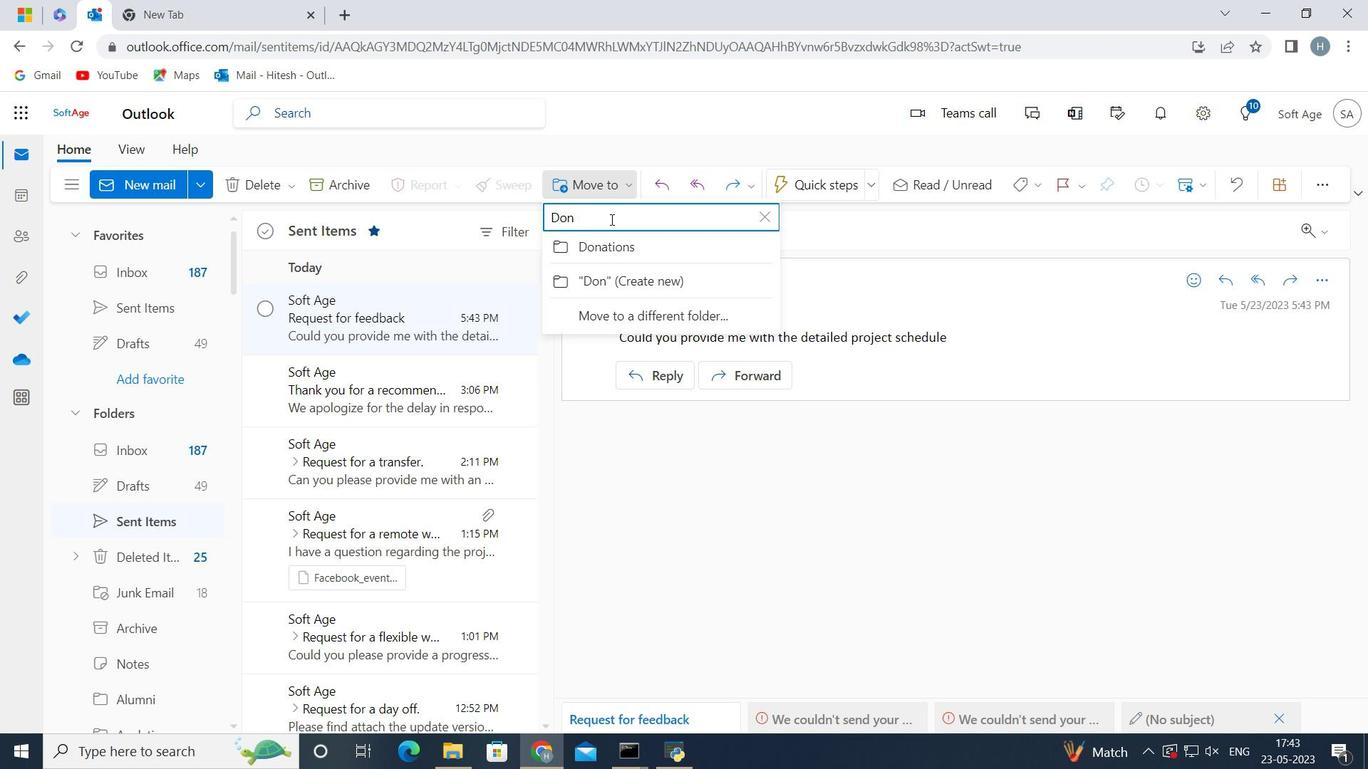 
Action: Key pressed a
Screenshot: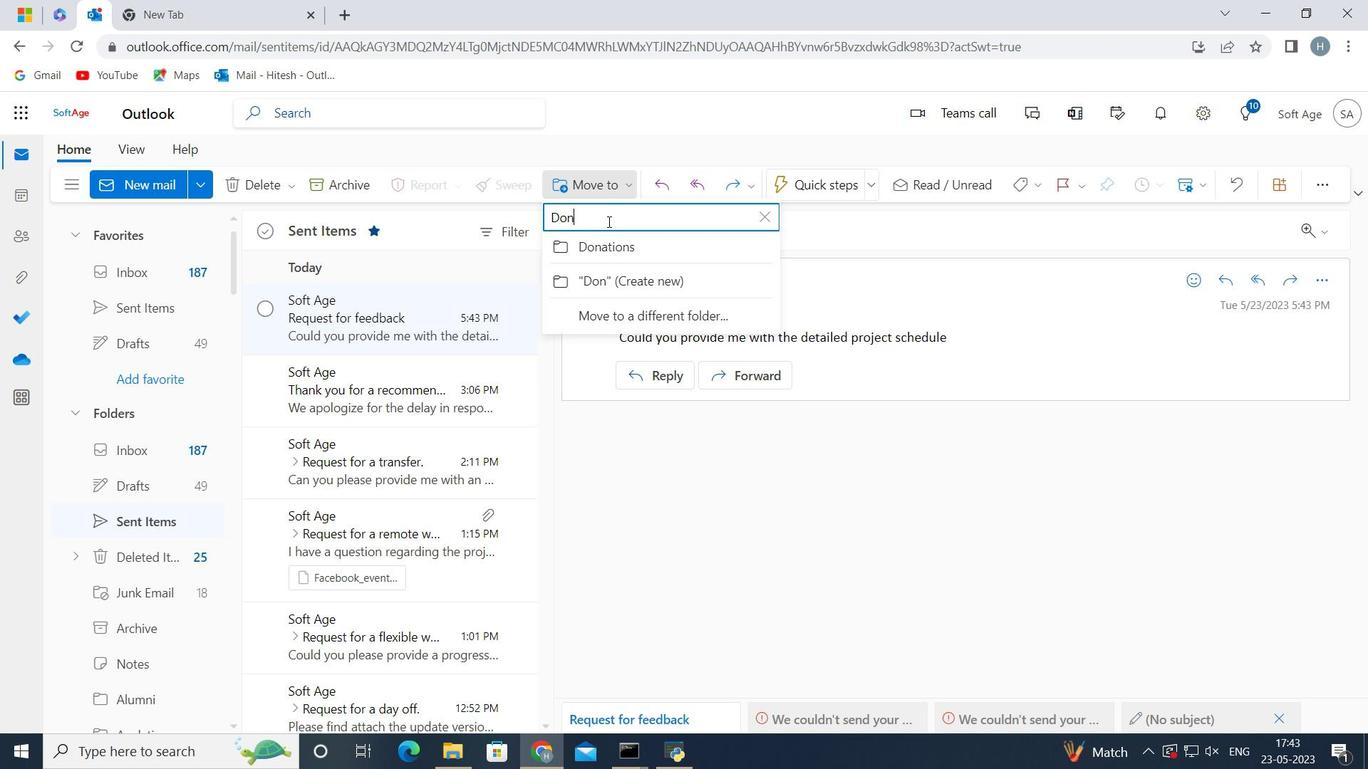 
Action: Mouse moved to (608, 226)
Screenshot: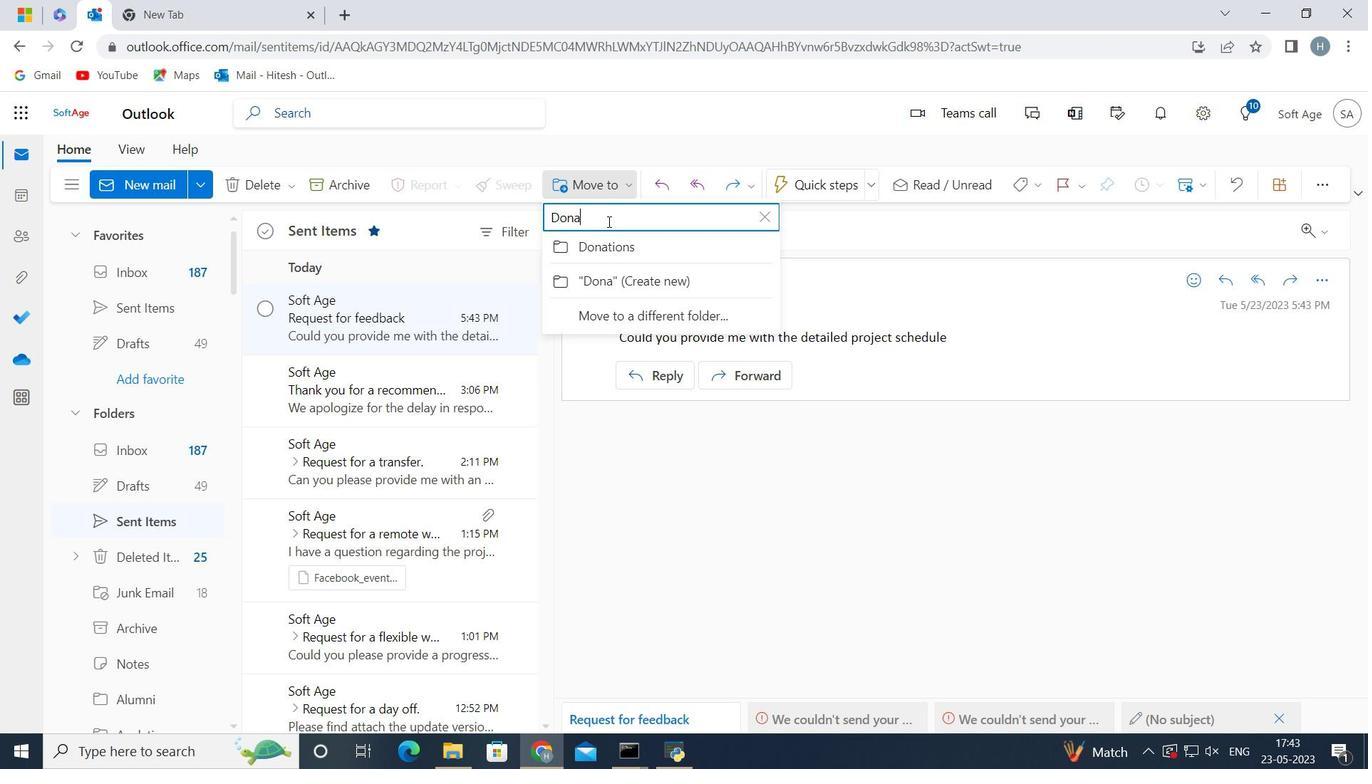 
Action: Key pressed t
Screenshot: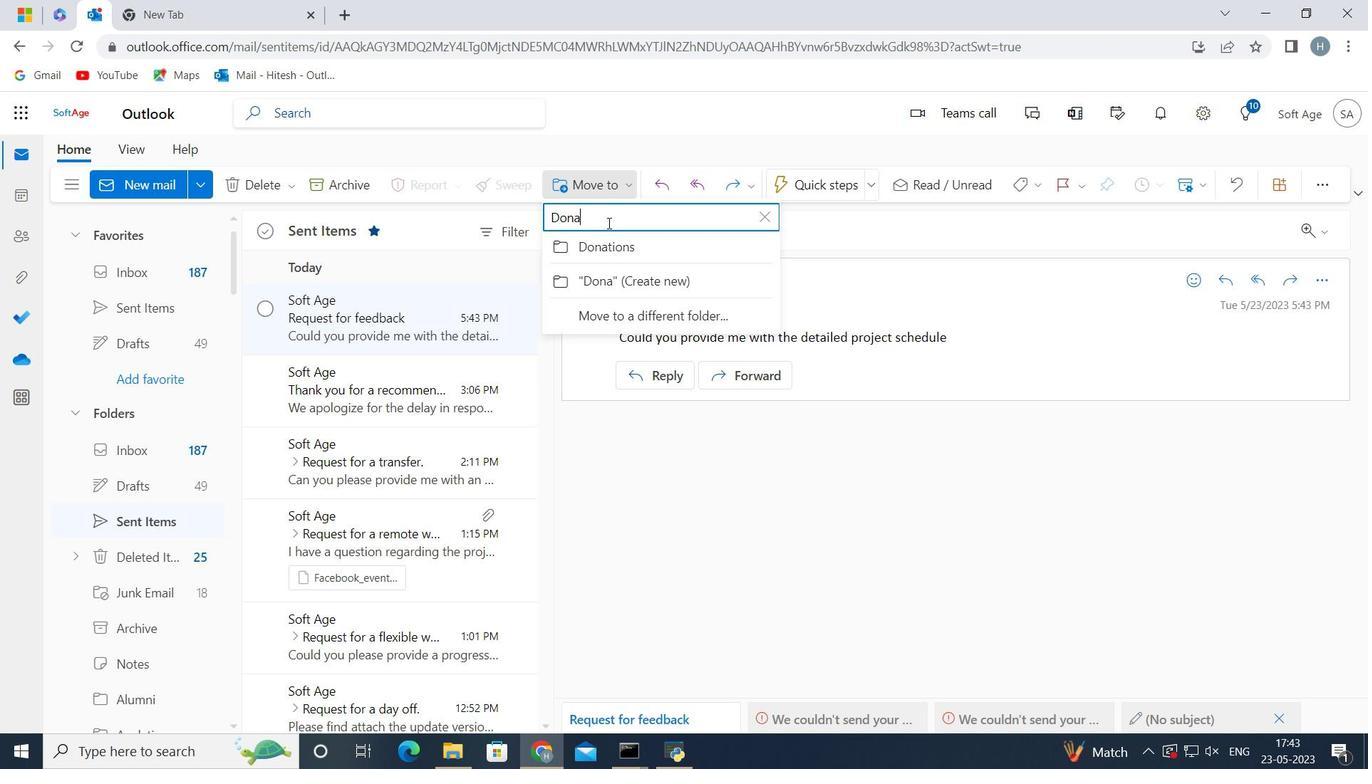 
Action: Mouse moved to (612, 235)
Screenshot: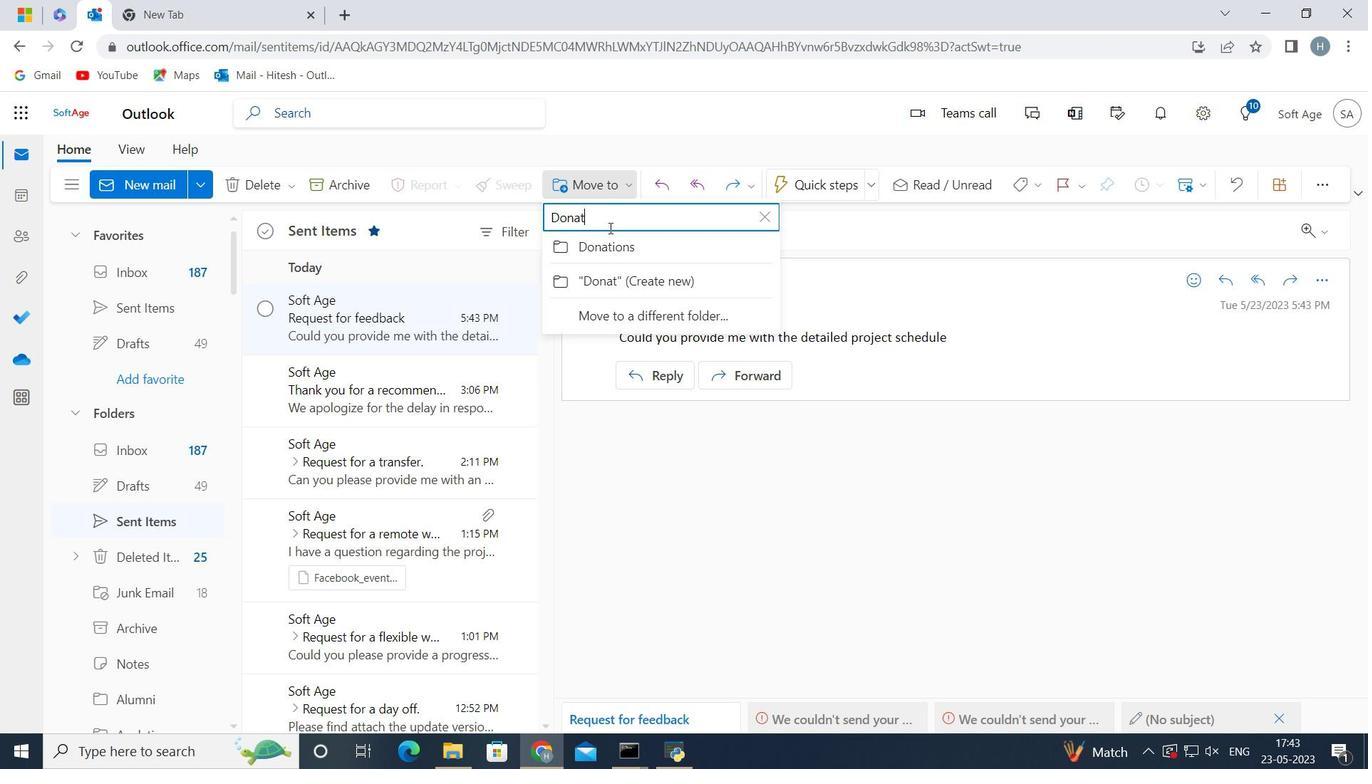 
Action: Key pressed ion
Screenshot: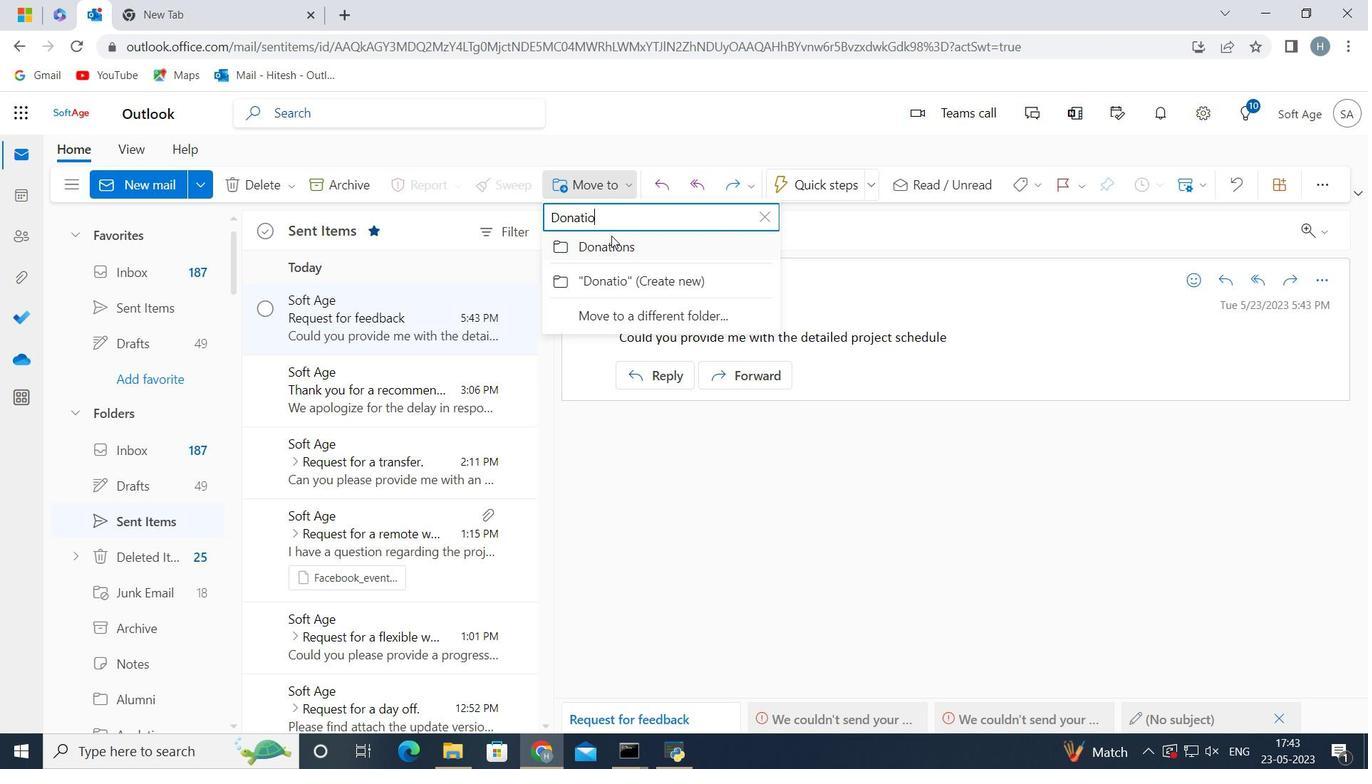 
Action: Mouse moved to (614, 236)
Screenshot: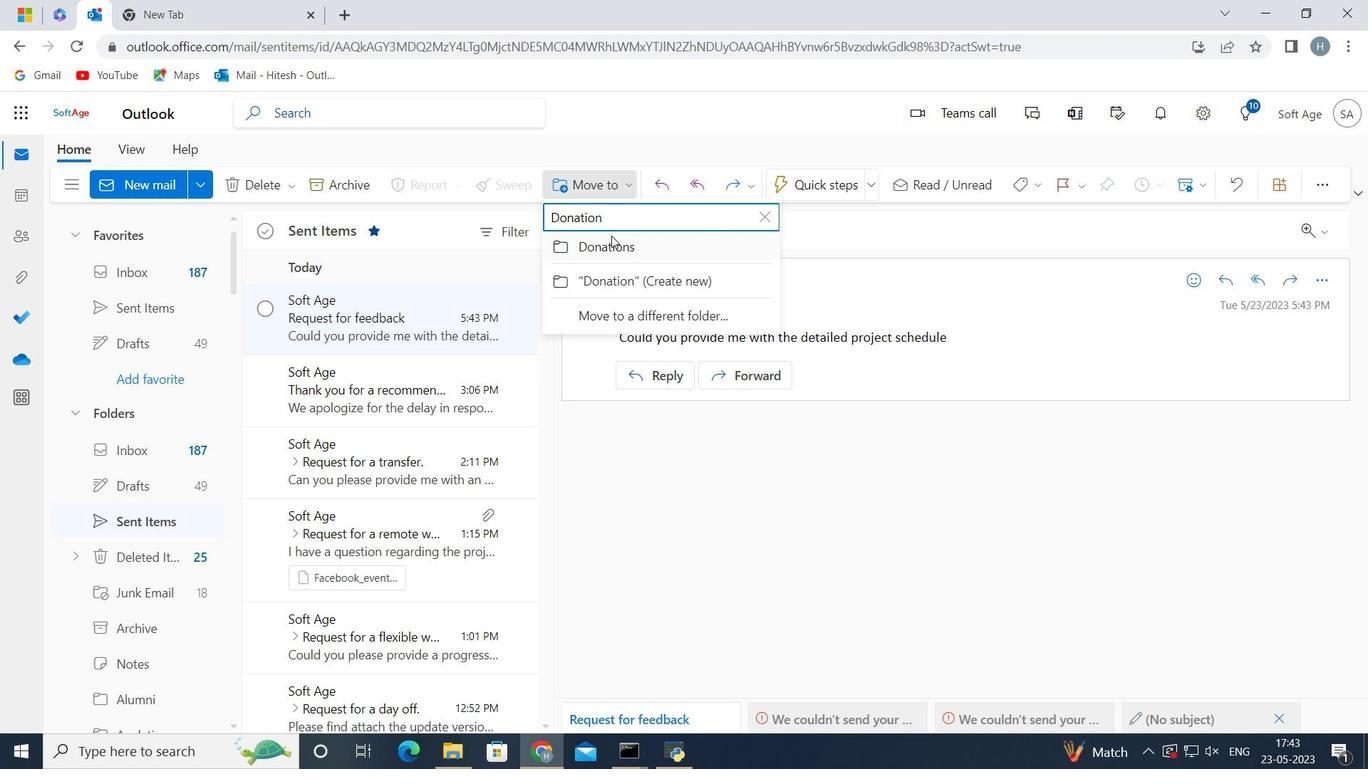 
Action: Key pressed s
Screenshot: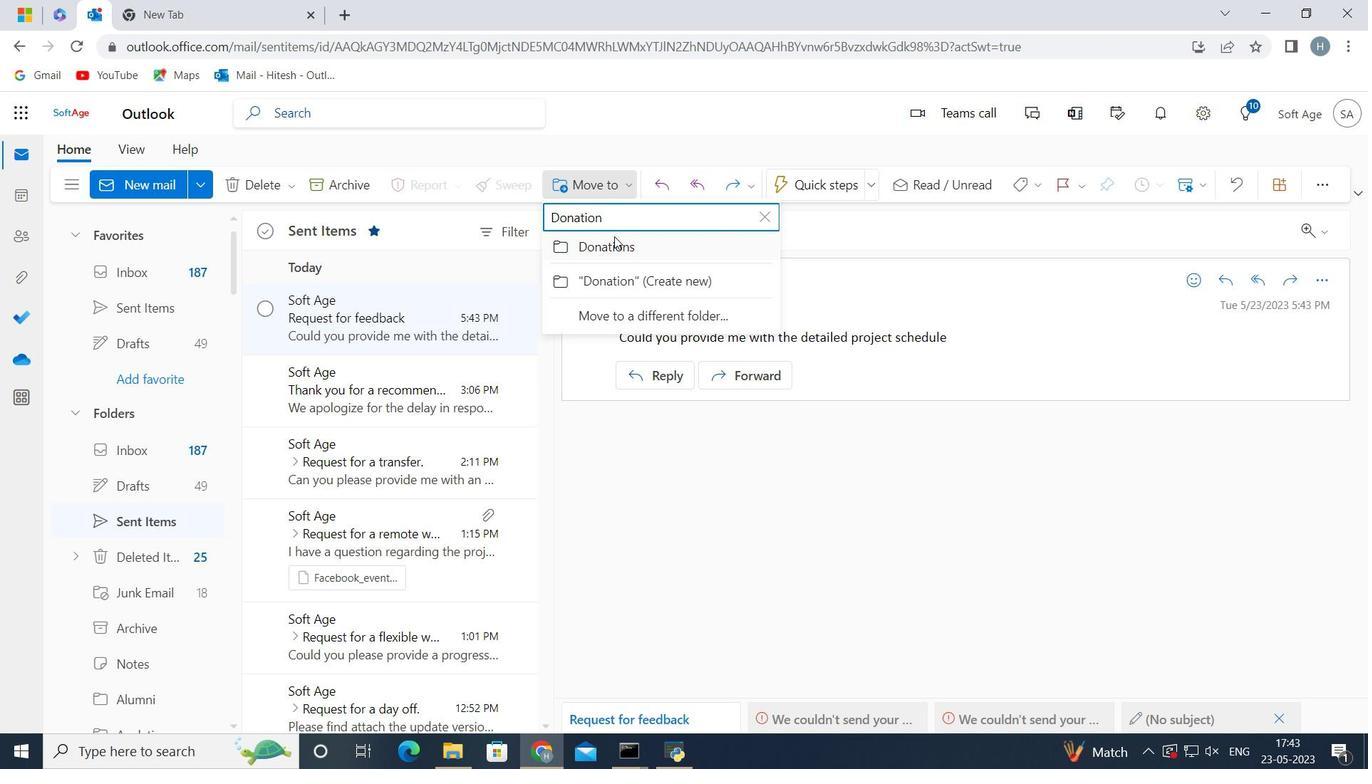 
Action: Mouse moved to (563, 243)
Screenshot: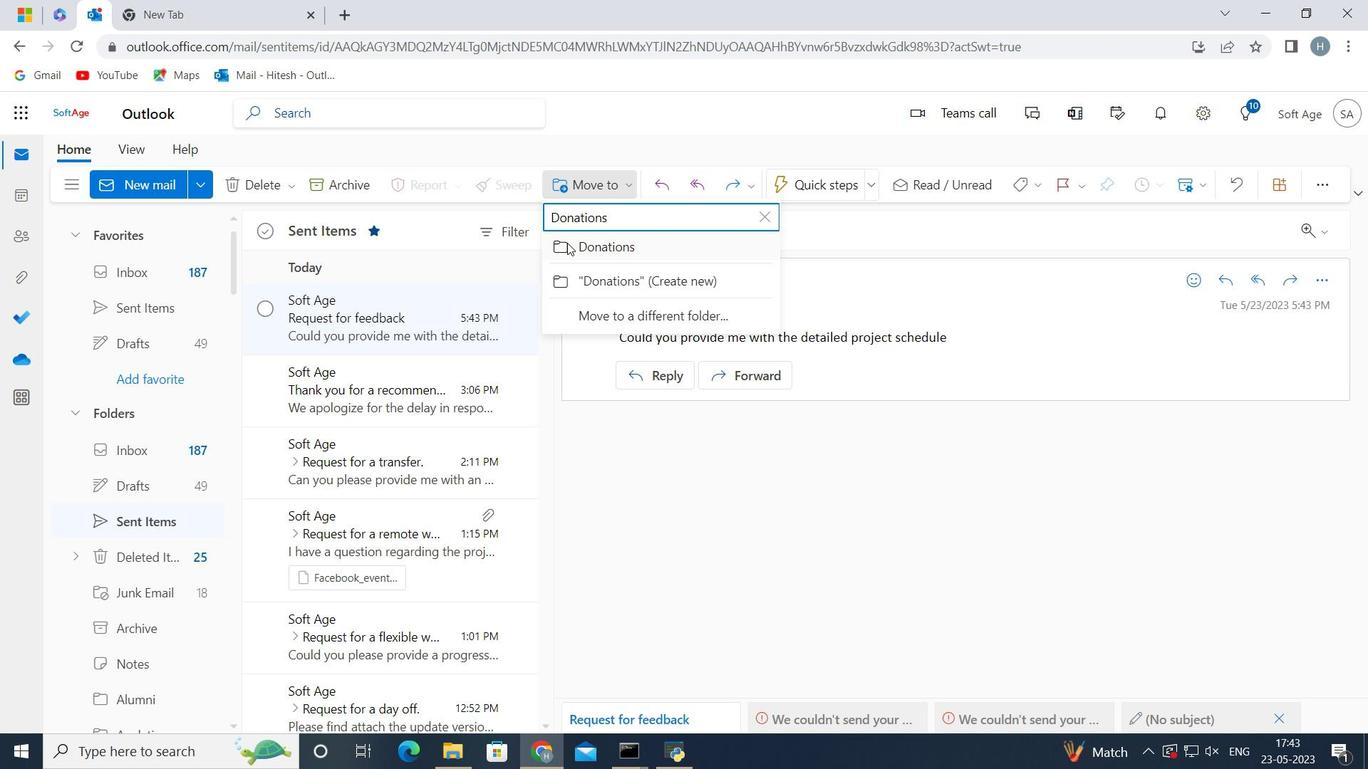 
Action: Mouse pressed left at (563, 243)
Screenshot: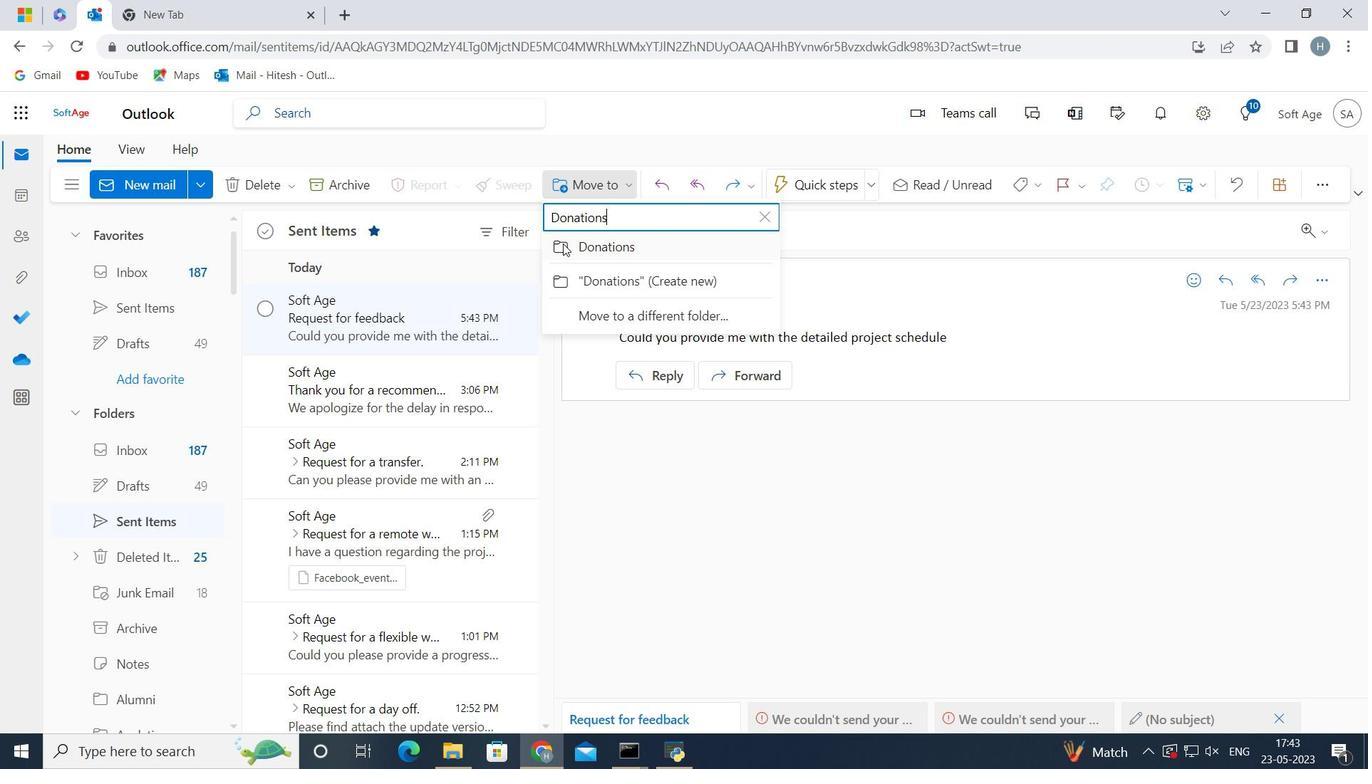 
Action: Mouse moved to (605, 413)
Screenshot: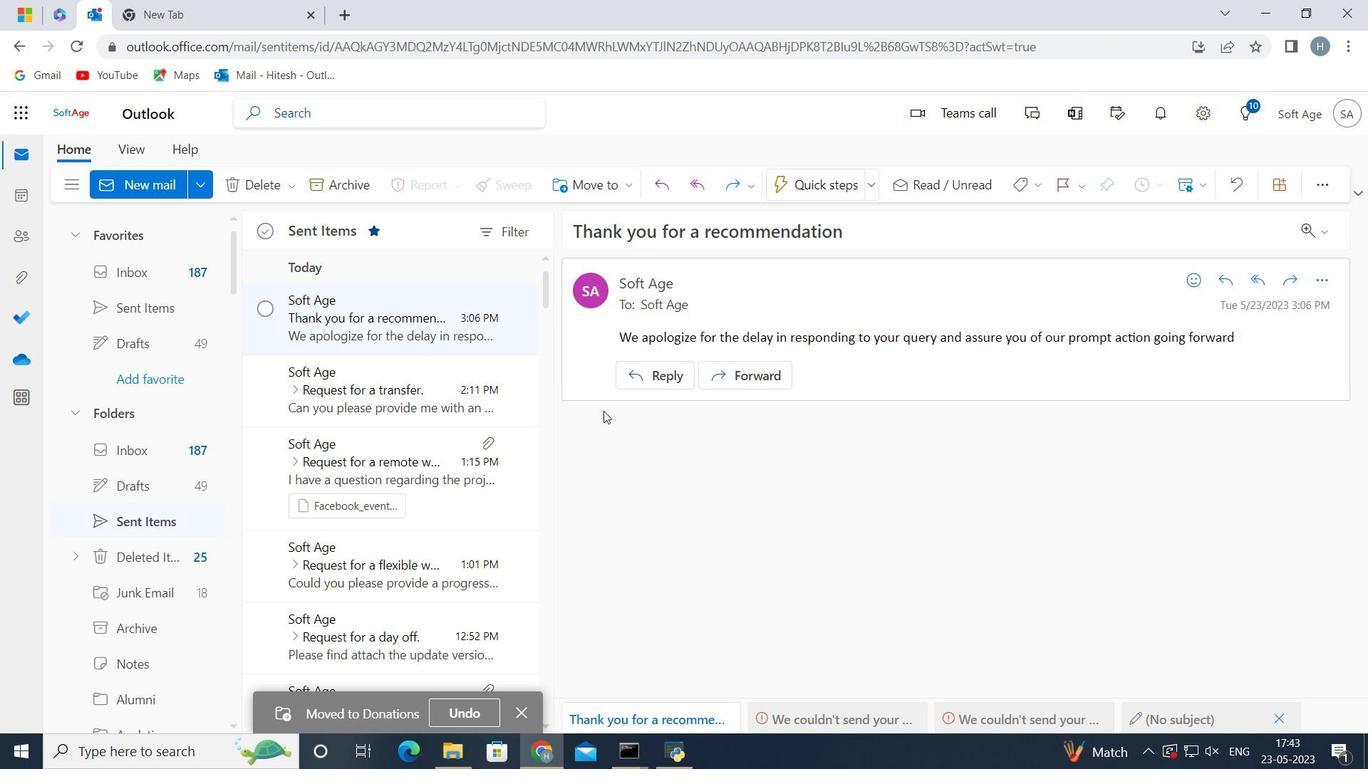 
